 Task: Add Burt's Bees Apricot Lip Shimmer to the cart.
Action: Mouse moved to (327, 172)
Screenshot: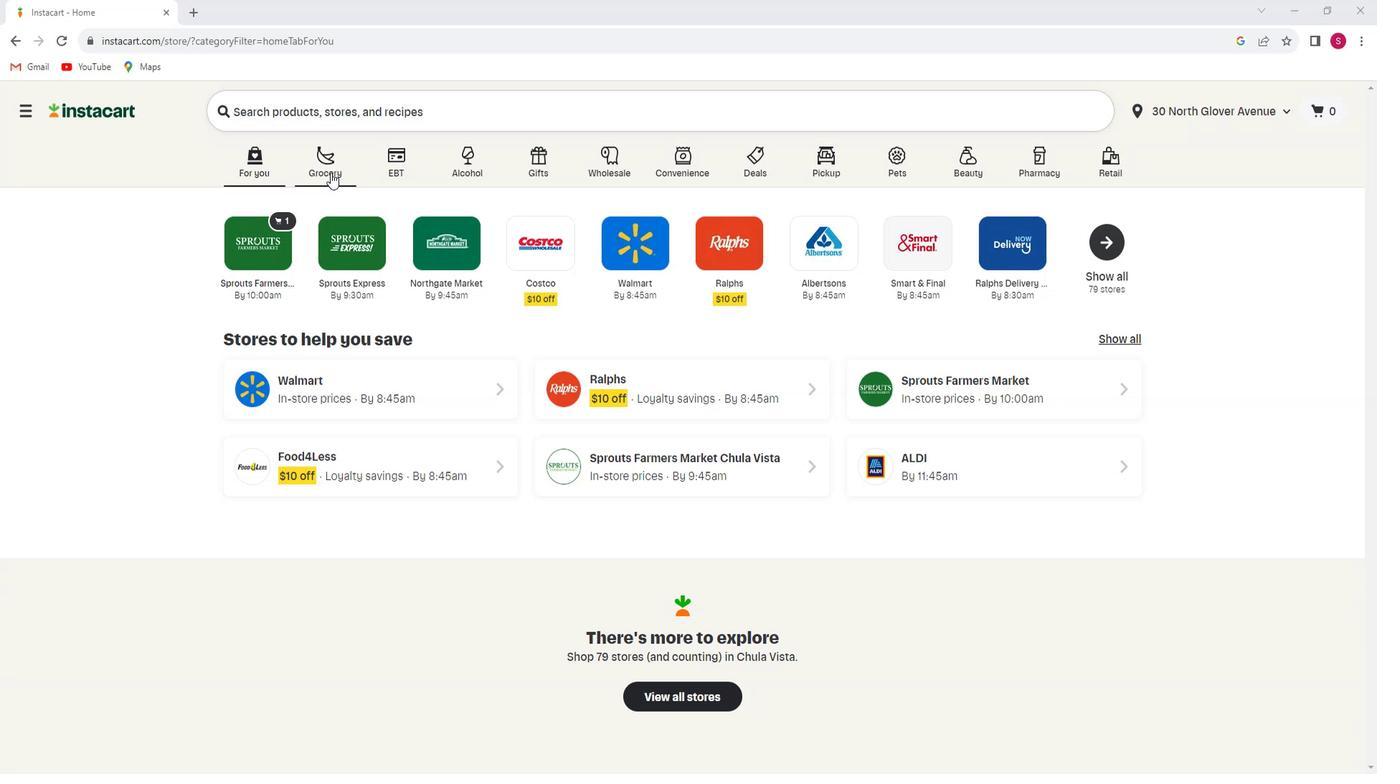 
Action: Mouse pressed left at (327, 172)
Screenshot: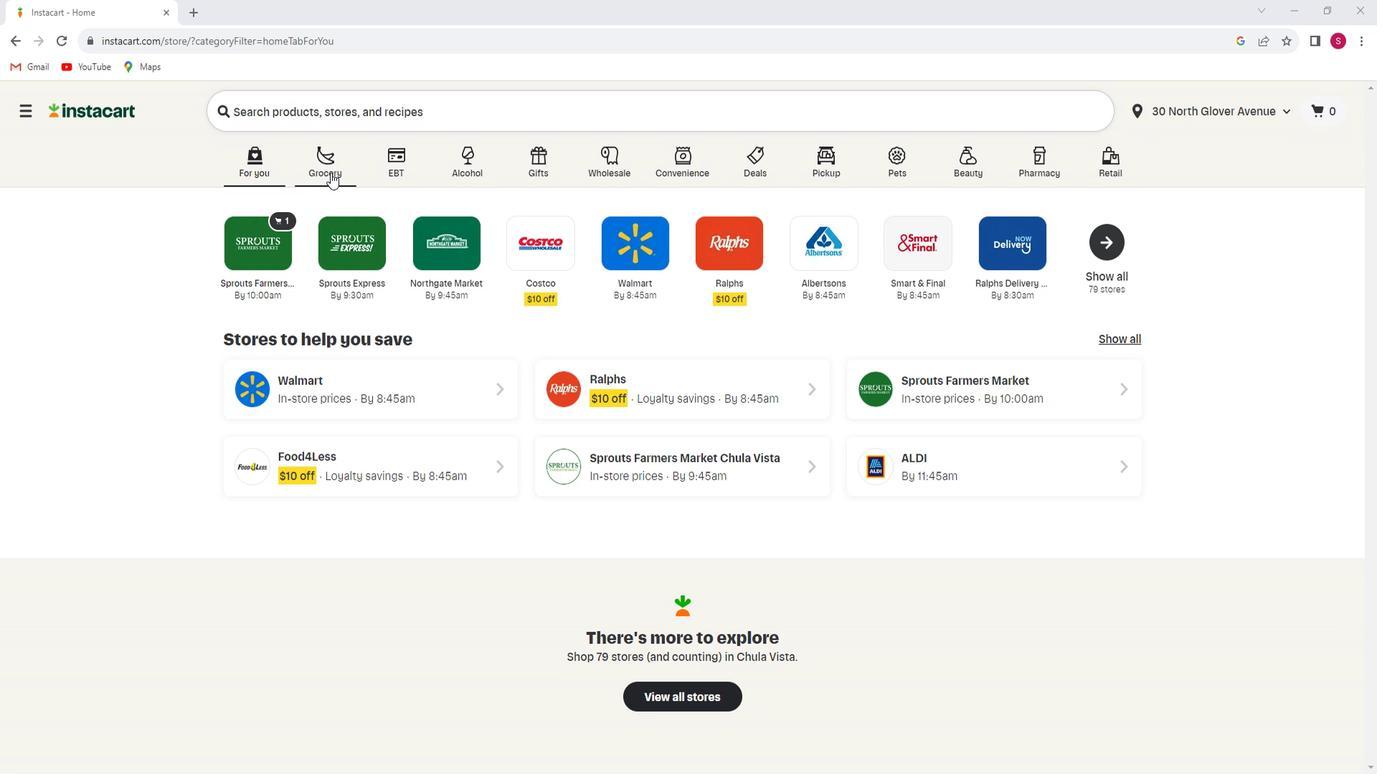 
Action: Mouse moved to (317, 425)
Screenshot: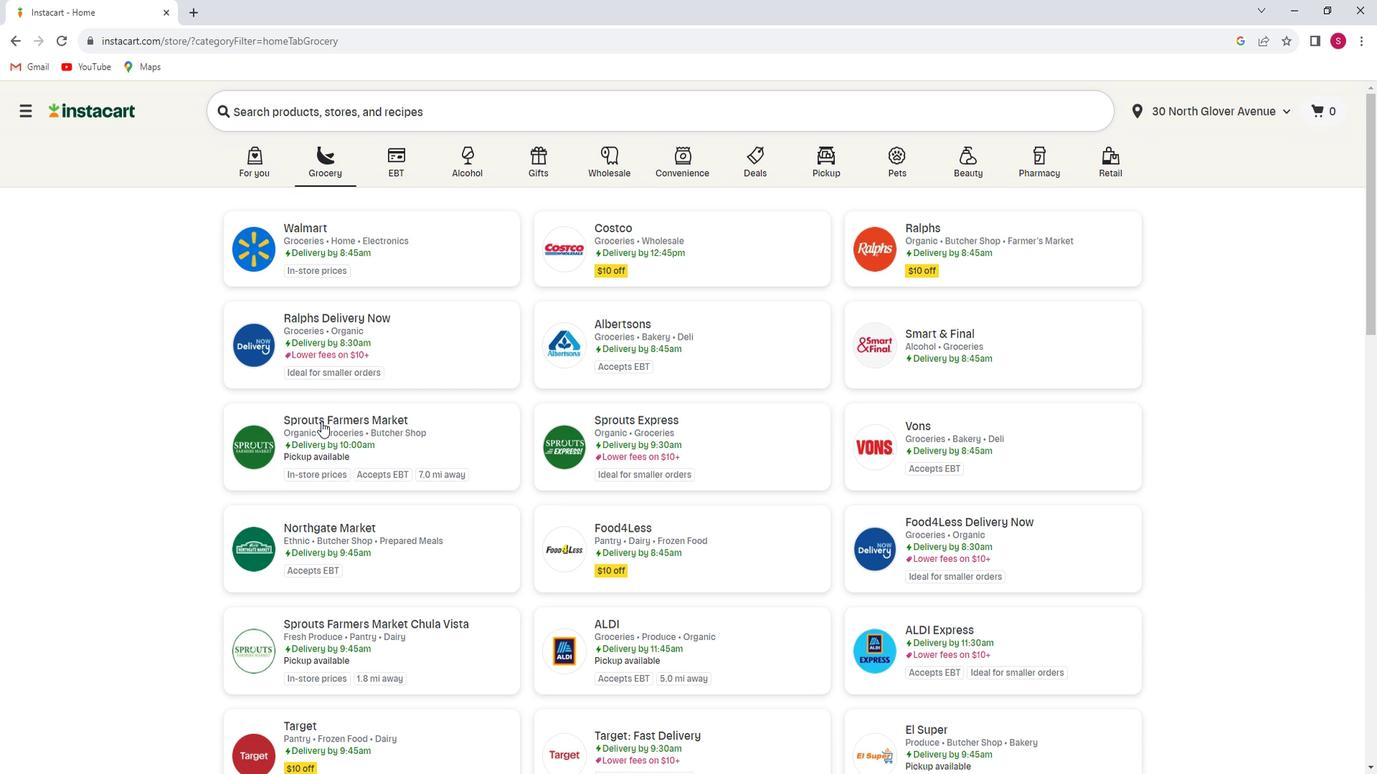 
Action: Mouse pressed left at (317, 425)
Screenshot: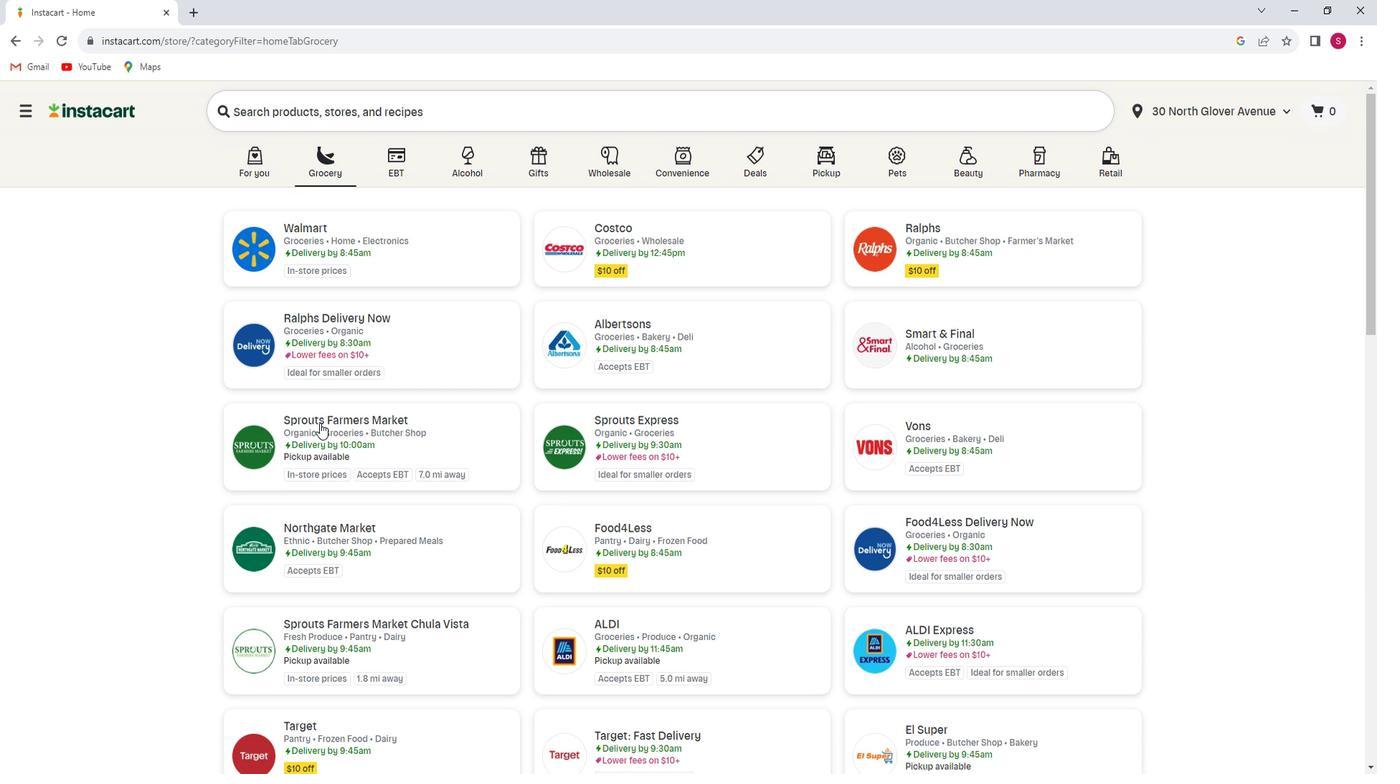 
Action: Mouse moved to (129, 484)
Screenshot: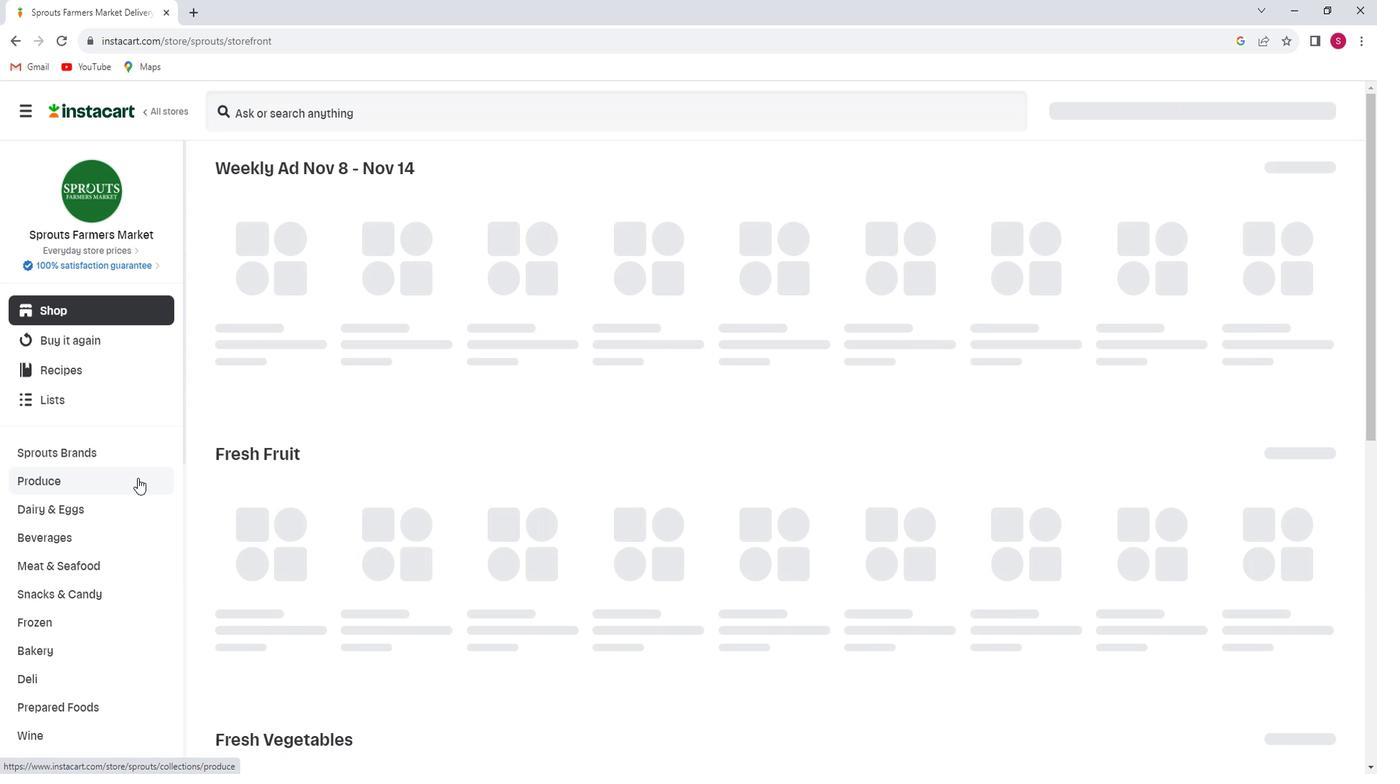 
Action: Mouse scrolled (129, 484) with delta (0, 0)
Screenshot: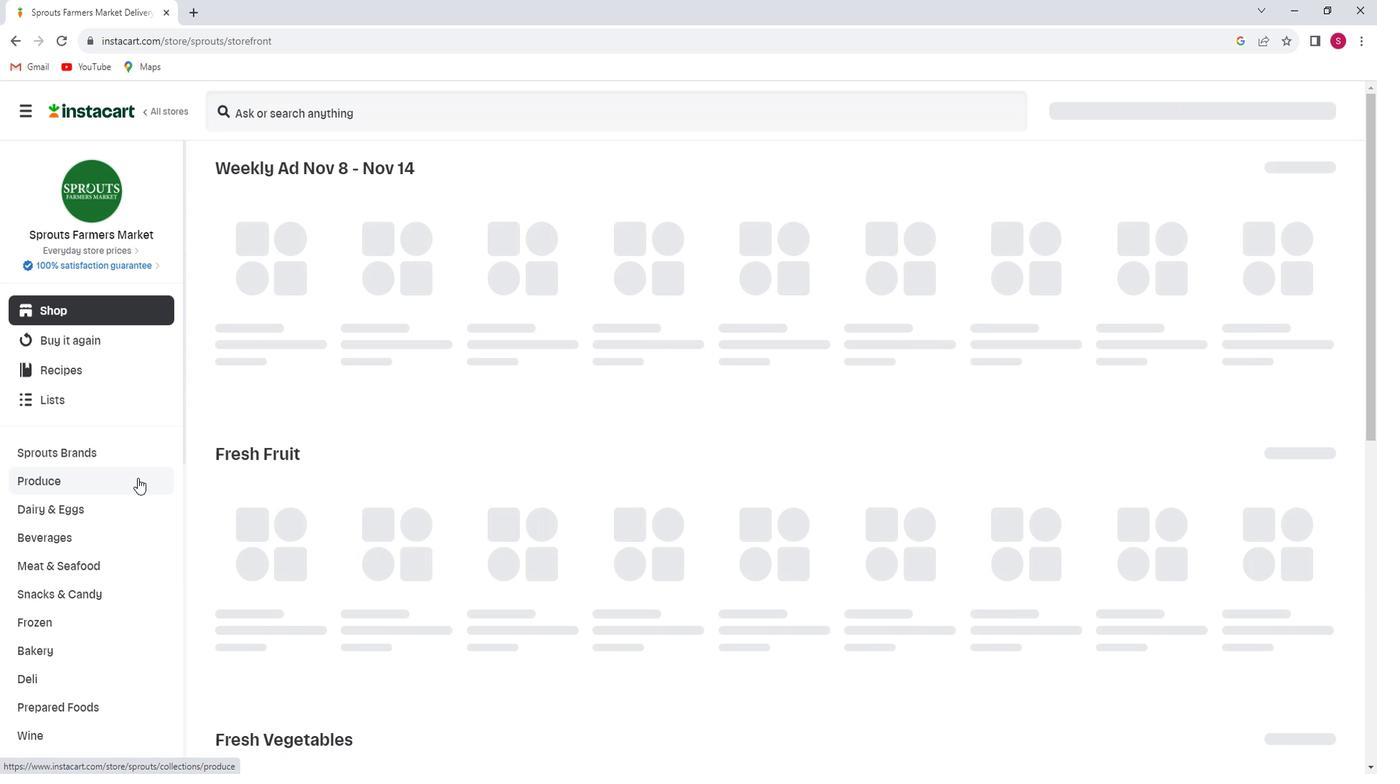 
Action: Mouse moved to (126, 487)
Screenshot: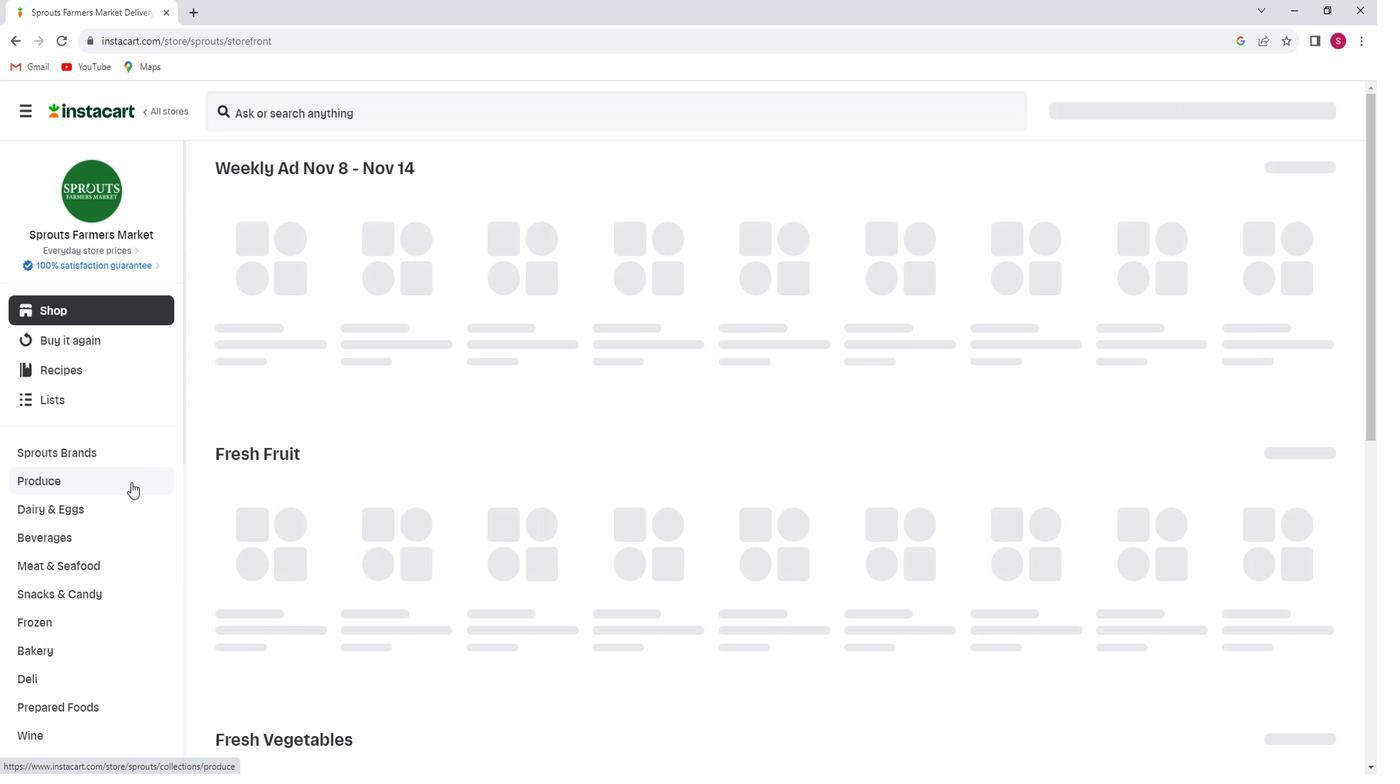 
Action: Mouse scrolled (126, 487) with delta (0, 0)
Screenshot: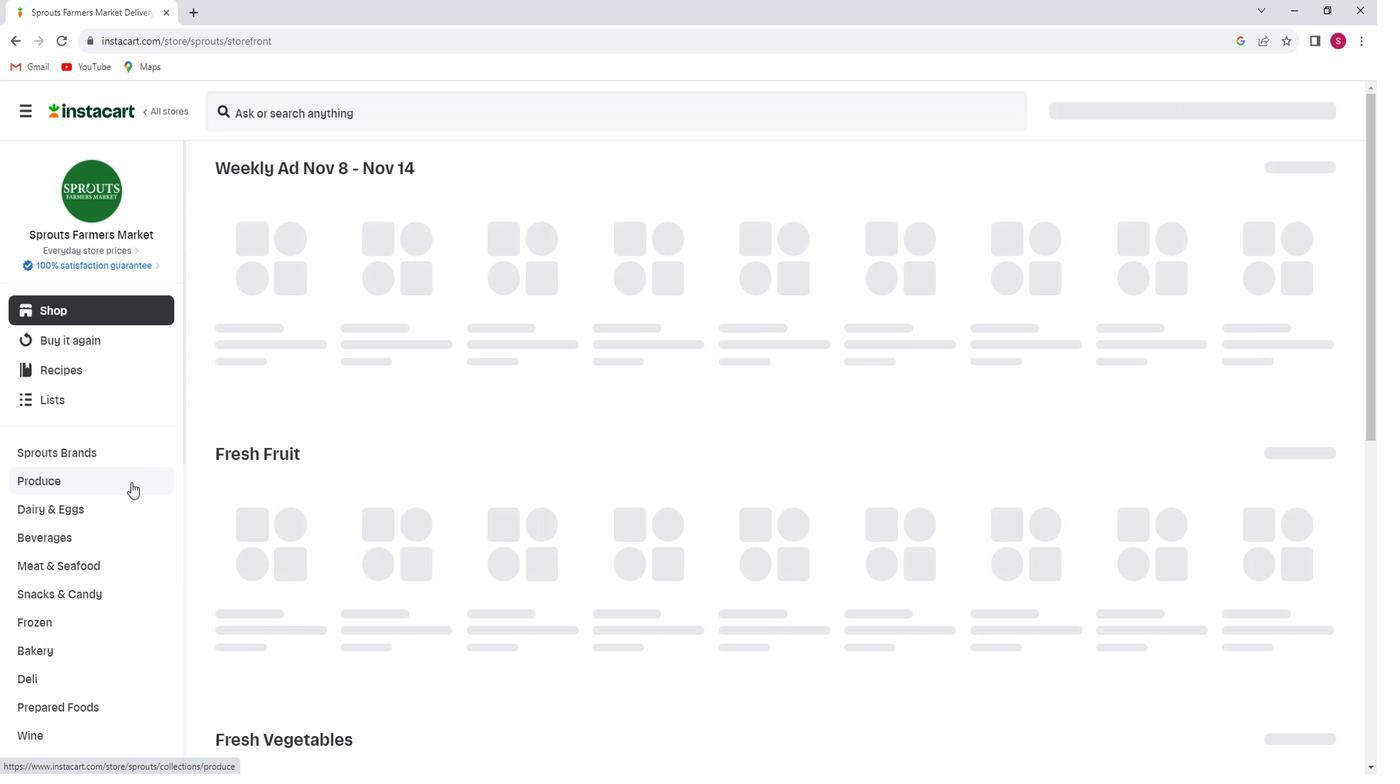 
Action: Mouse moved to (125, 488)
Screenshot: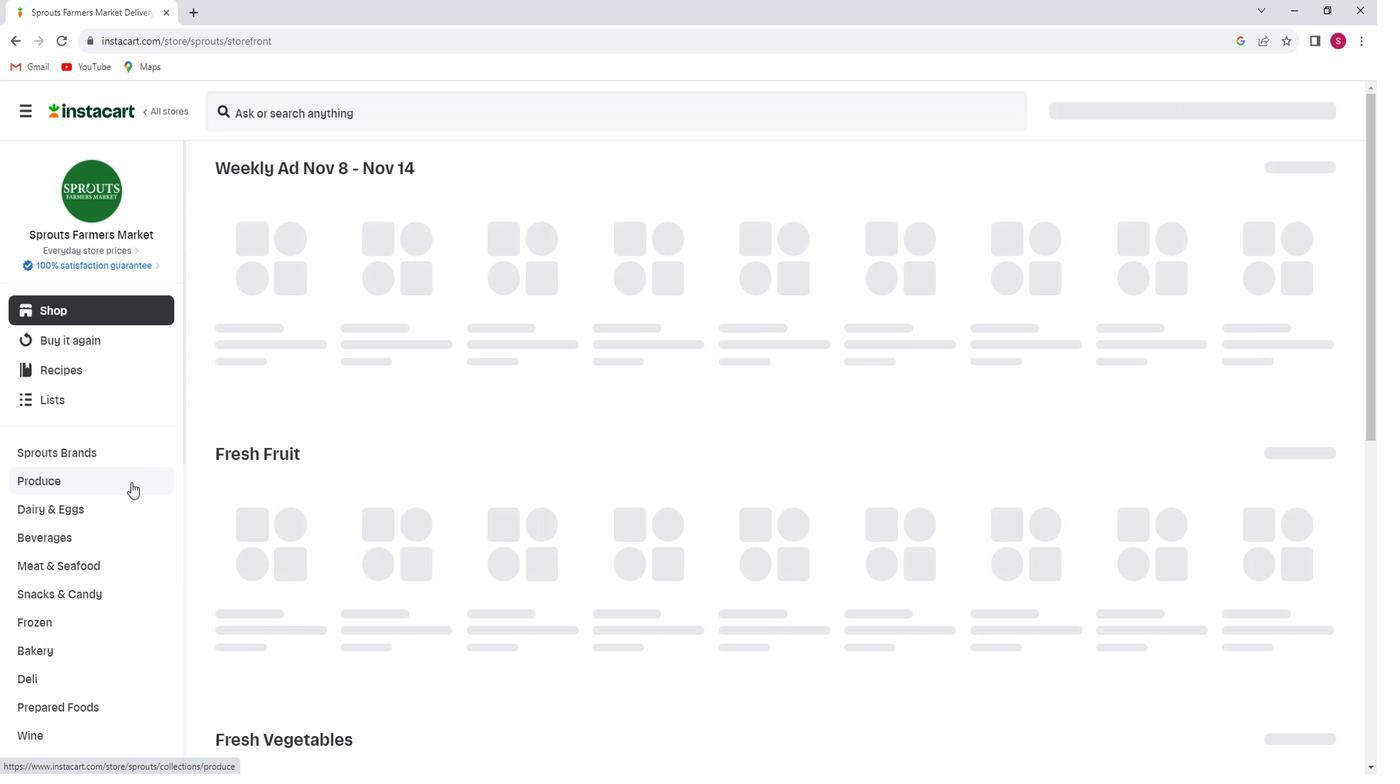 
Action: Mouse scrolled (125, 487) with delta (0, 0)
Screenshot: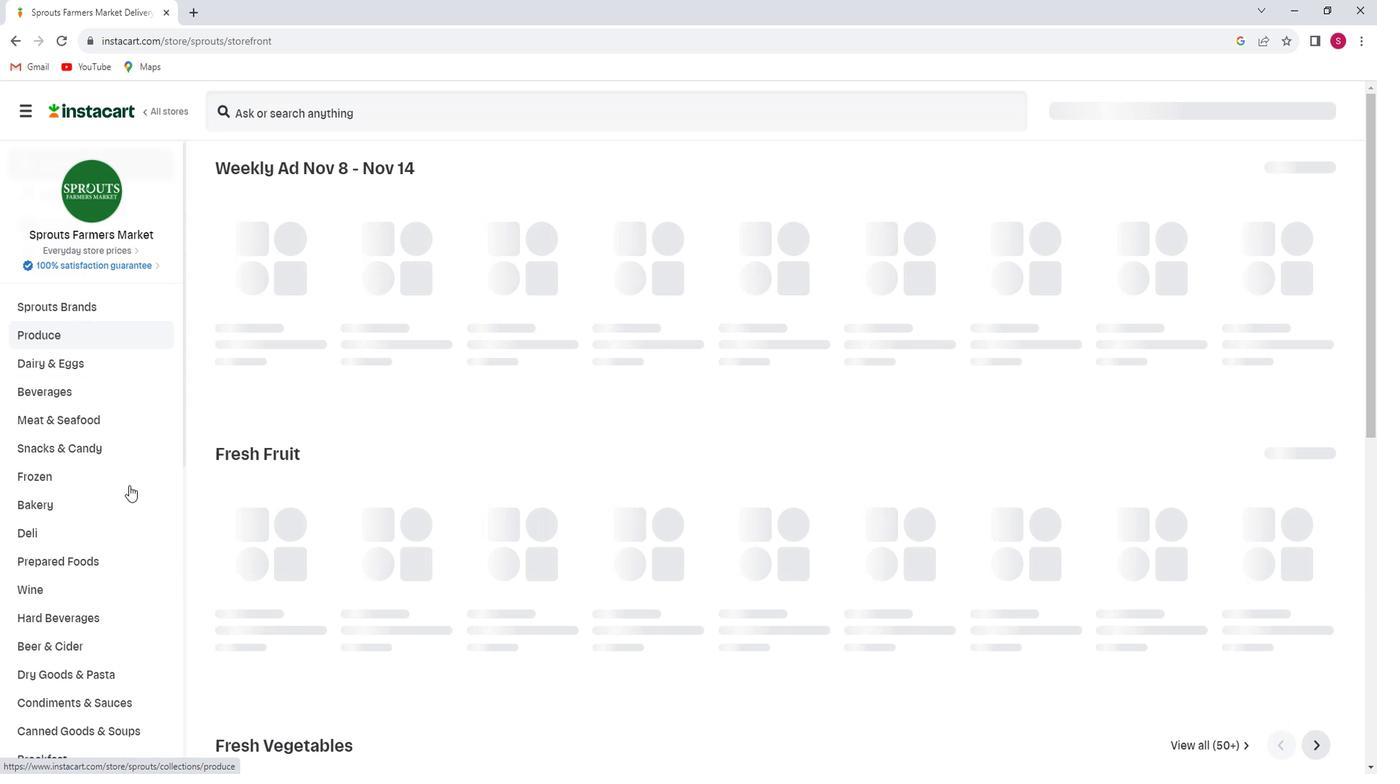 
Action: Mouse scrolled (125, 487) with delta (0, 0)
Screenshot: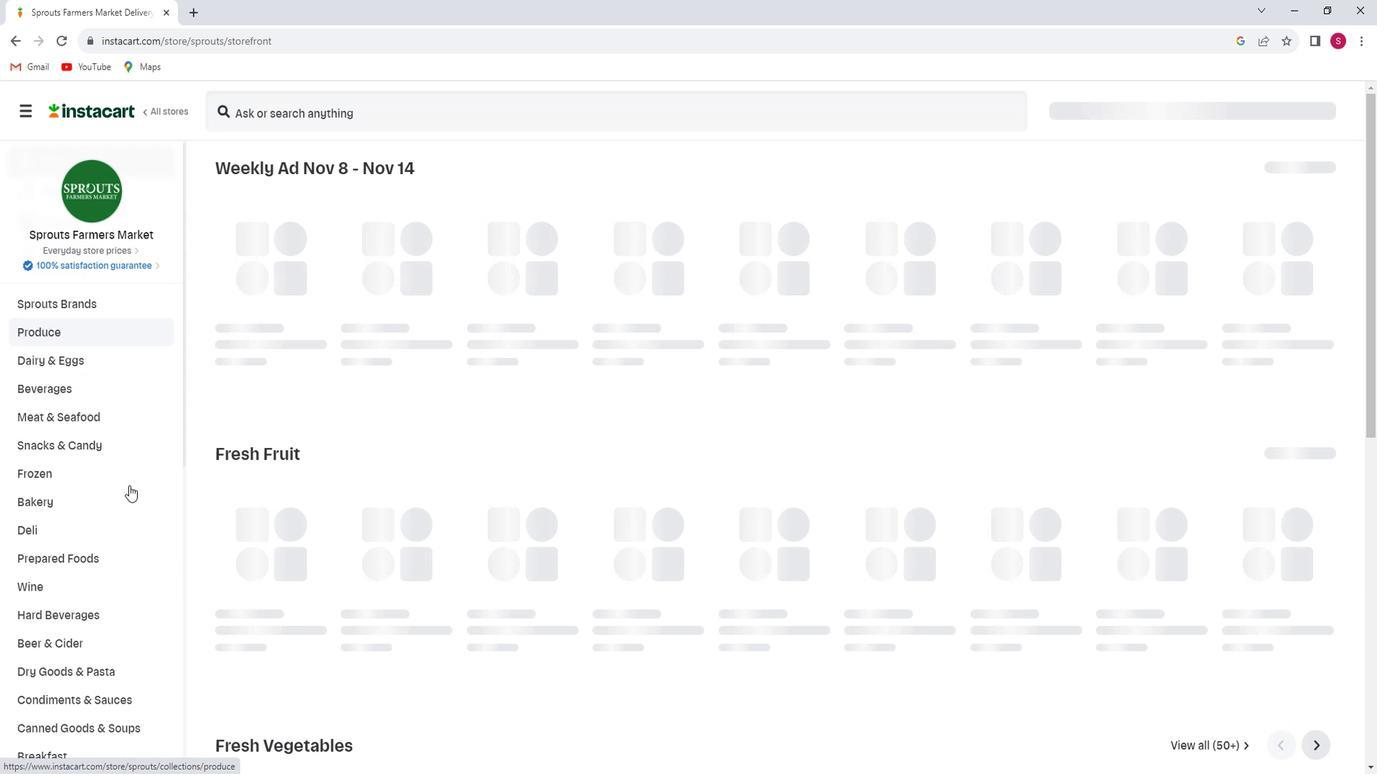 
Action: Mouse scrolled (125, 487) with delta (0, 0)
Screenshot: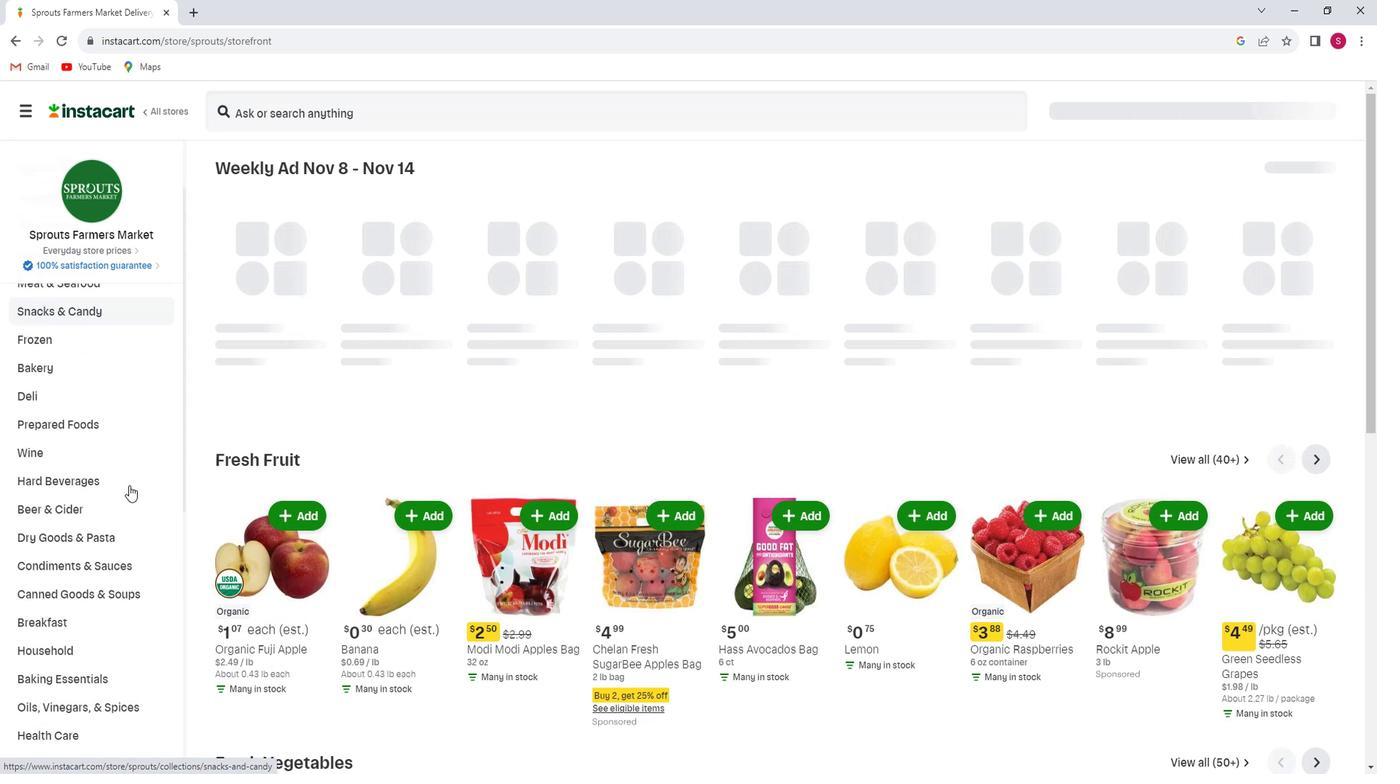 
Action: Mouse scrolled (125, 487) with delta (0, 0)
Screenshot: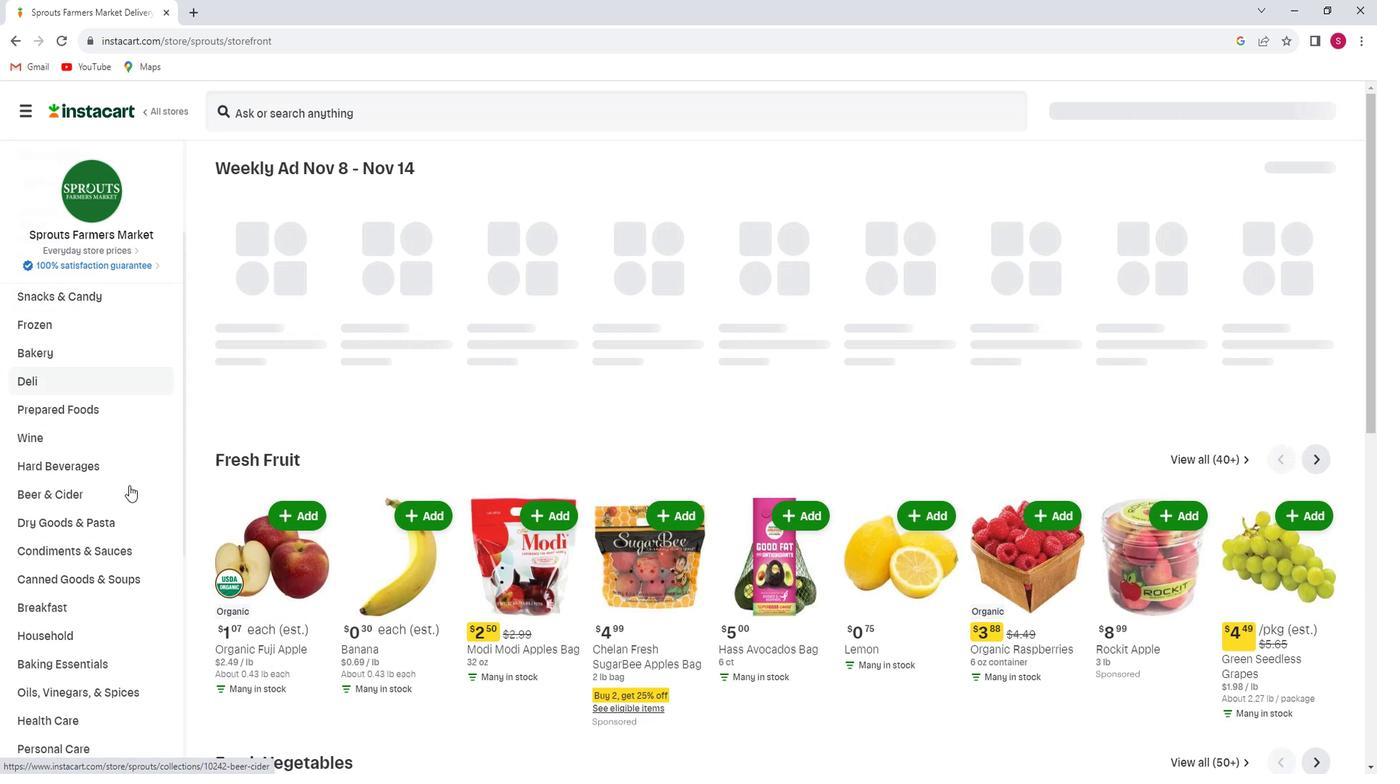 
Action: Mouse scrolled (125, 487) with delta (0, 0)
Screenshot: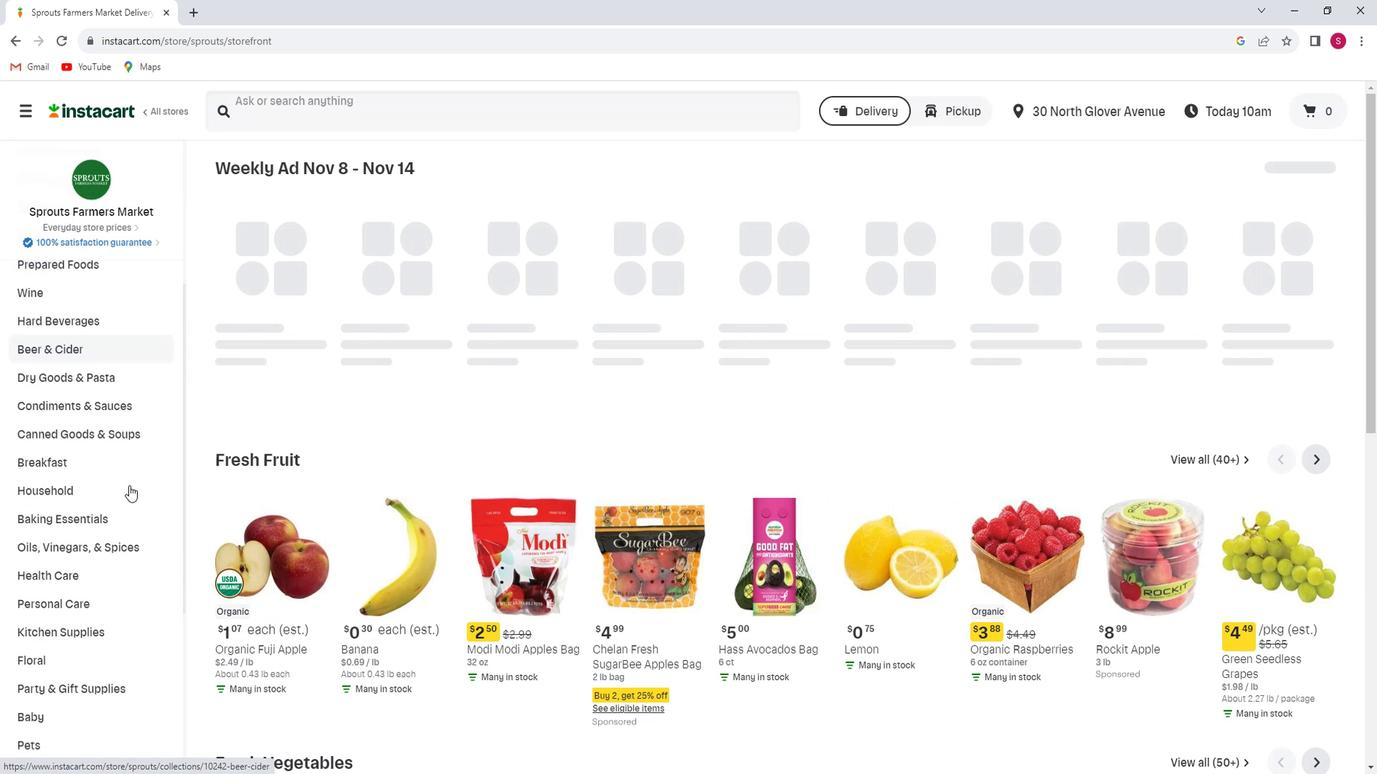 
Action: Mouse moved to (80, 533)
Screenshot: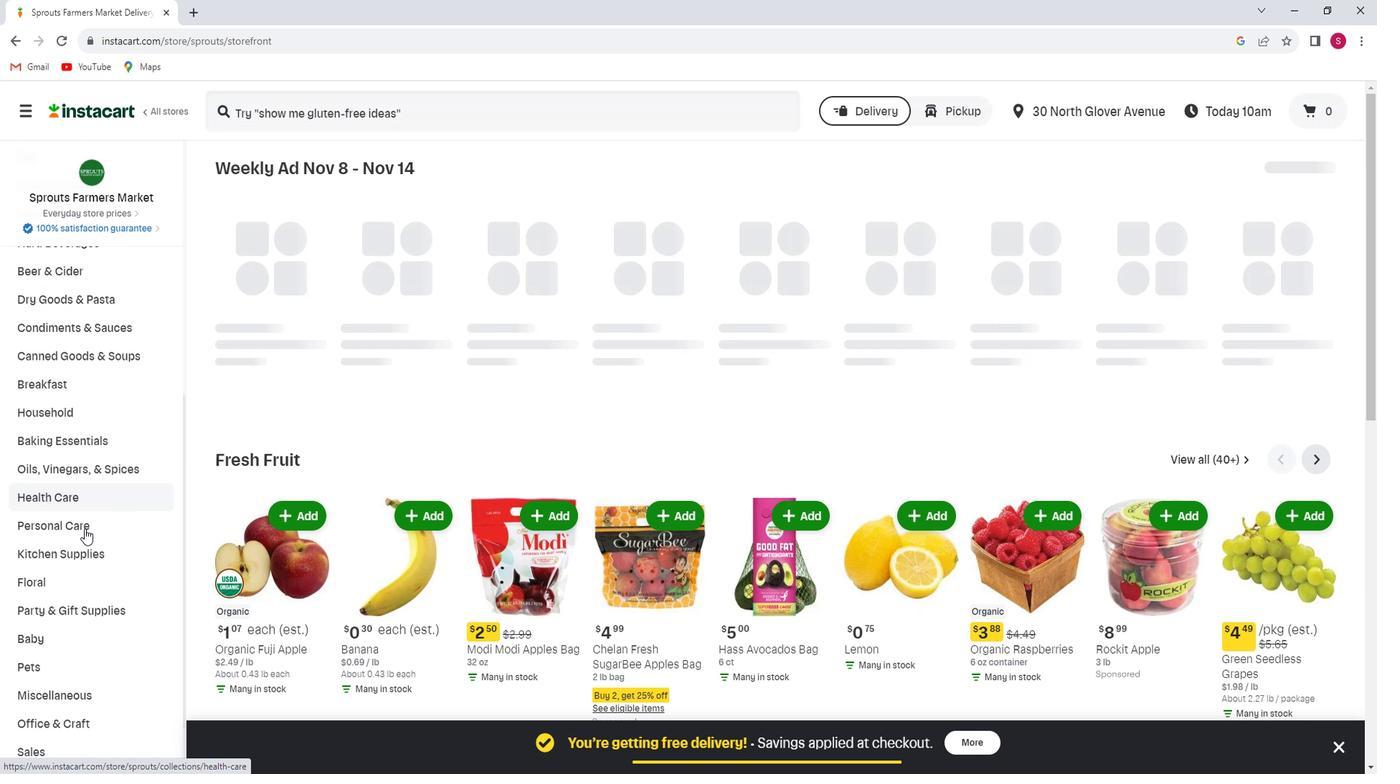 
Action: Mouse pressed left at (80, 533)
Screenshot: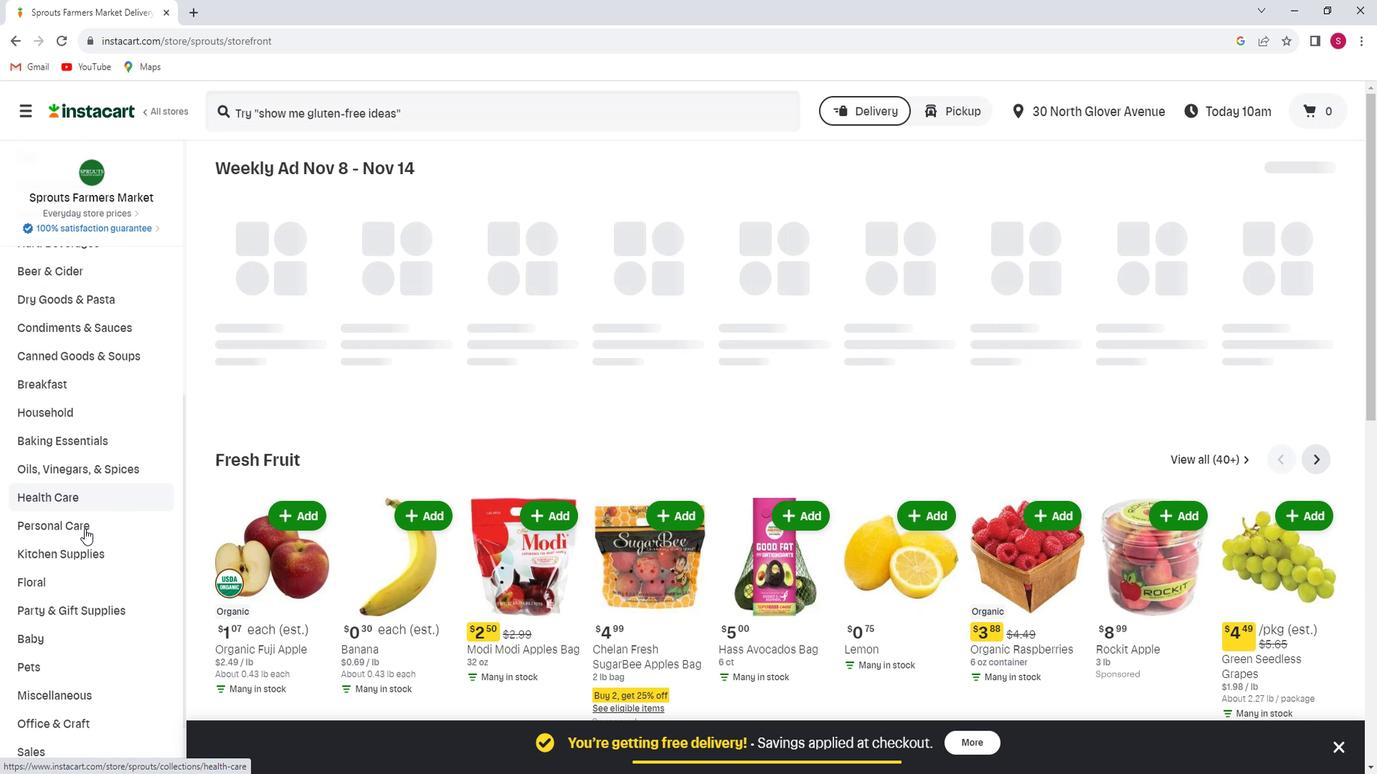 
Action: Mouse moved to (1260, 203)
Screenshot: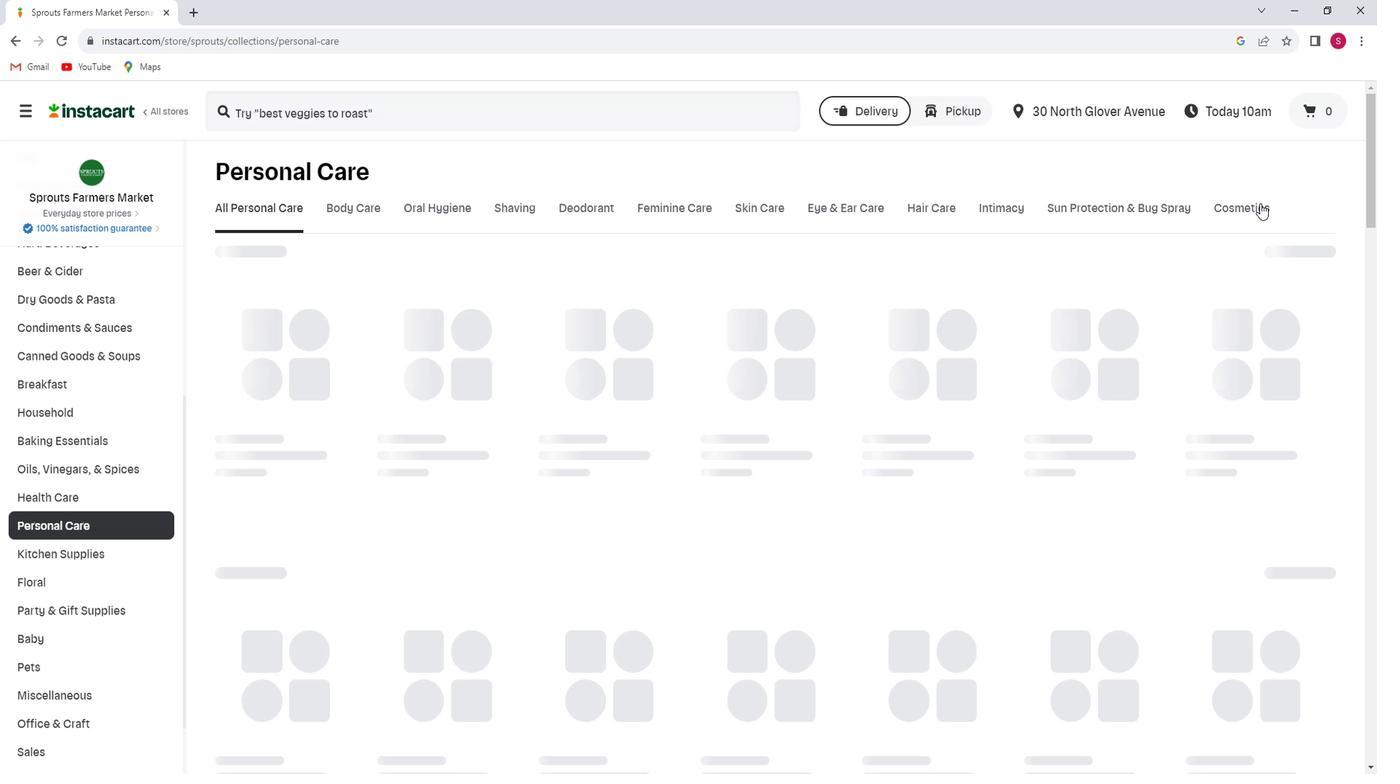
Action: Mouse pressed left at (1260, 203)
Screenshot: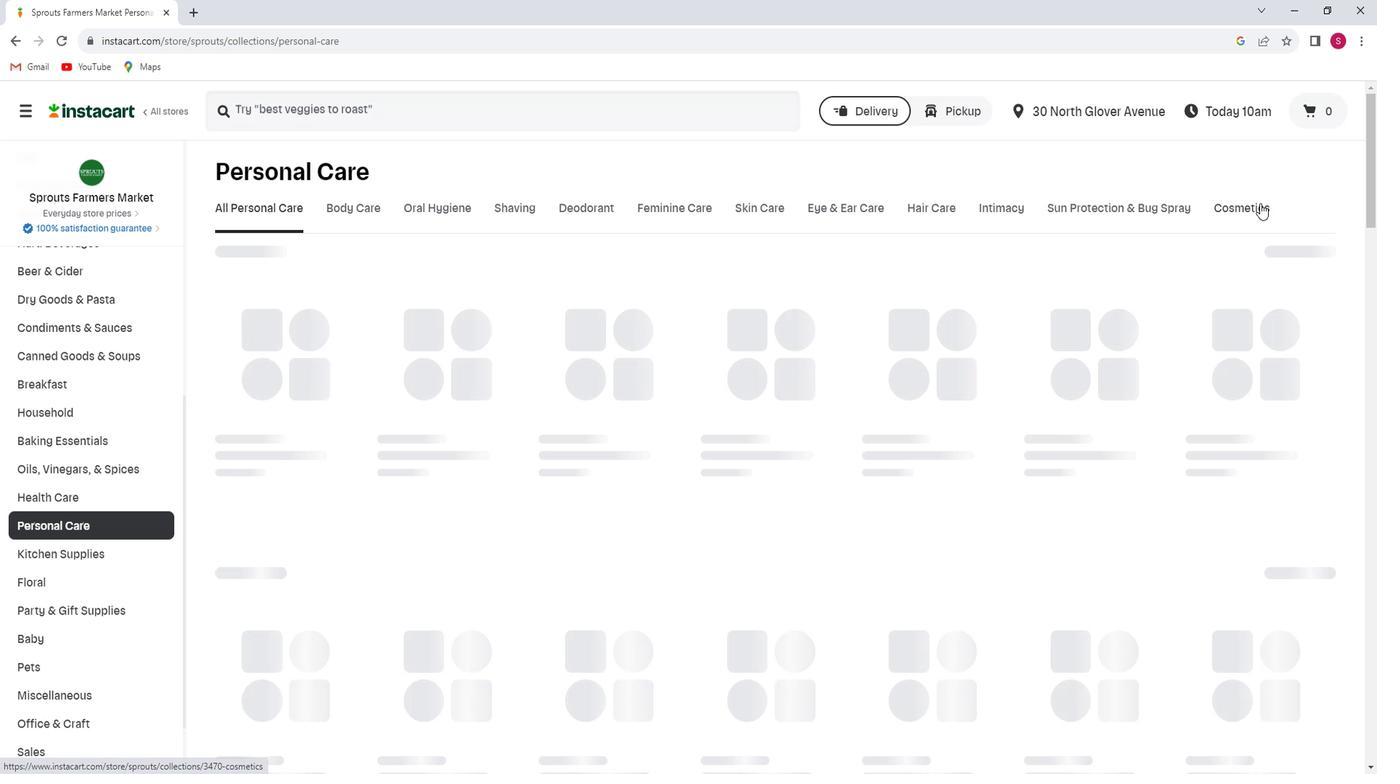 
Action: Mouse moved to (325, 276)
Screenshot: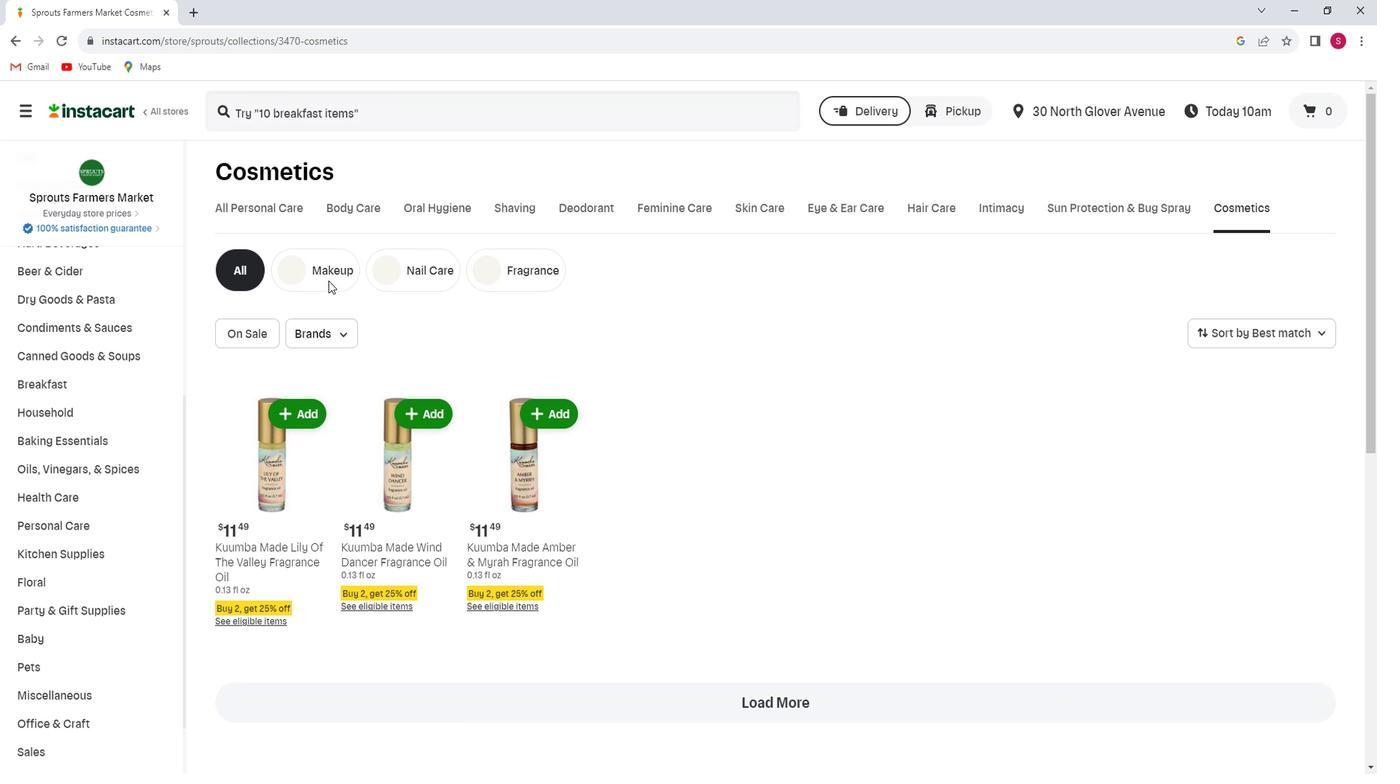 
Action: Mouse pressed left at (325, 276)
Screenshot: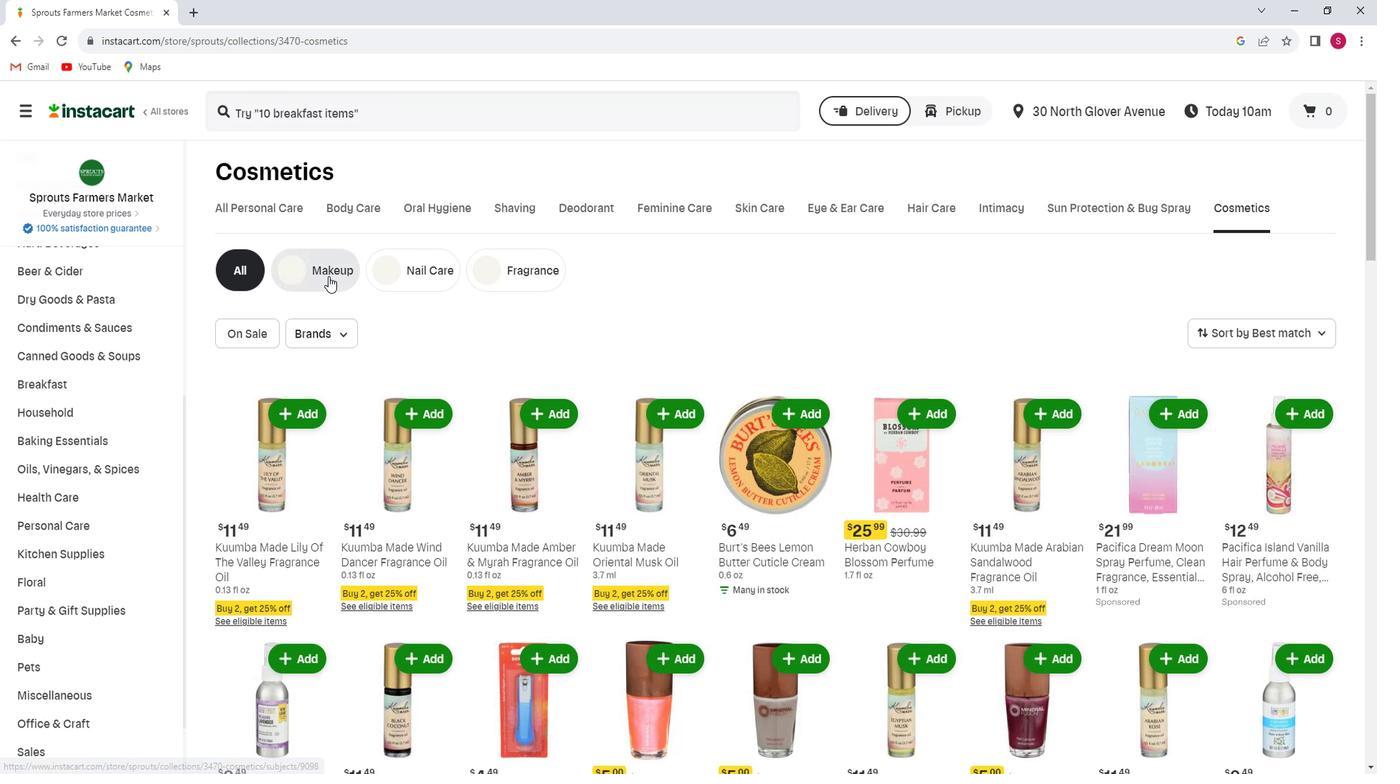 
Action: Mouse moved to (475, 107)
Screenshot: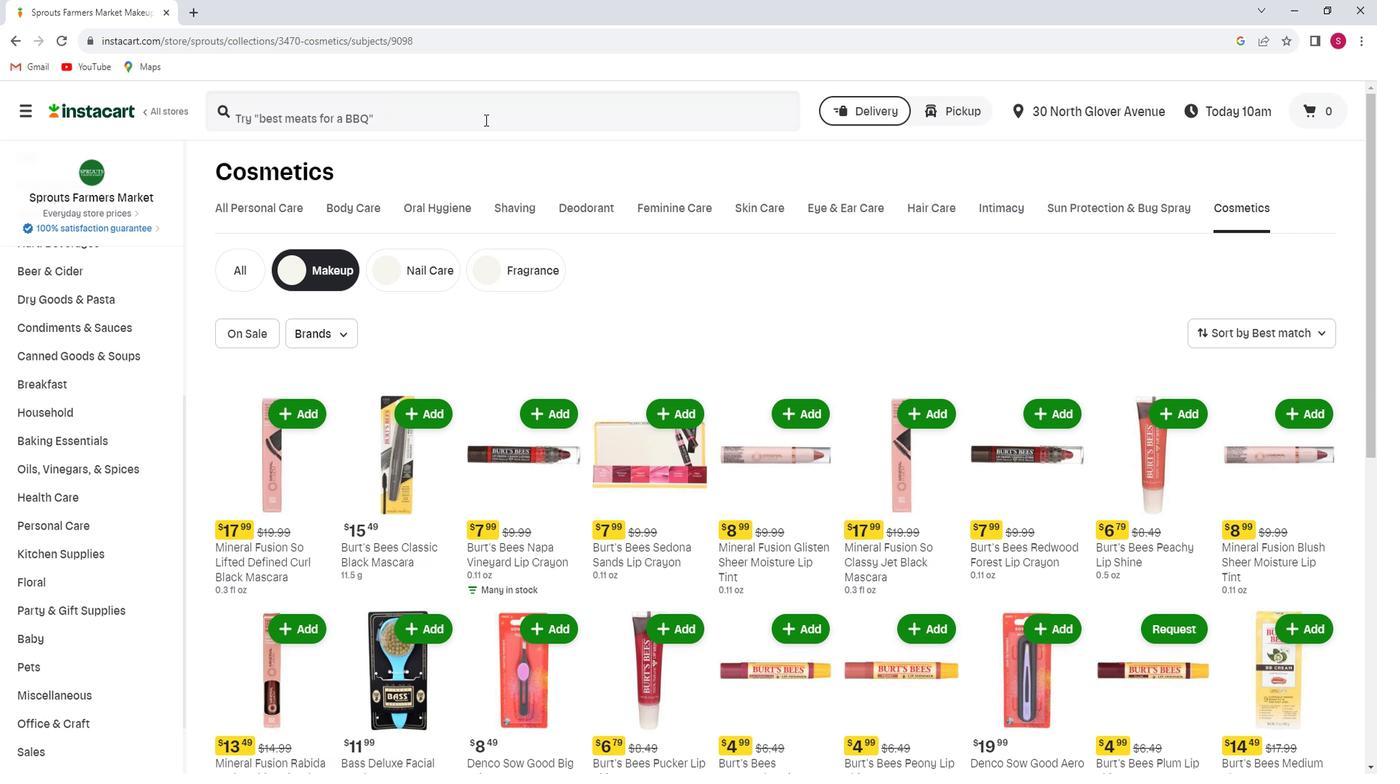 
Action: Mouse pressed left at (475, 107)
Screenshot: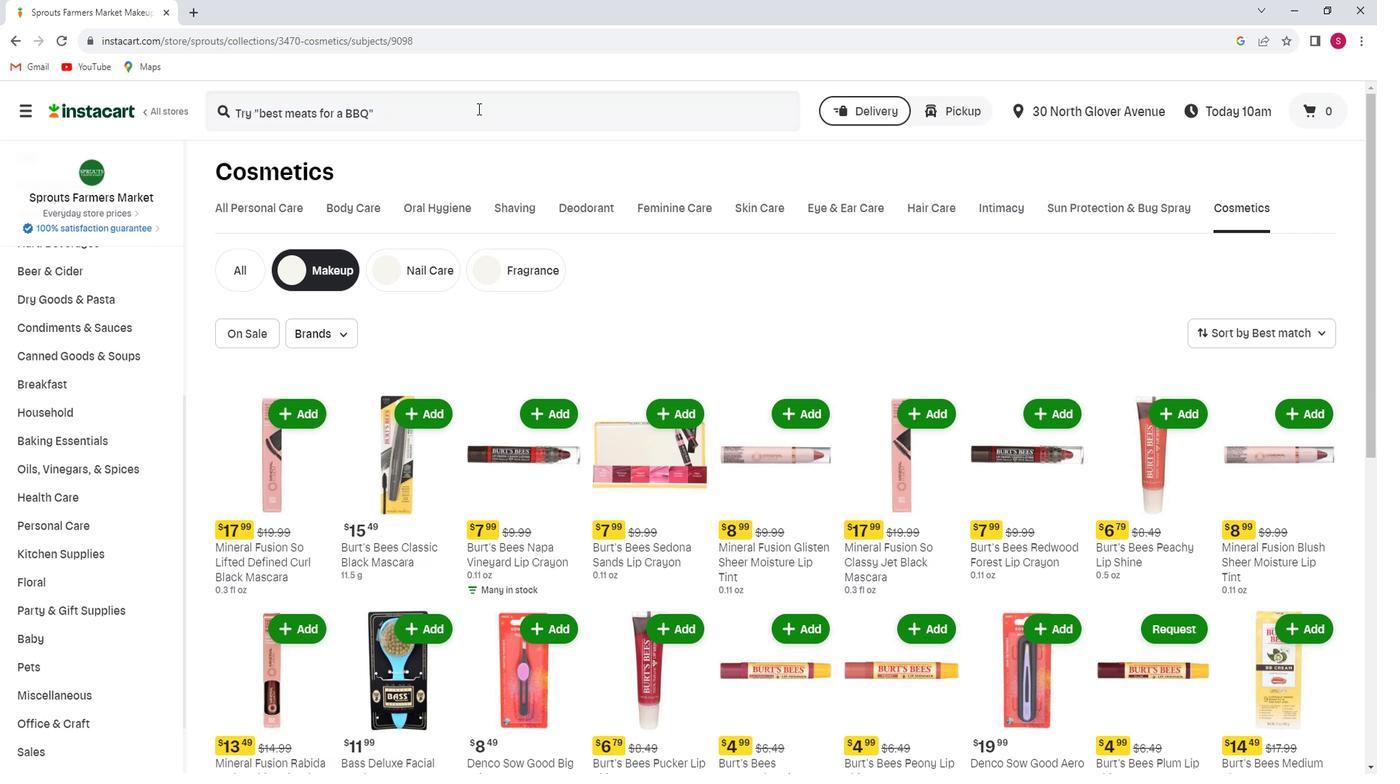 
Action: Key pressed <Key.shift>Burt's<Key.space><Key.shift>Bees
Screenshot: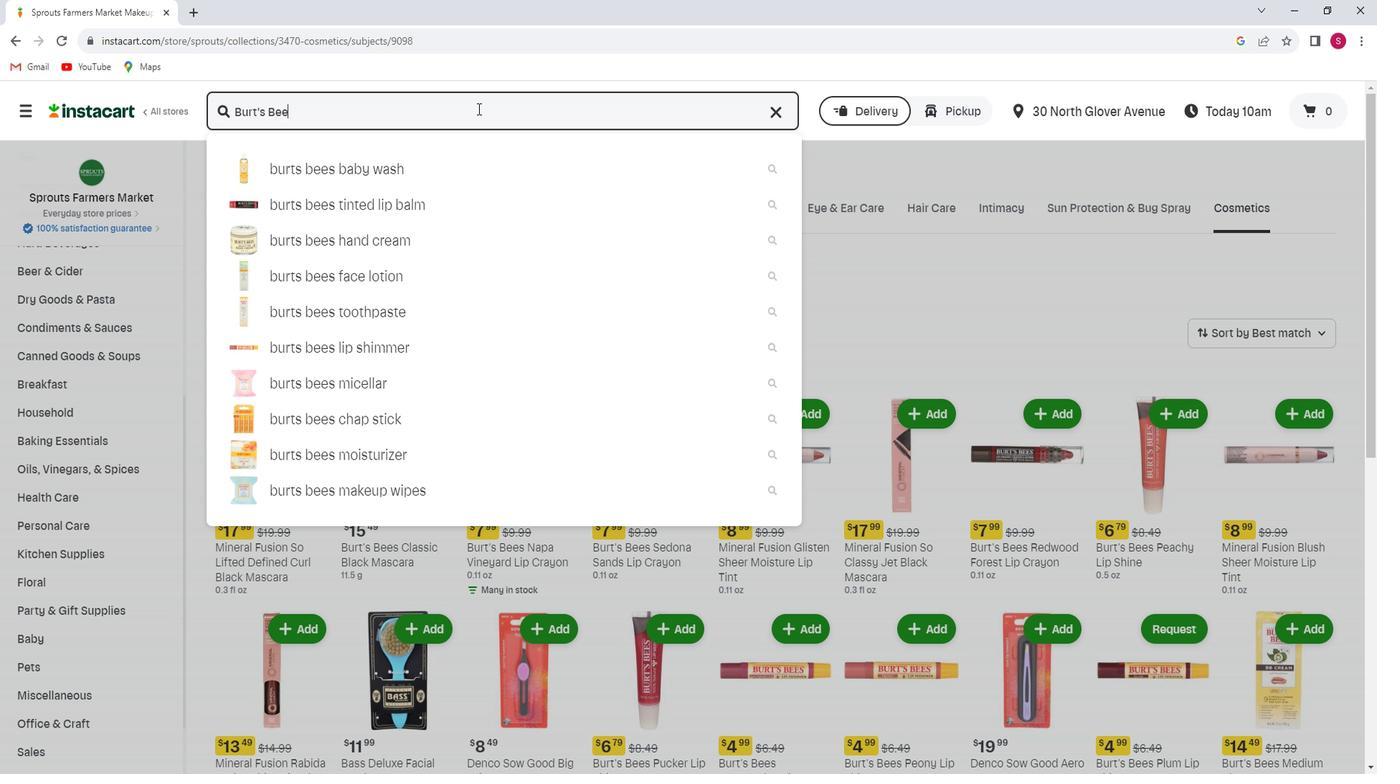 
Action: Mouse moved to (474, 107)
Screenshot: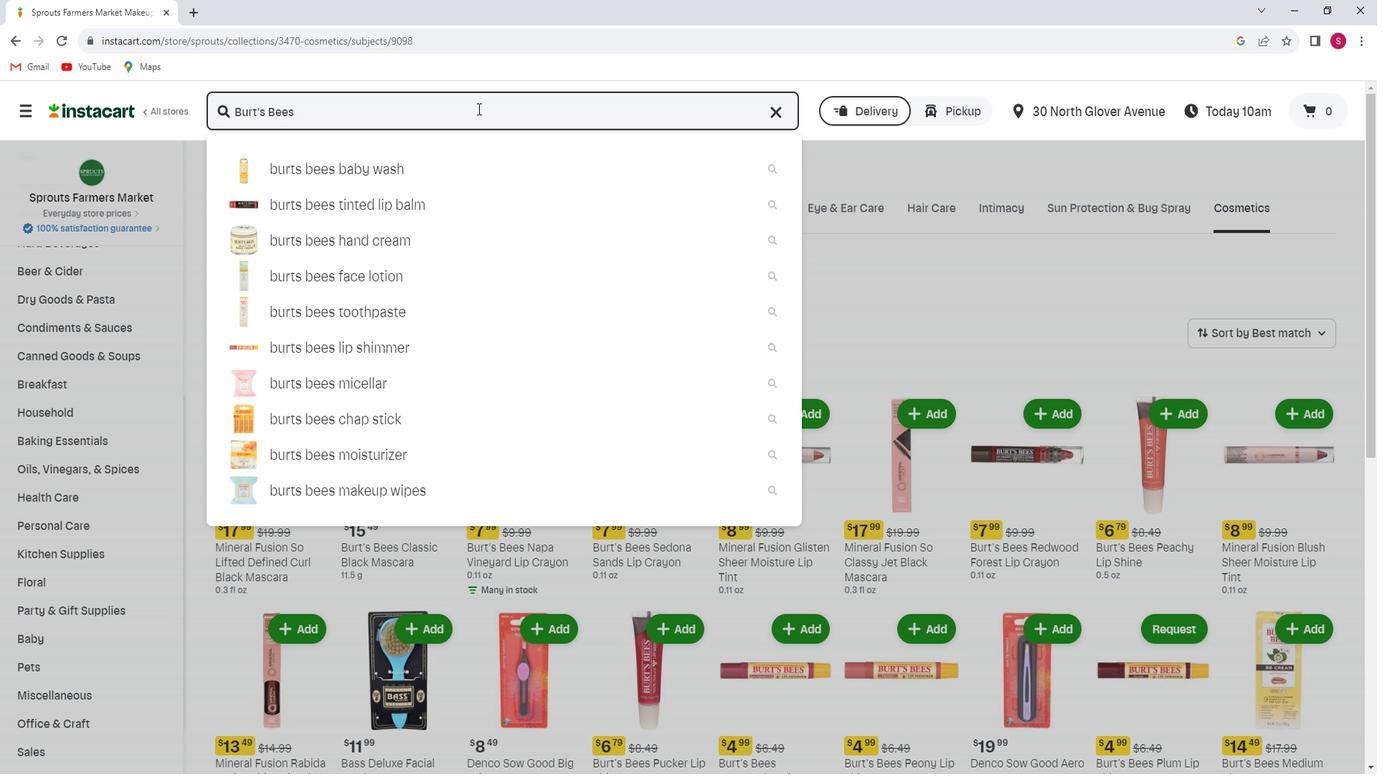 
Action: Key pressed <Key.space><Key.shift>Apricot<Key.space><Key.shift>lip<Key.space><Key.shift>Shimmer<Key.enter>
Screenshot: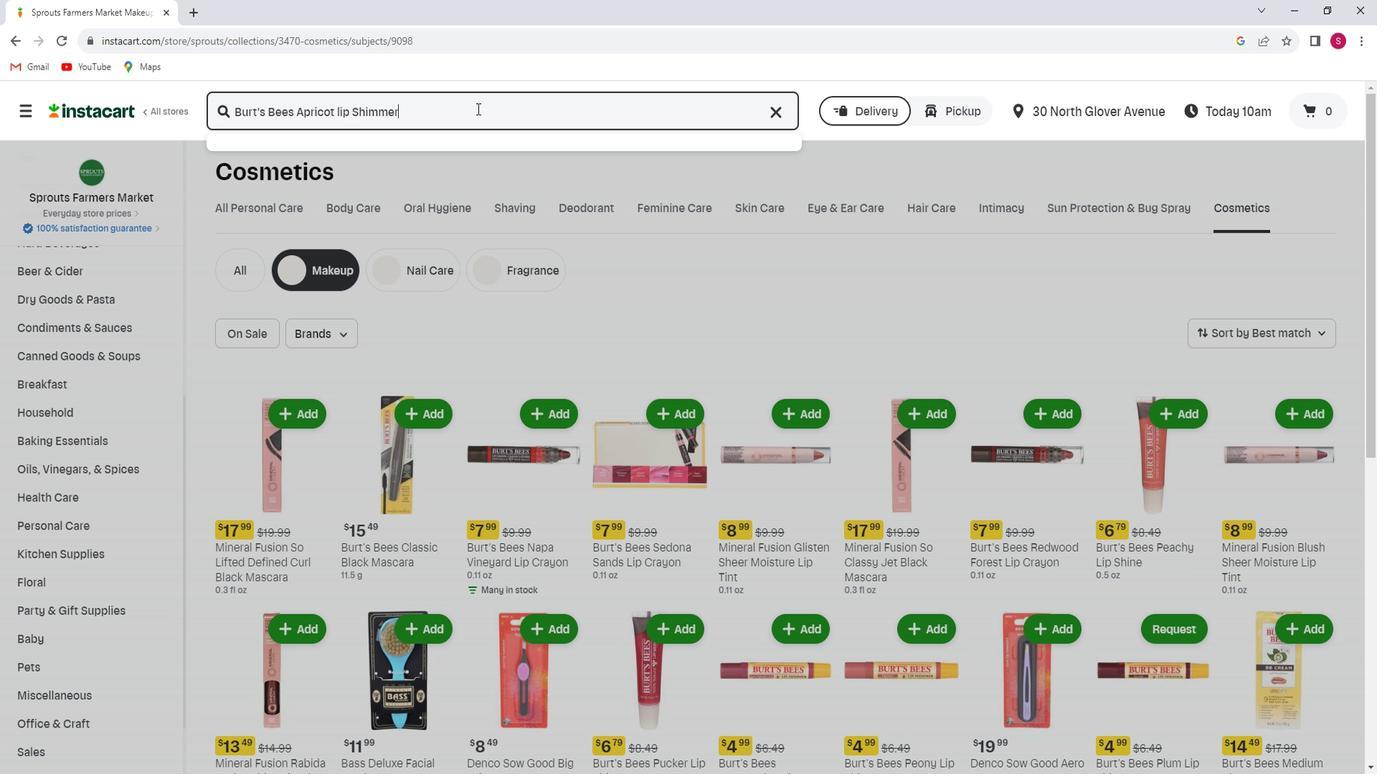 
Action: Mouse moved to (520, 250)
Screenshot: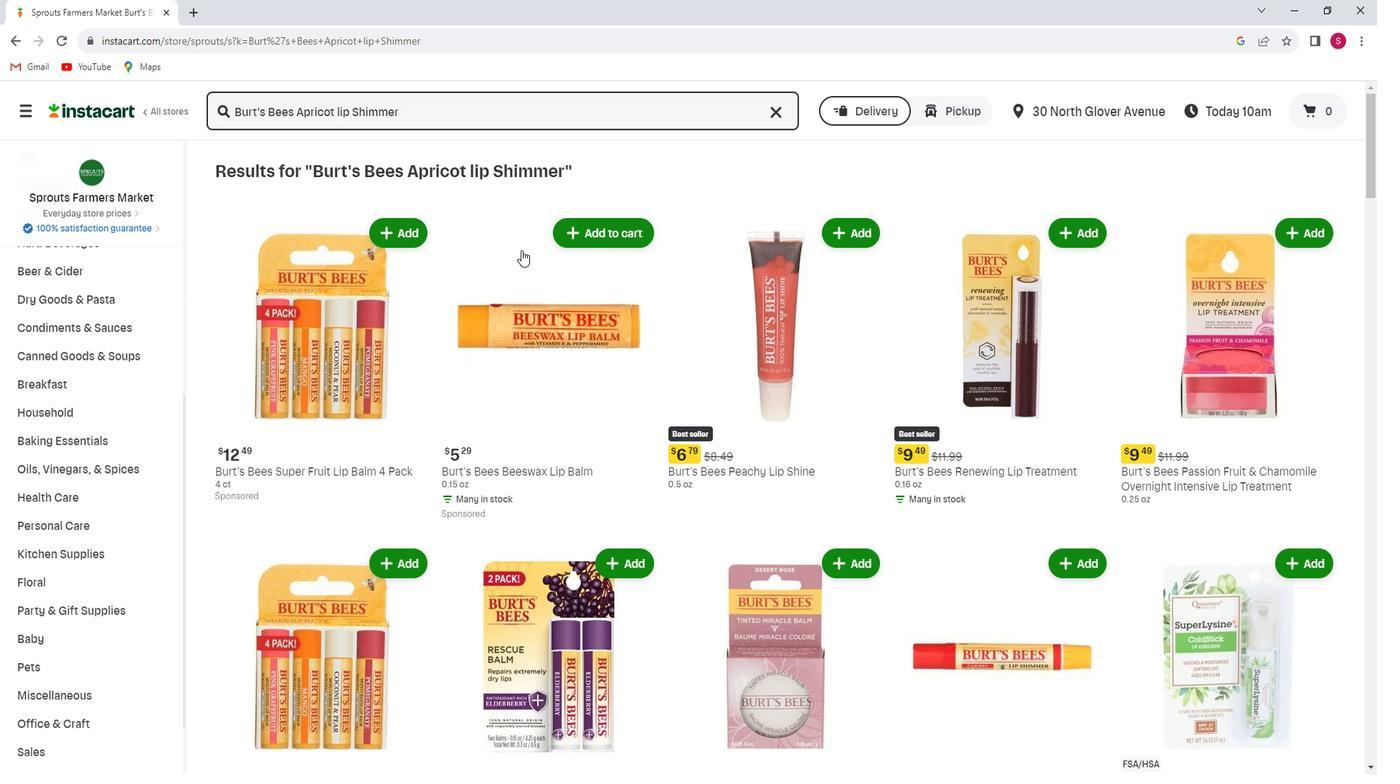 
Action: Mouse scrolled (520, 249) with delta (0, 0)
Screenshot: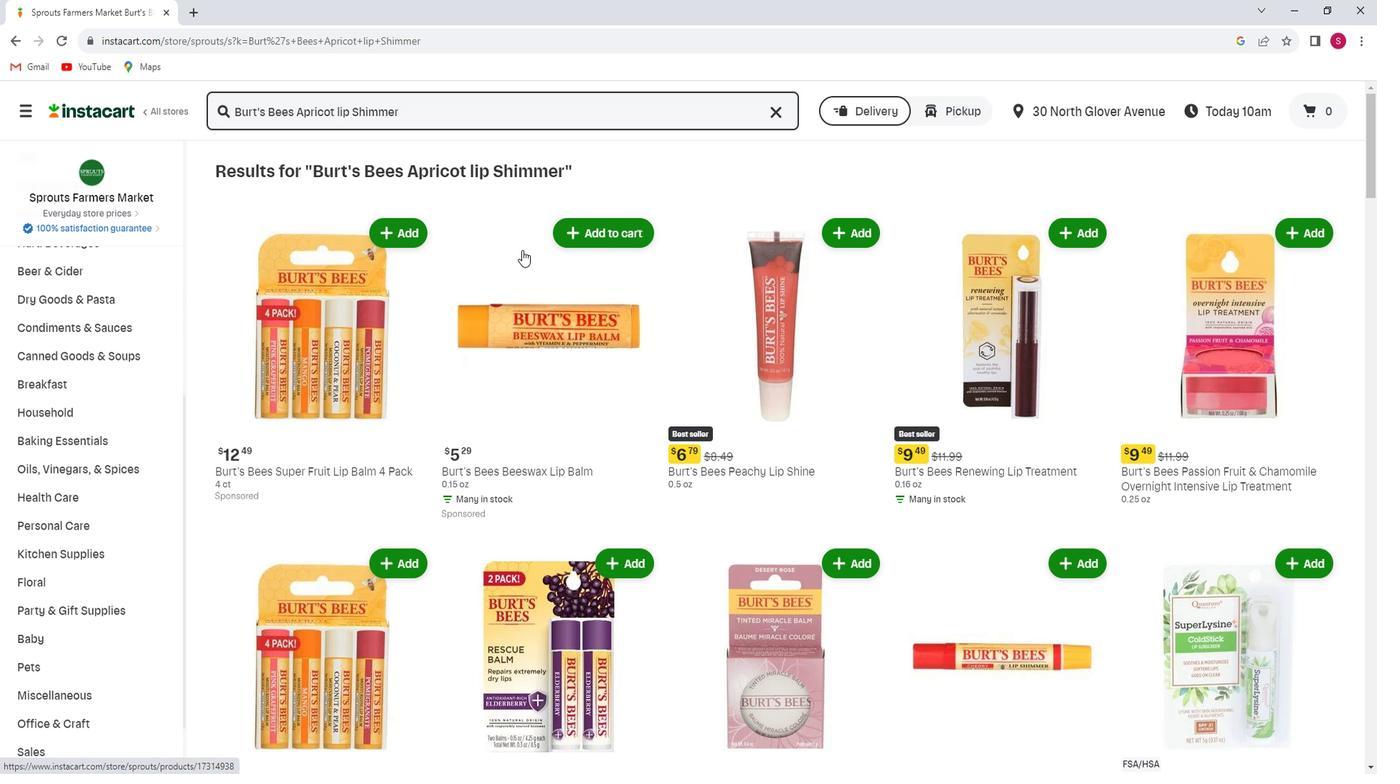 
Action: Mouse scrolled (520, 249) with delta (0, 0)
Screenshot: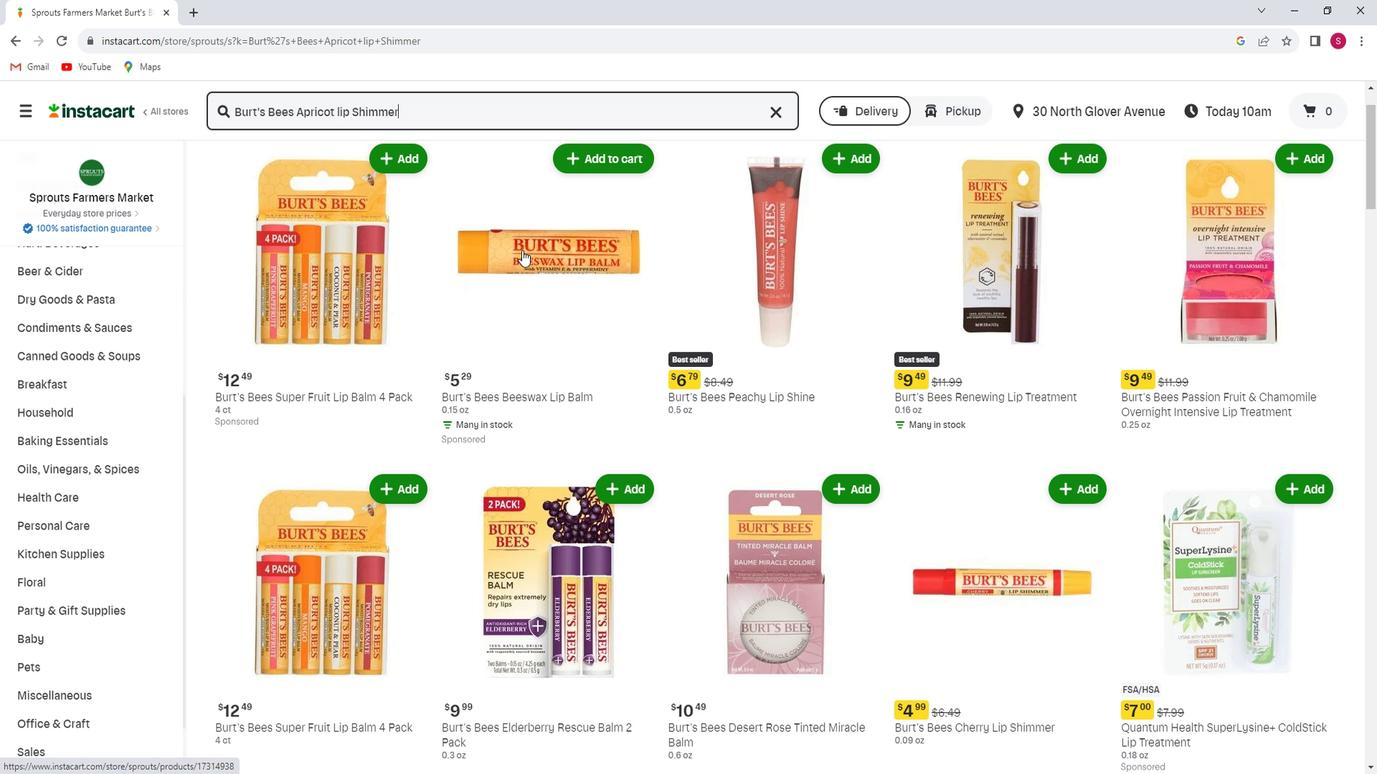 
Action: Mouse scrolled (520, 249) with delta (0, 0)
Screenshot: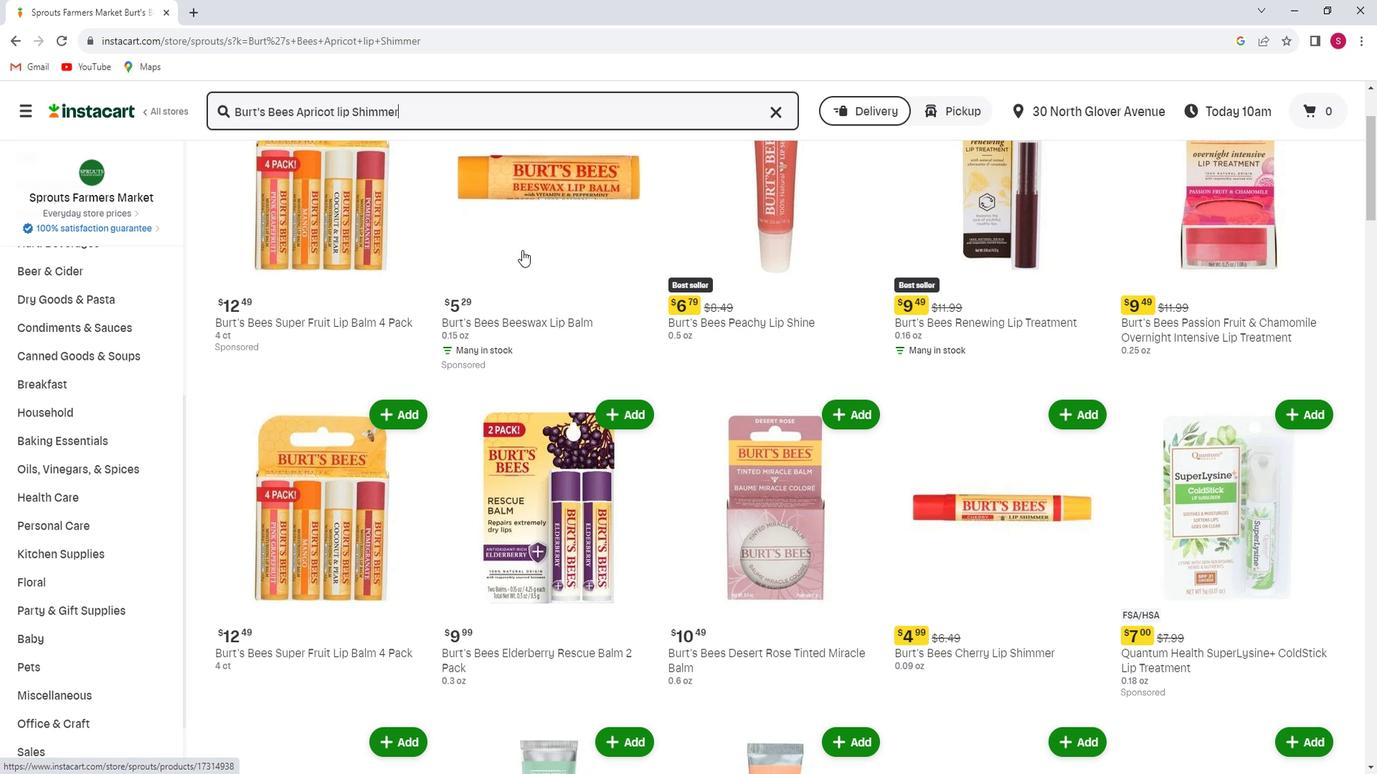 
Action: Mouse scrolled (520, 249) with delta (0, 0)
Screenshot: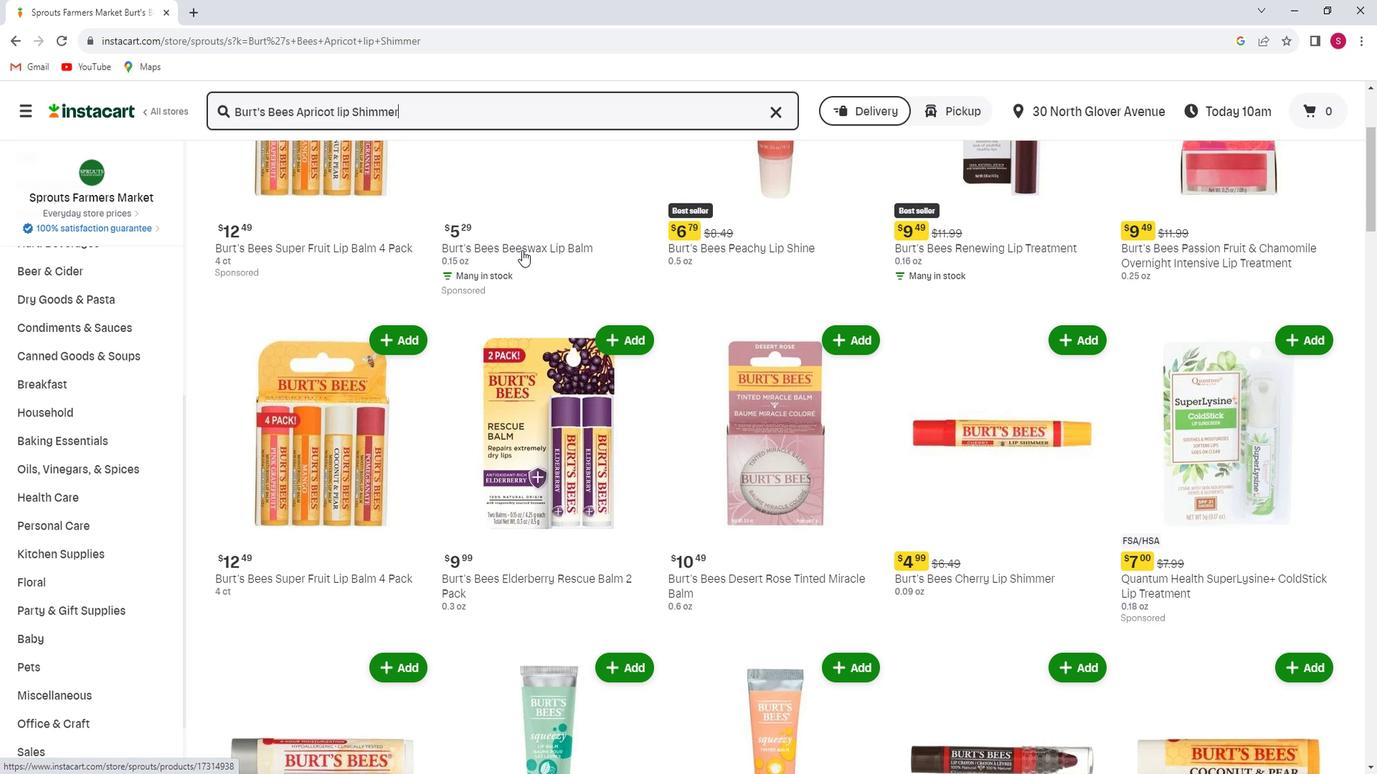 
Action: Mouse scrolled (520, 249) with delta (0, 0)
Screenshot: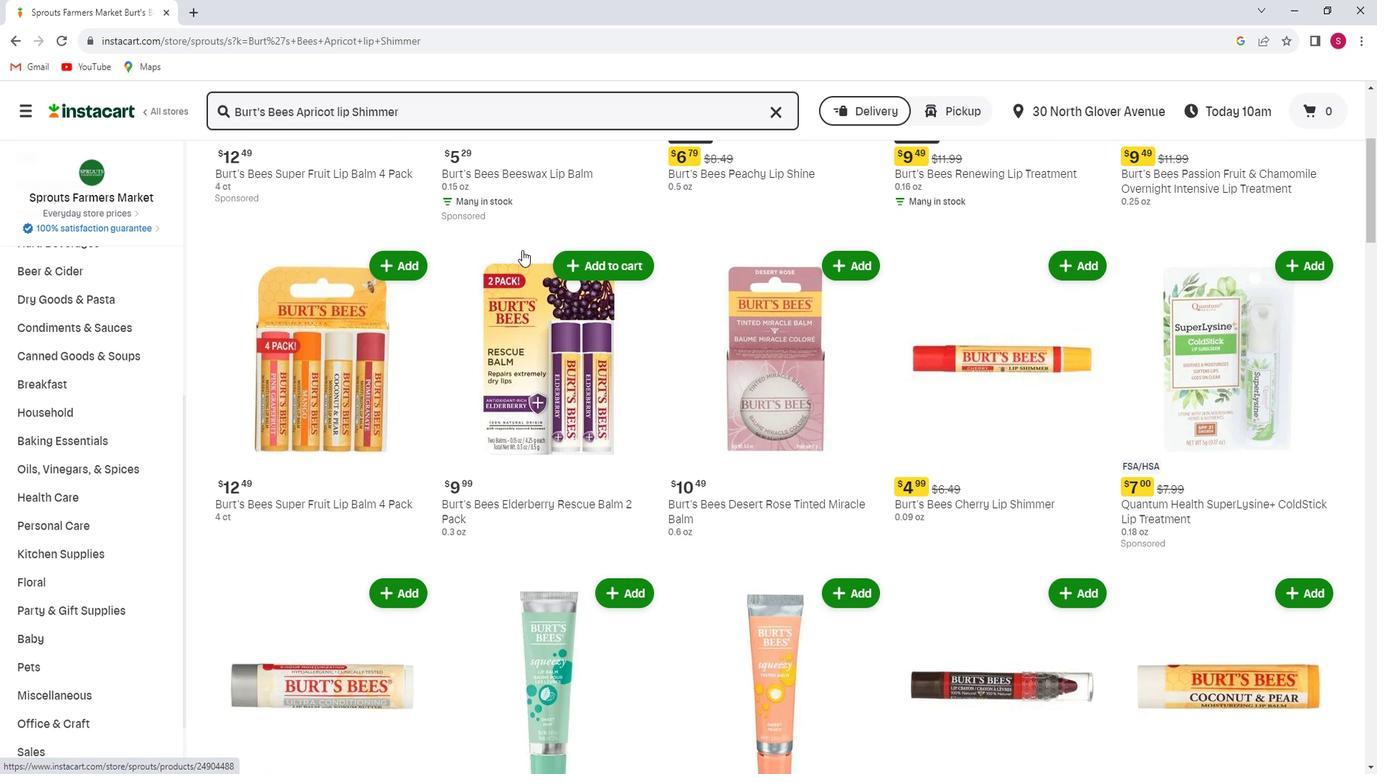 
Action: Mouse scrolled (520, 249) with delta (0, 0)
Screenshot: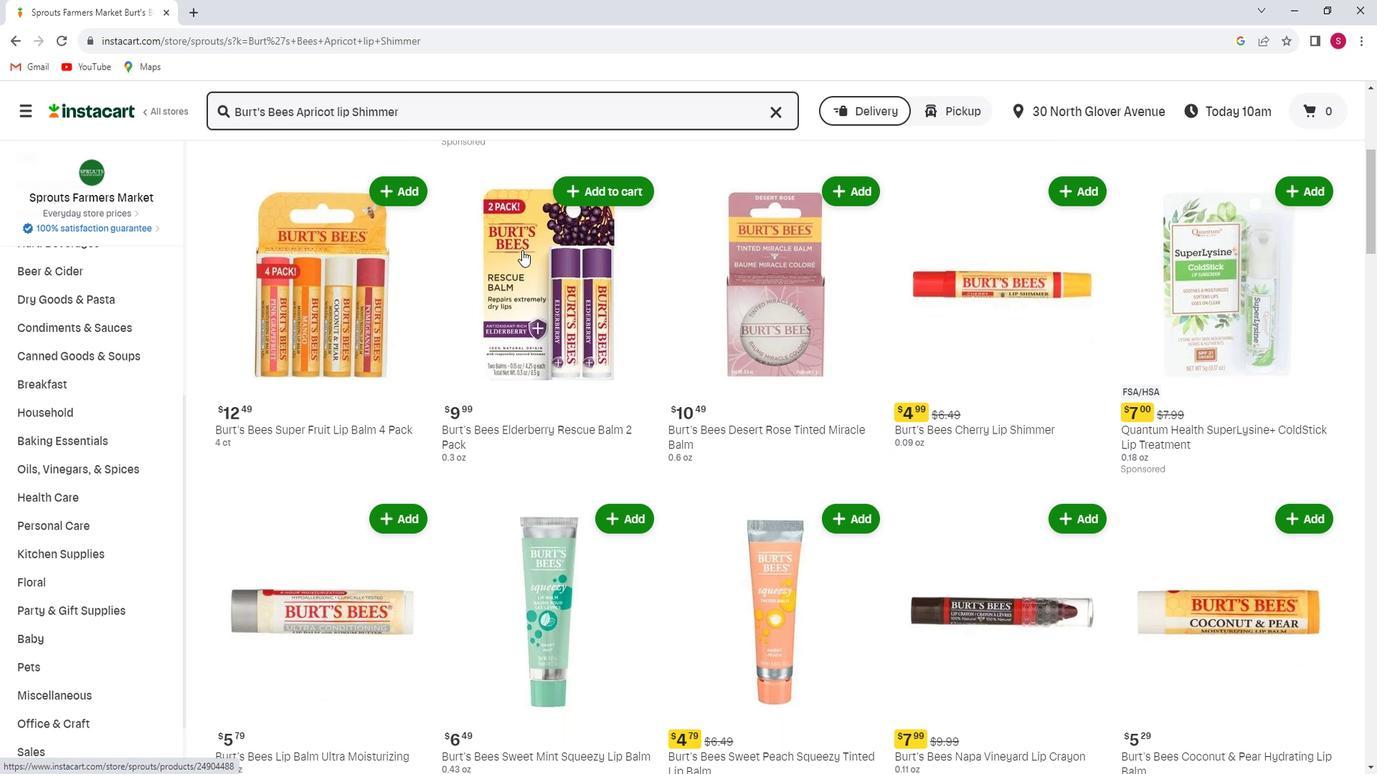 
Action: Mouse scrolled (520, 249) with delta (0, 0)
Screenshot: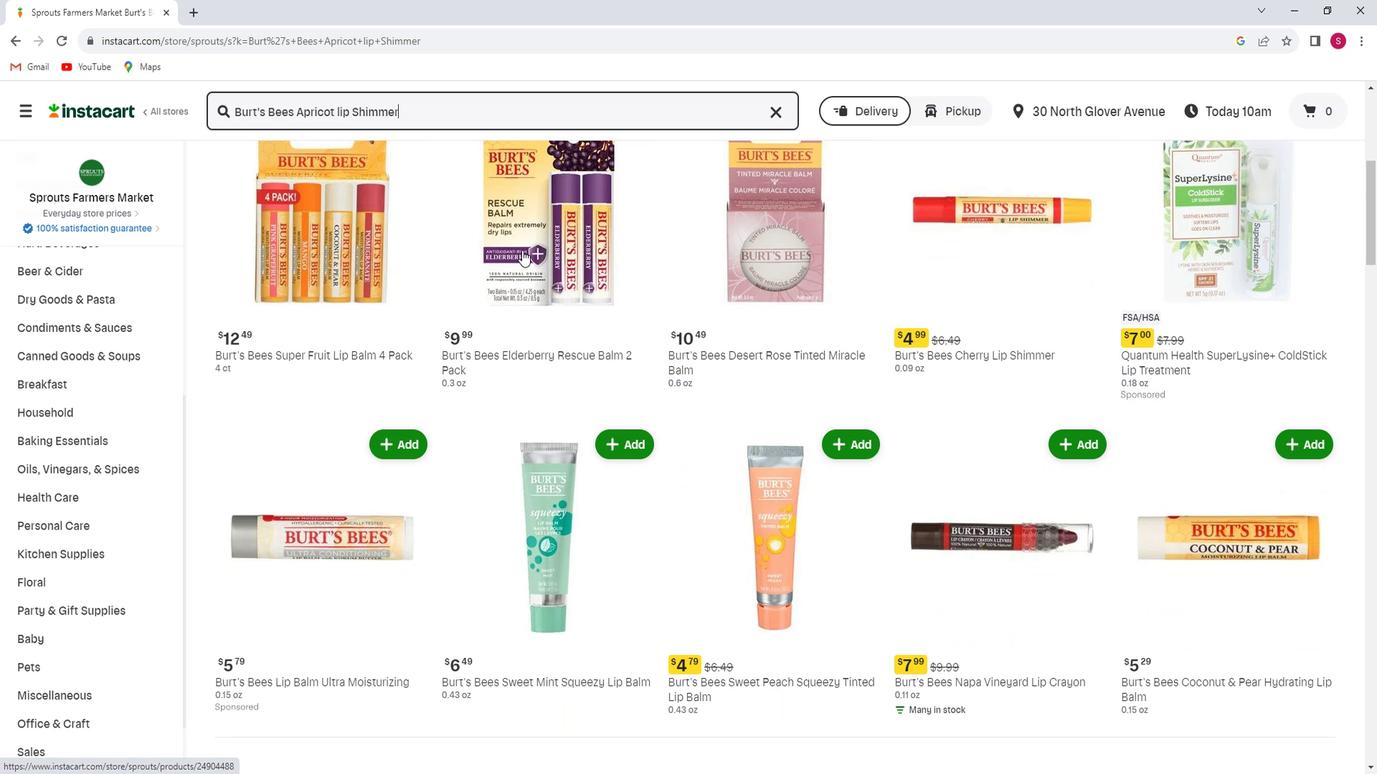 
Action: Mouse scrolled (520, 249) with delta (0, 0)
Screenshot: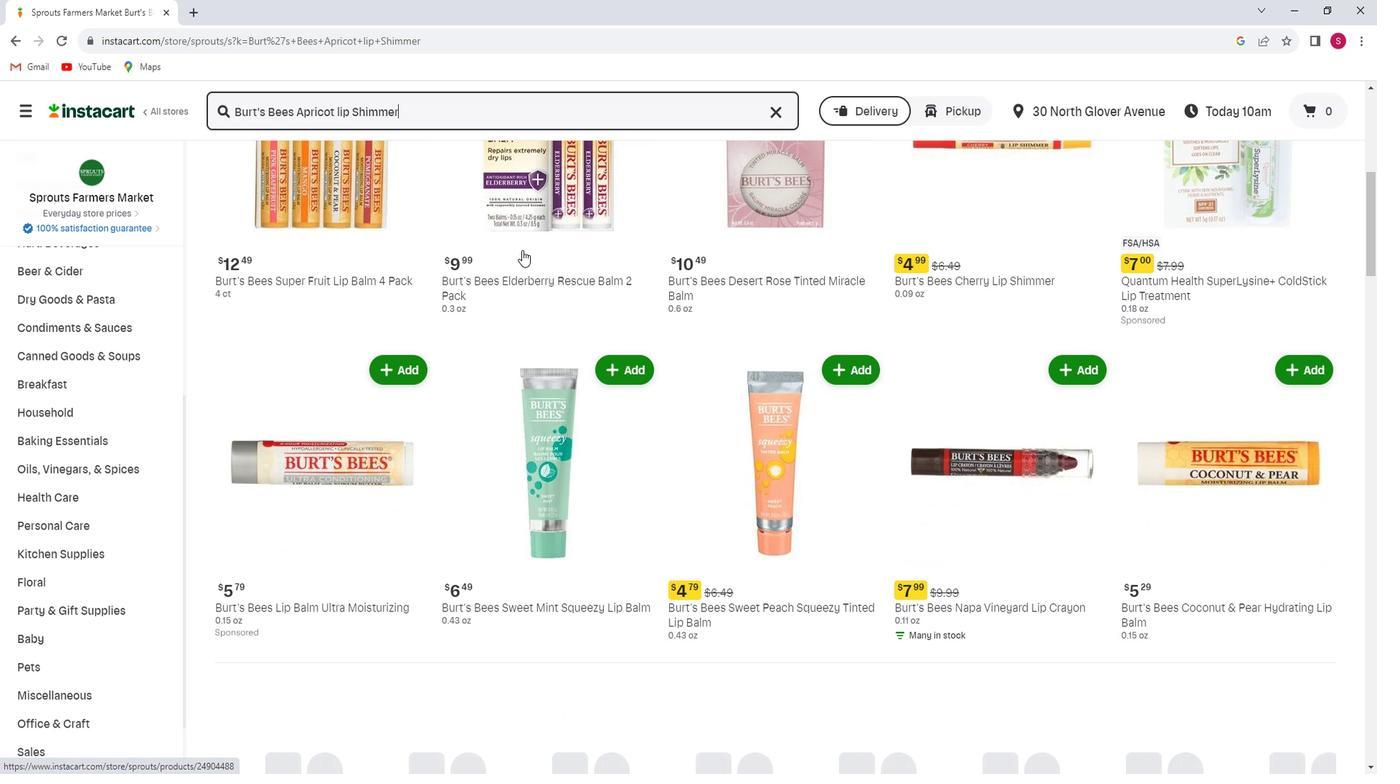 
Action: Mouse scrolled (520, 249) with delta (0, 0)
Screenshot: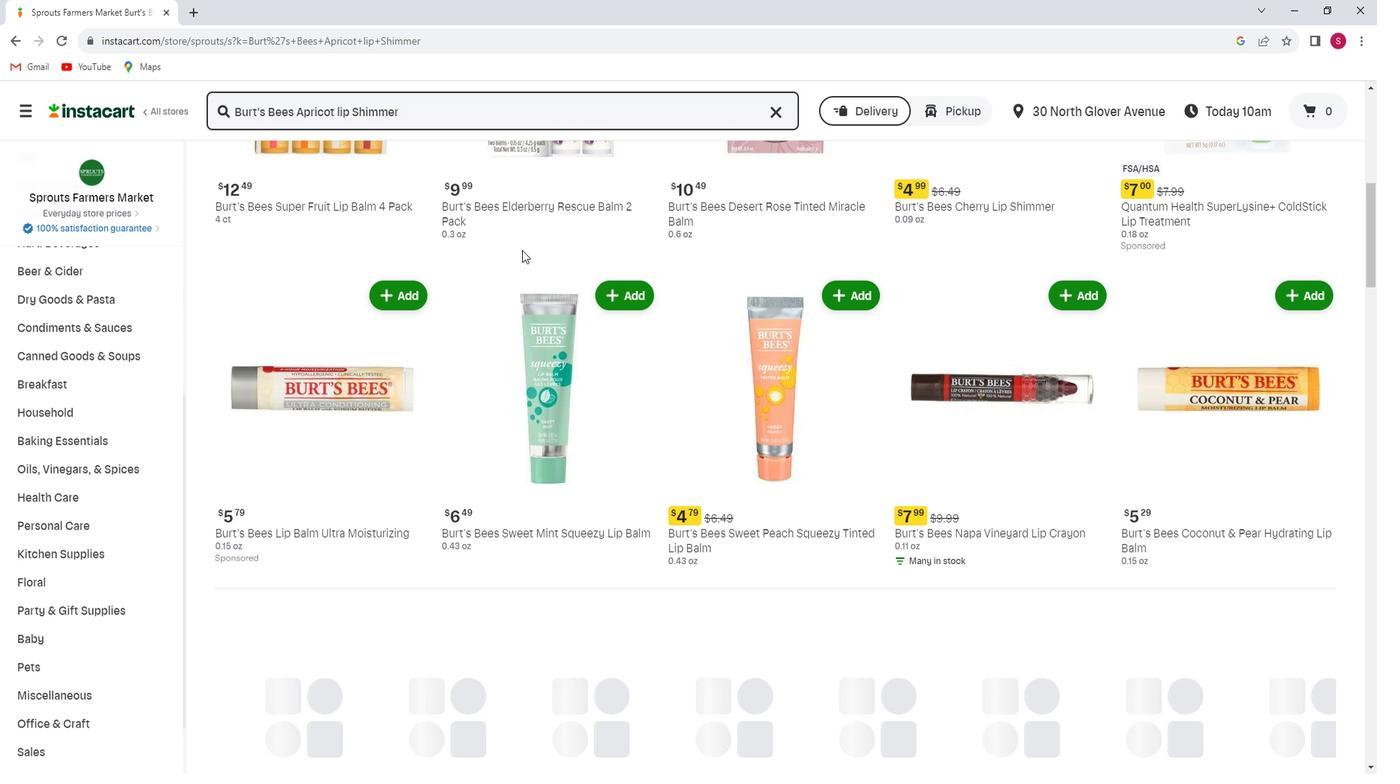 
Action: Mouse scrolled (520, 249) with delta (0, 0)
Screenshot: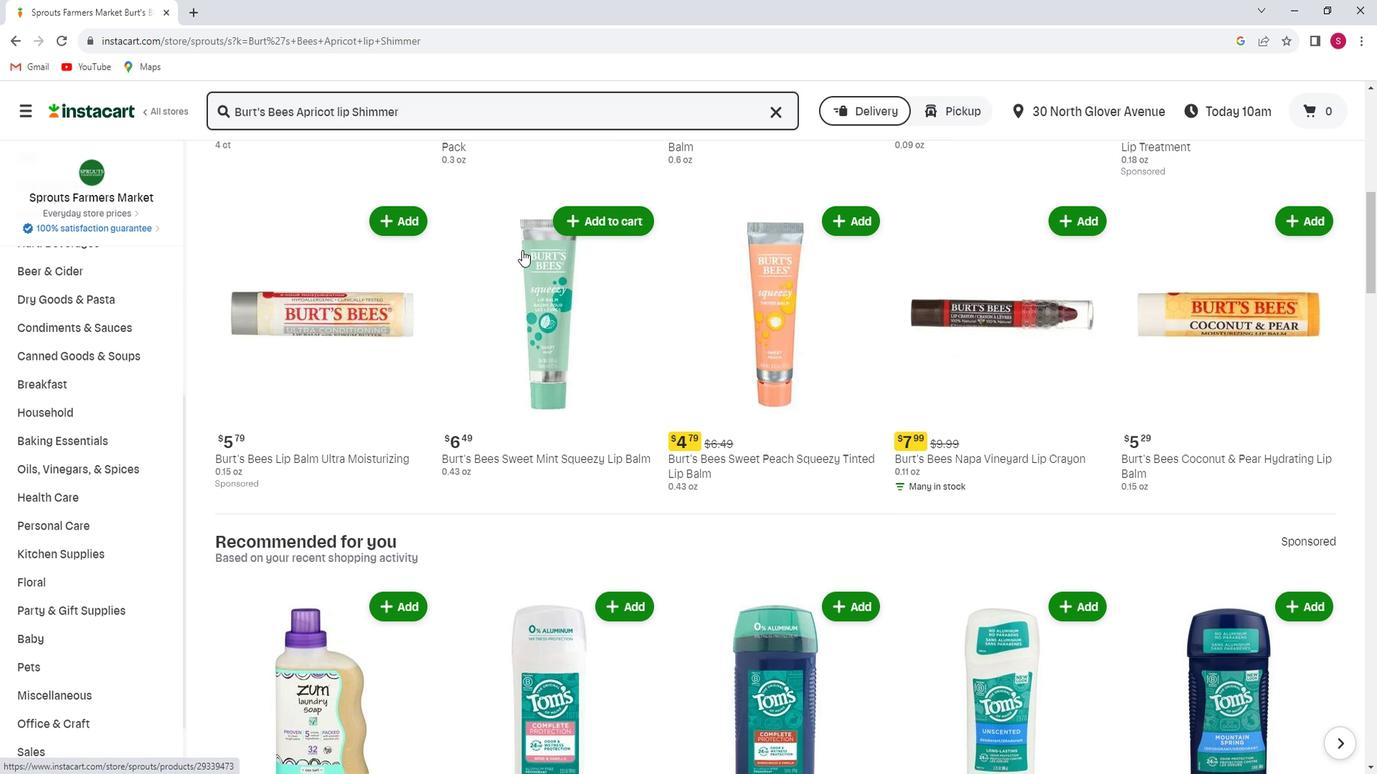 
Action: Mouse scrolled (520, 249) with delta (0, 0)
Screenshot: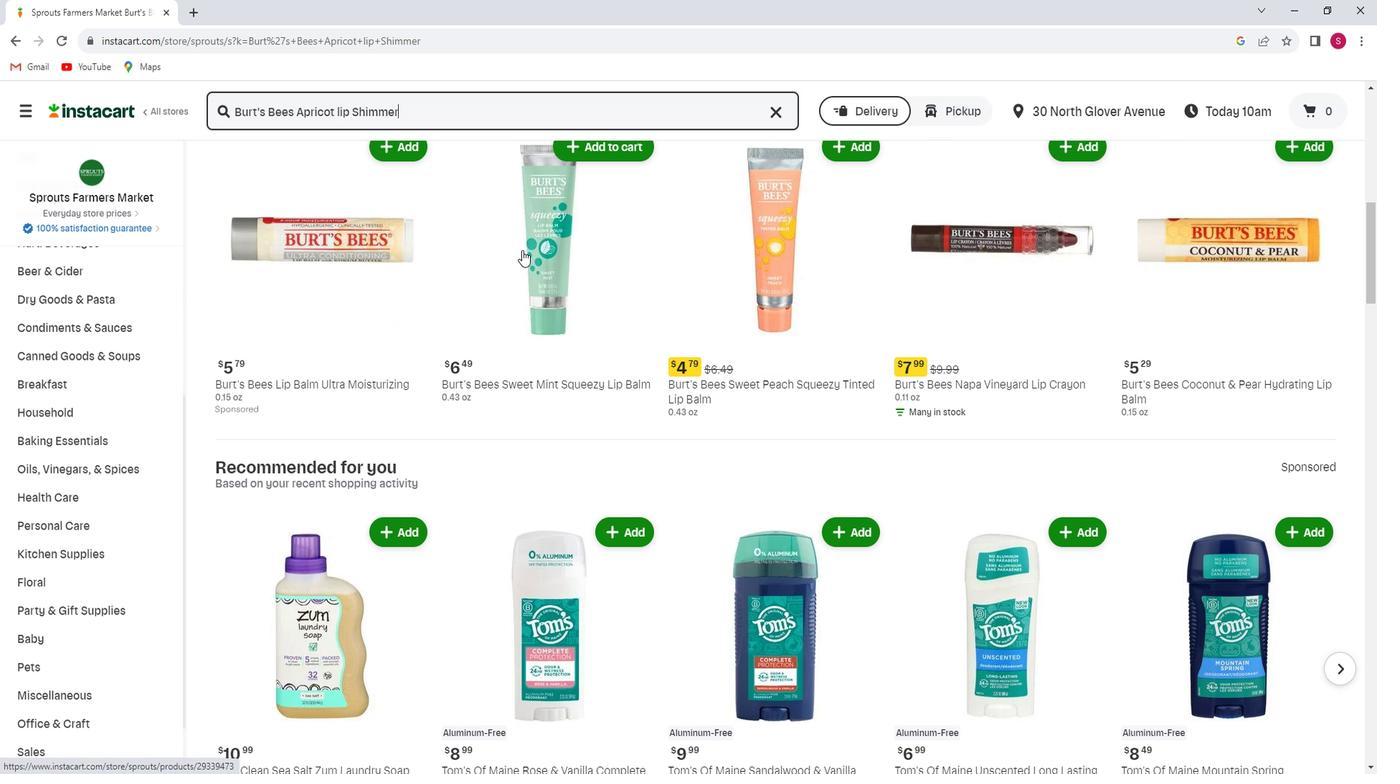 
Action: Mouse scrolled (520, 249) with delta (0, 0)
Screenshot: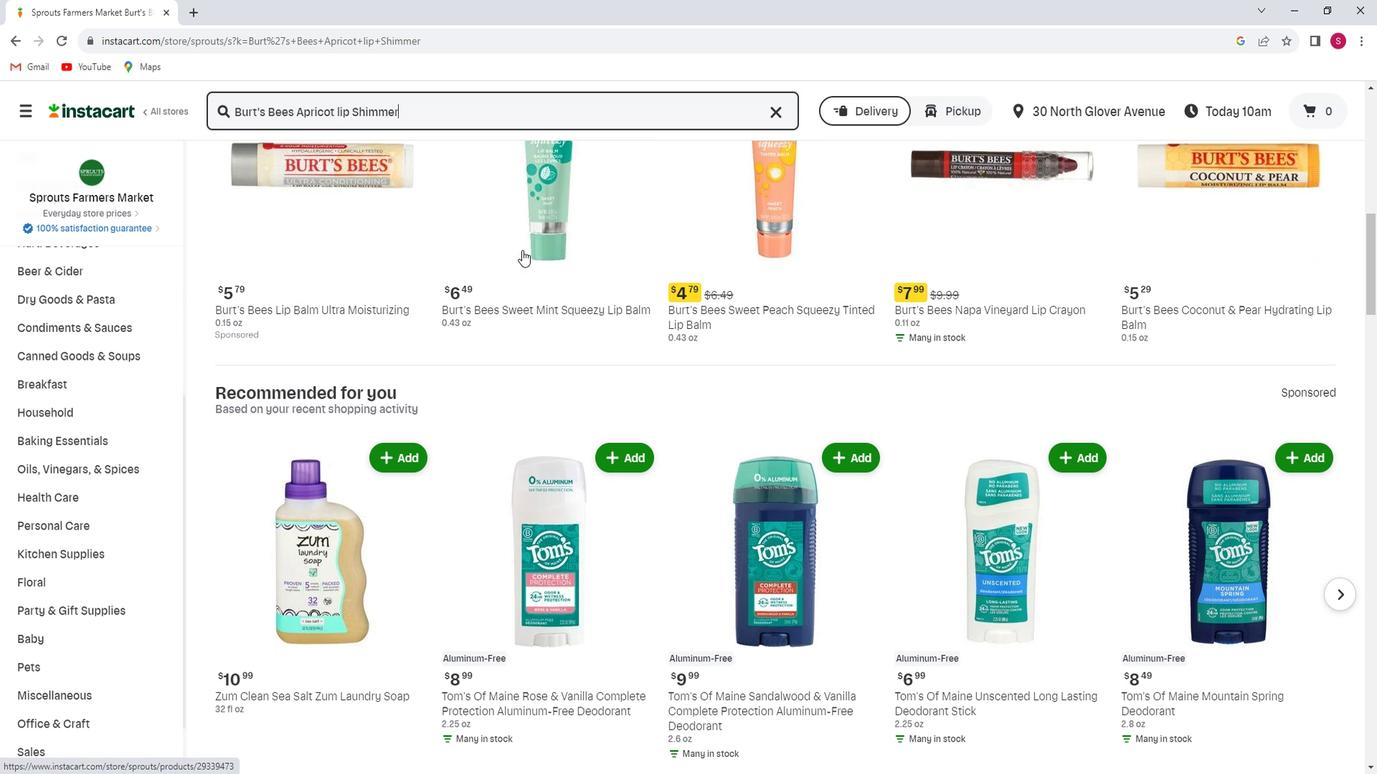
Action: Mouse scrolled (520, 249) with delta (0, 0)
Screenshot: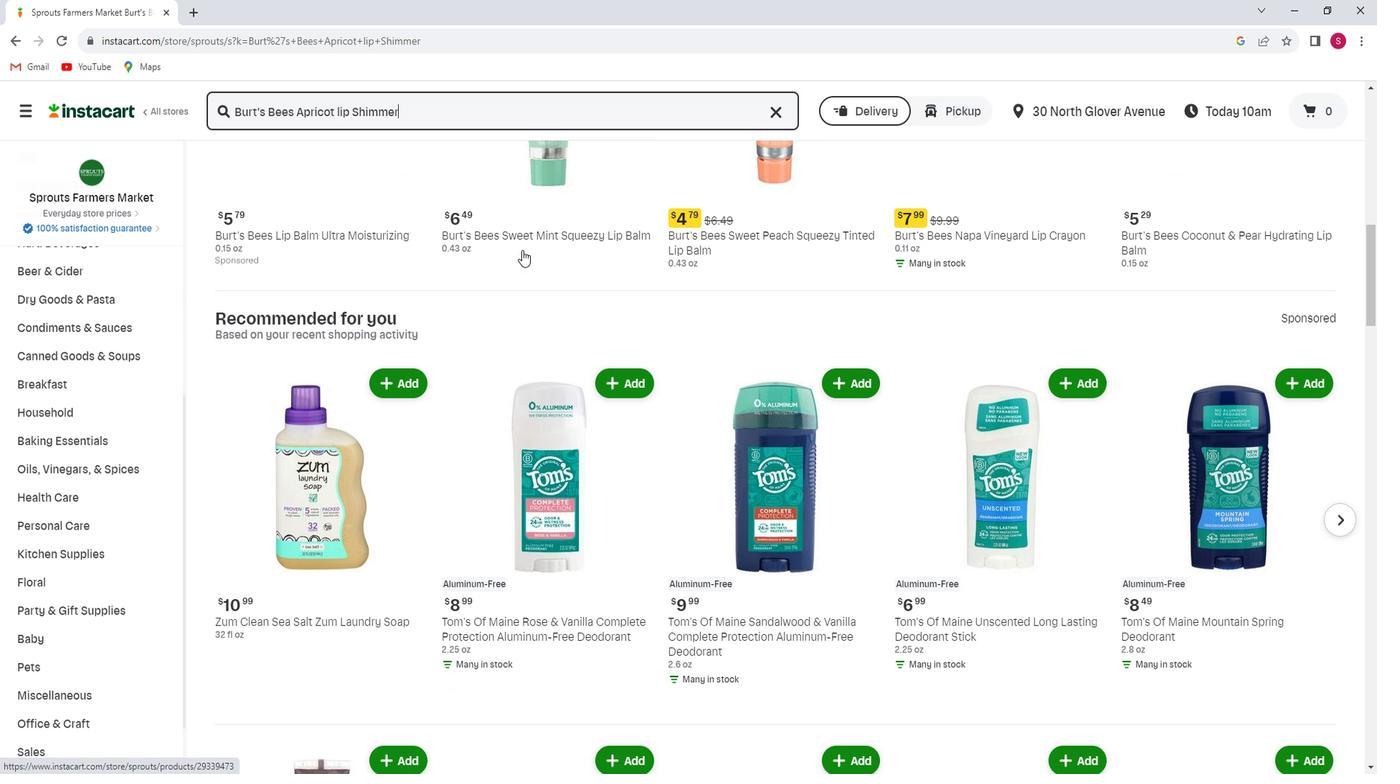 
Action: Mouse scrolled (520, 249) with delta (0, 0)
Screenshot: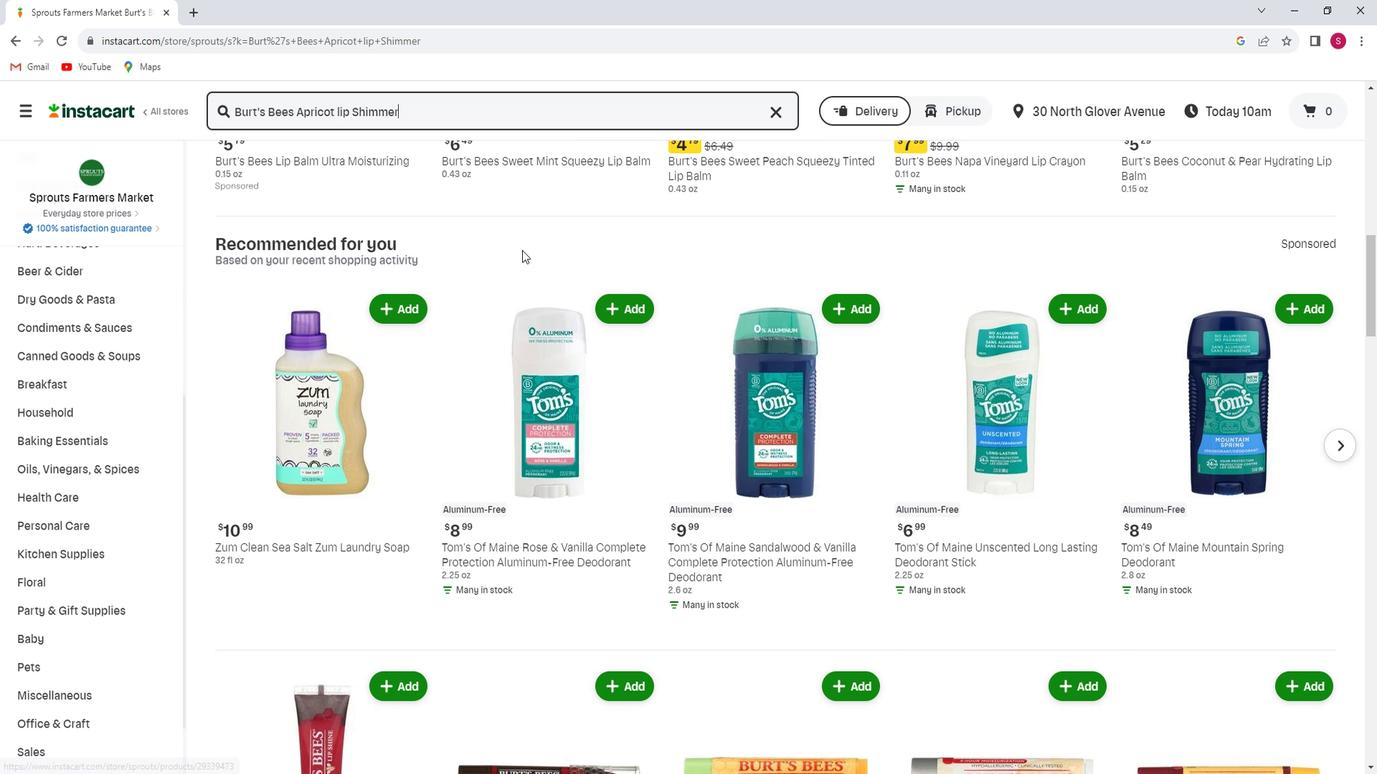
Action: Mouse scrolled (520, 249) with delta (0, 0)
Screenshot: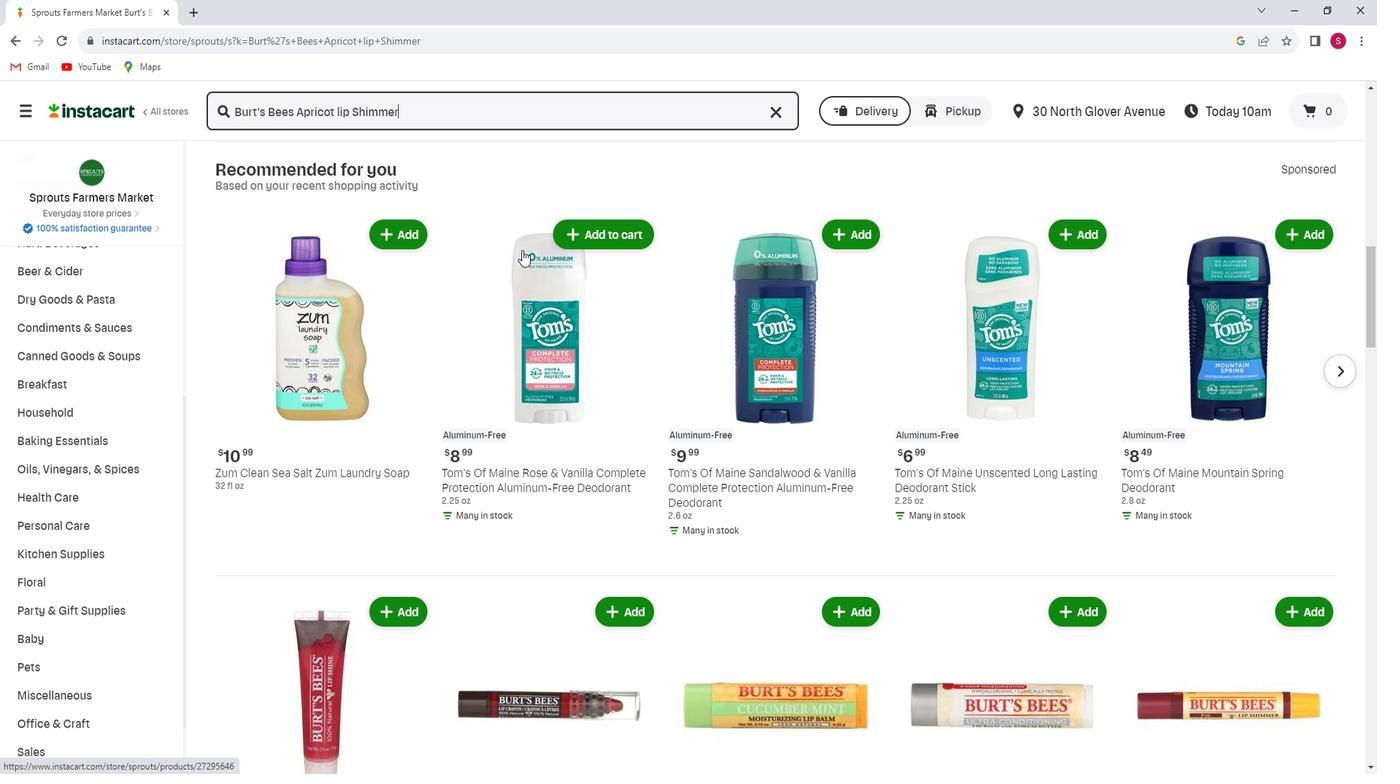 
Action: Mouse scrolled (520, 249) with delta (0, 0)
Screenshot: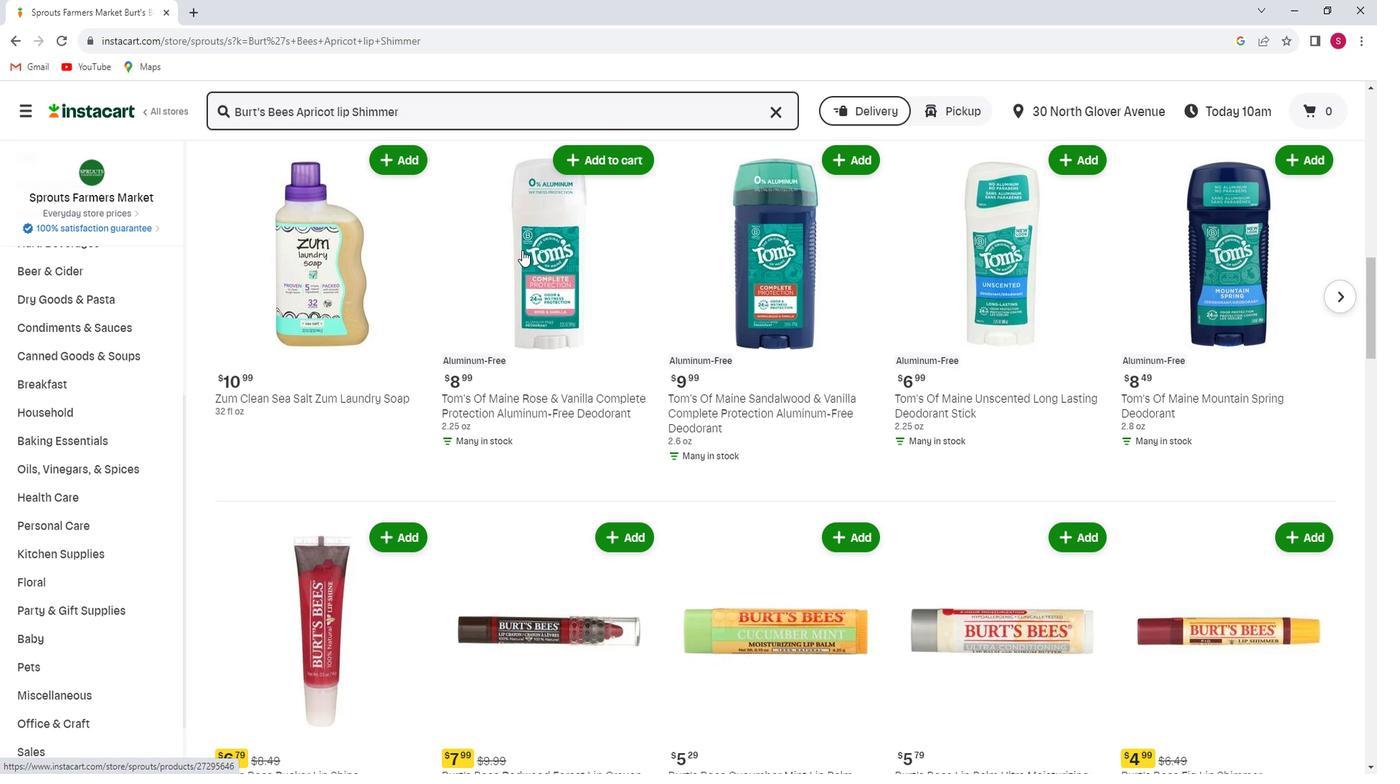 
Action: Mouse scrolled (520, 249) with delta (0, 0)
Screenshot: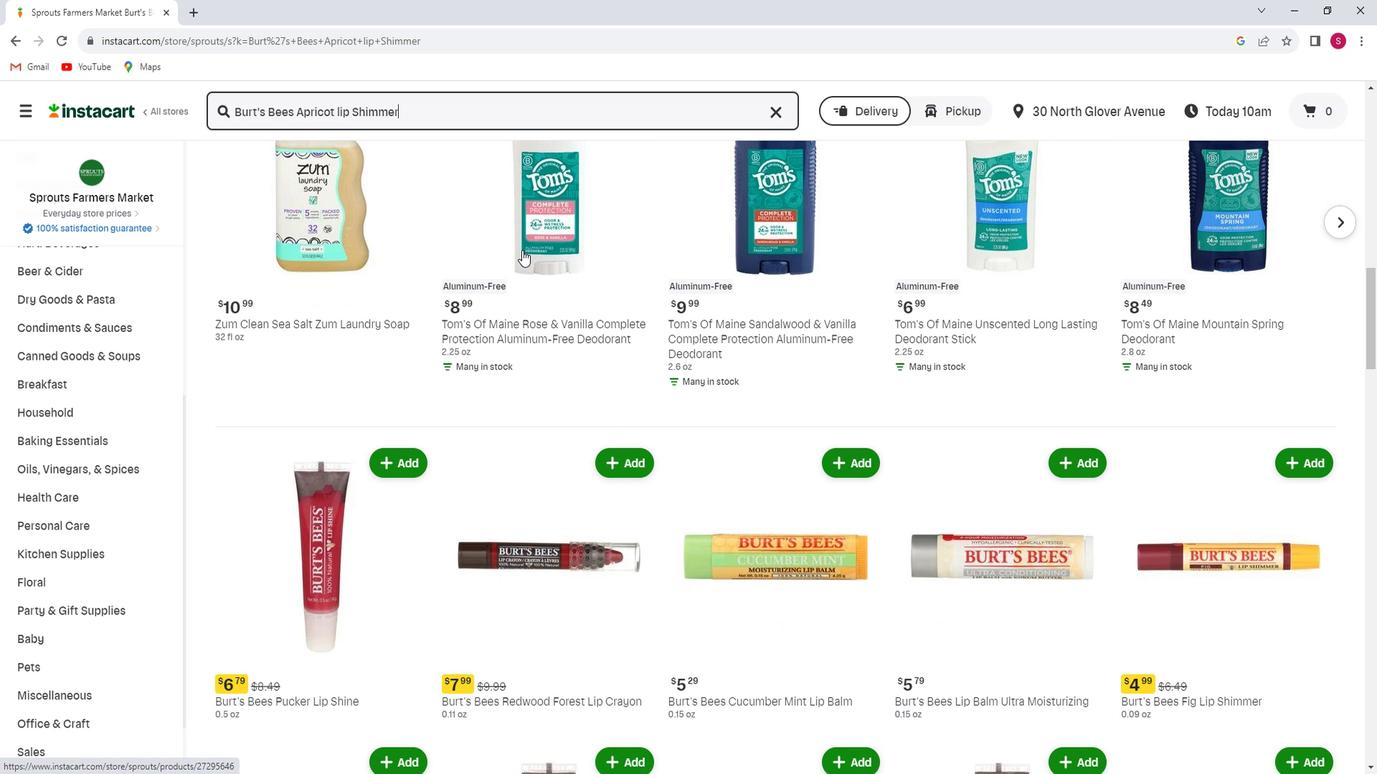 
Action: Mouse scrolled (520, 249) with delta (0, 0)
Screenshot: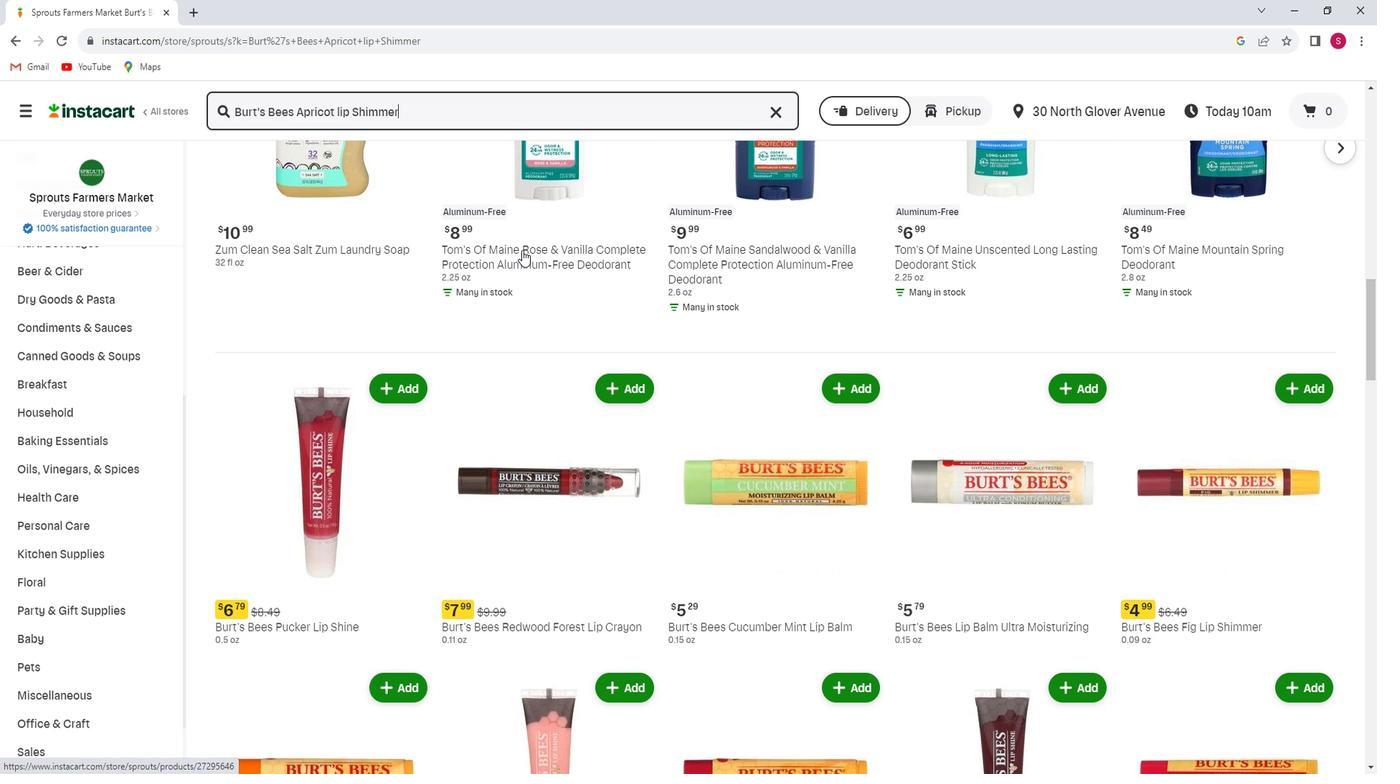 
Action: Mouse scrolled (520, 249) with delta (0, 0)
Screenshot: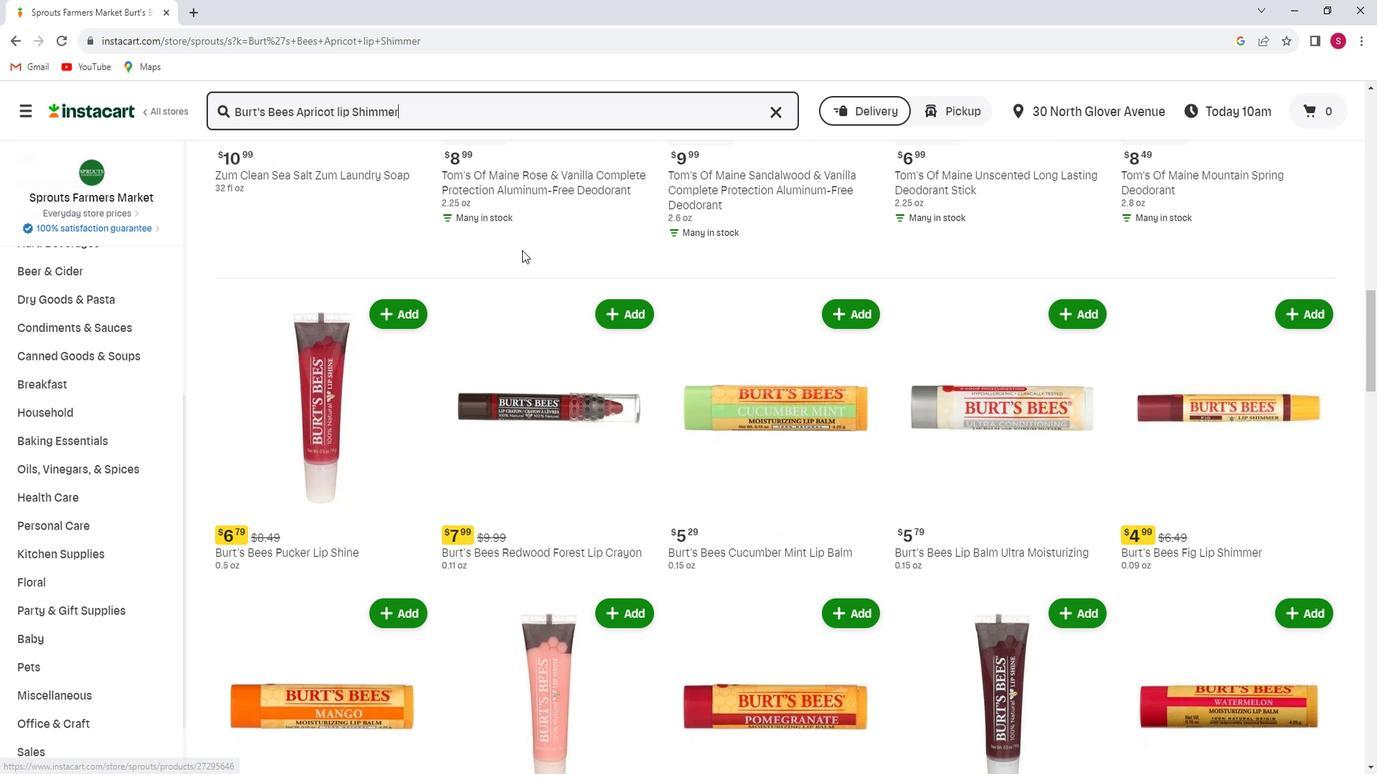 
Action: Mouse scrolled (520, 249) with delta (0, 0)
Screenshot: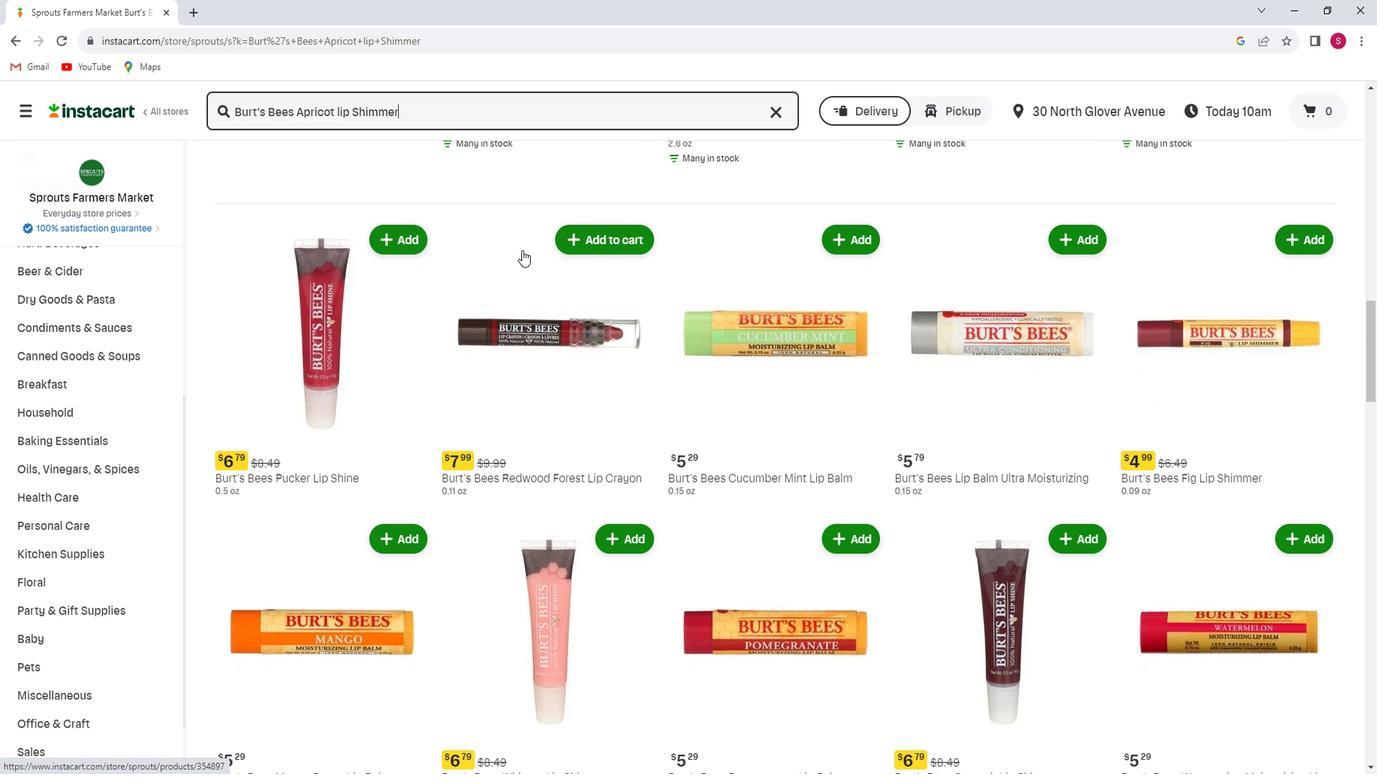 
Action: Mouse scrolled (520, 249) with delta (0, 0)
Screenshot: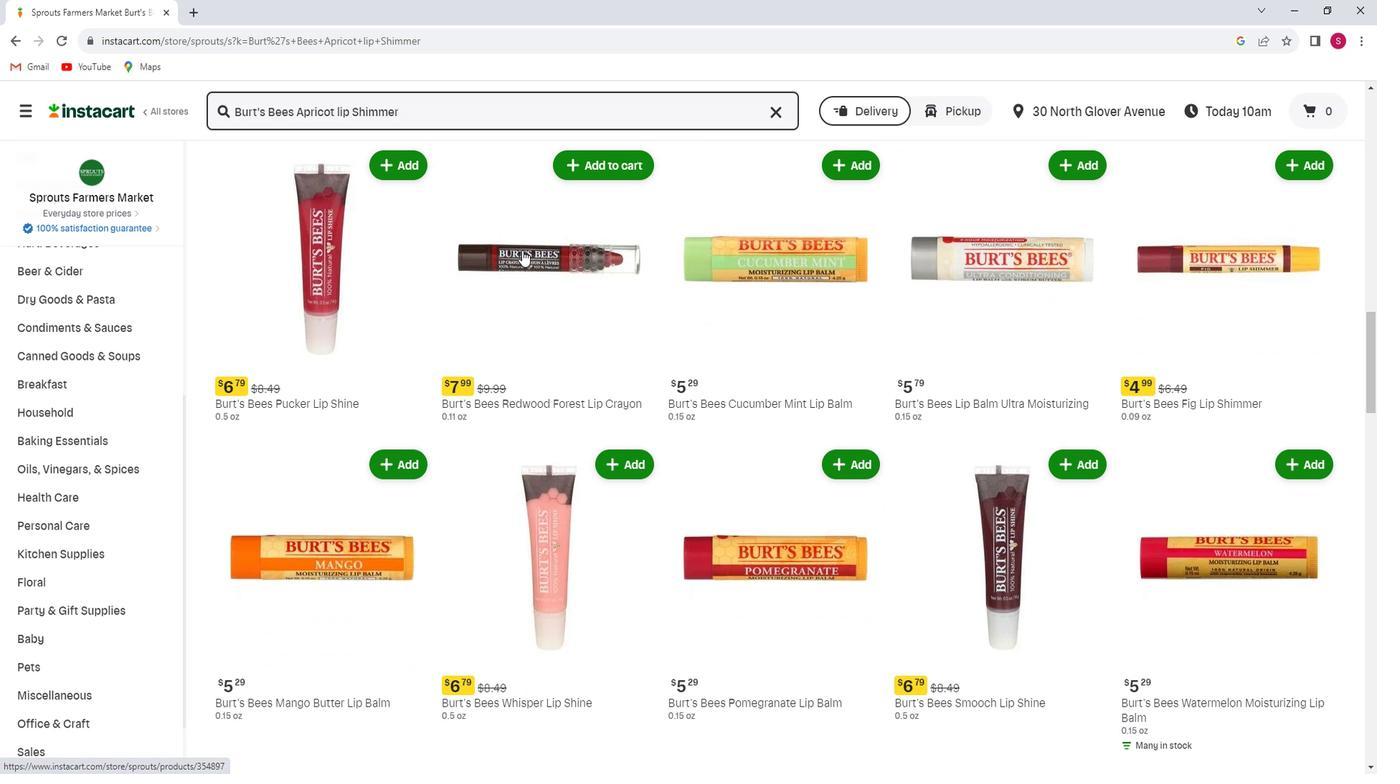 
Action: Mouse scrolled (520, 249) with delta (0, 0)
Screenshot: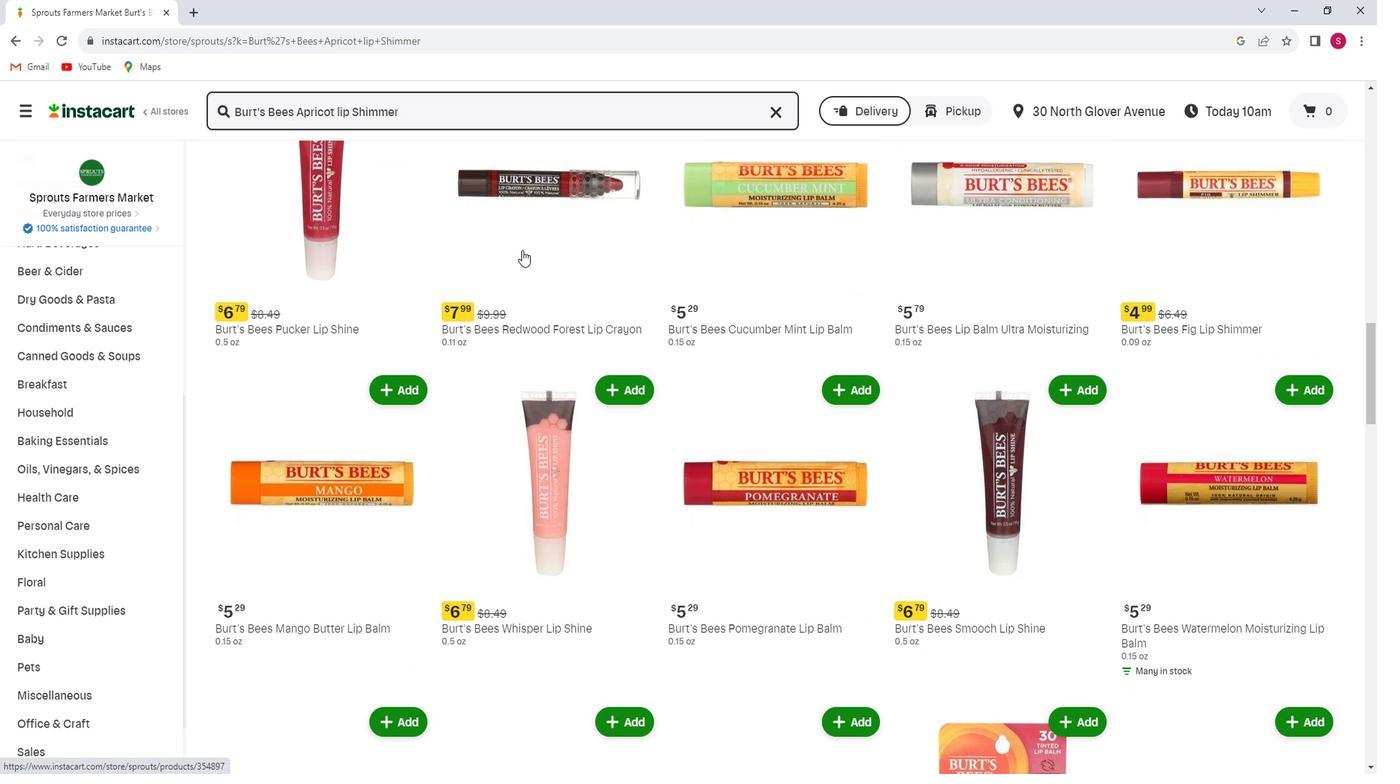 
Action: Mouse scrolled (520, 249) with delta (0, 0)
Screenshot: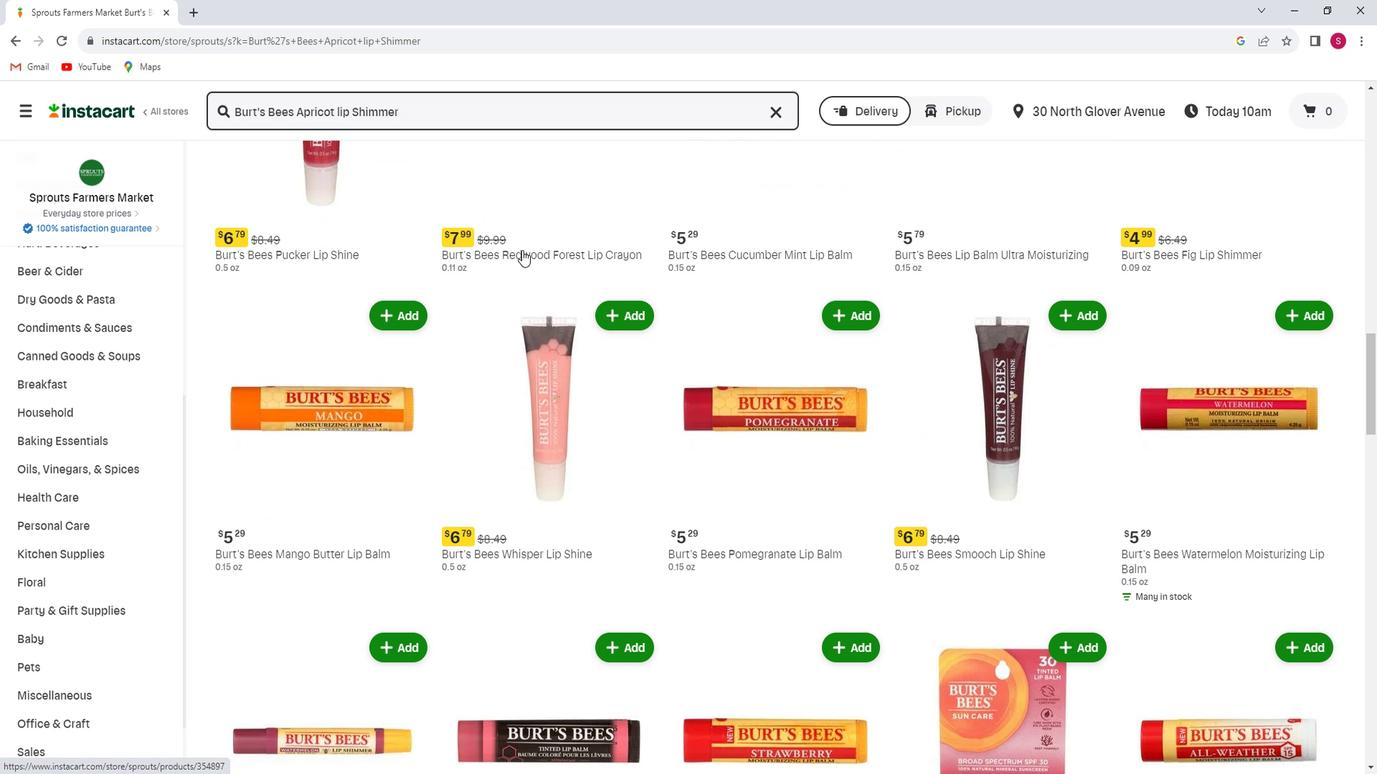 
Action: Mouse scrolled (520, 249) with delta (0, 0)
Screenshot: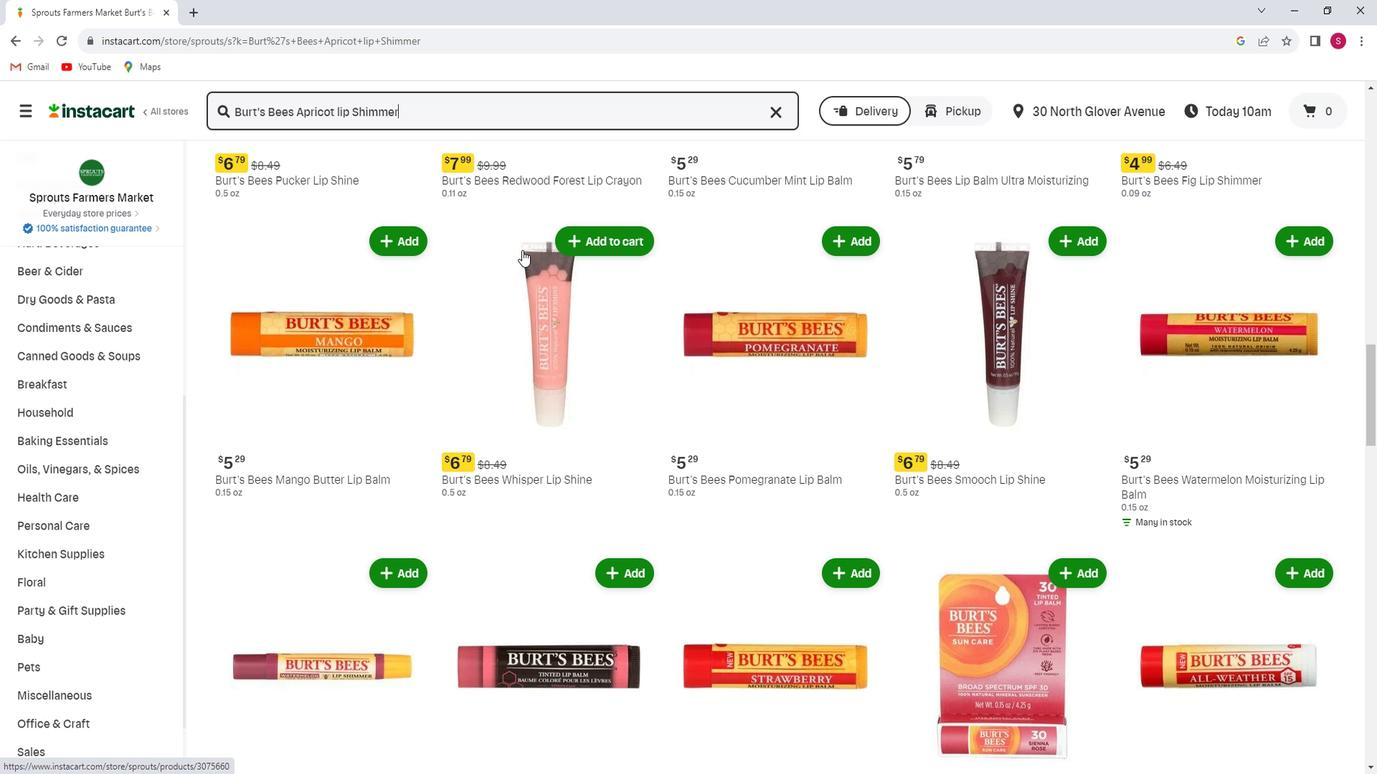 
Action: Mouse scrolled (520, 249) with delta (0, 0)
Screenshot: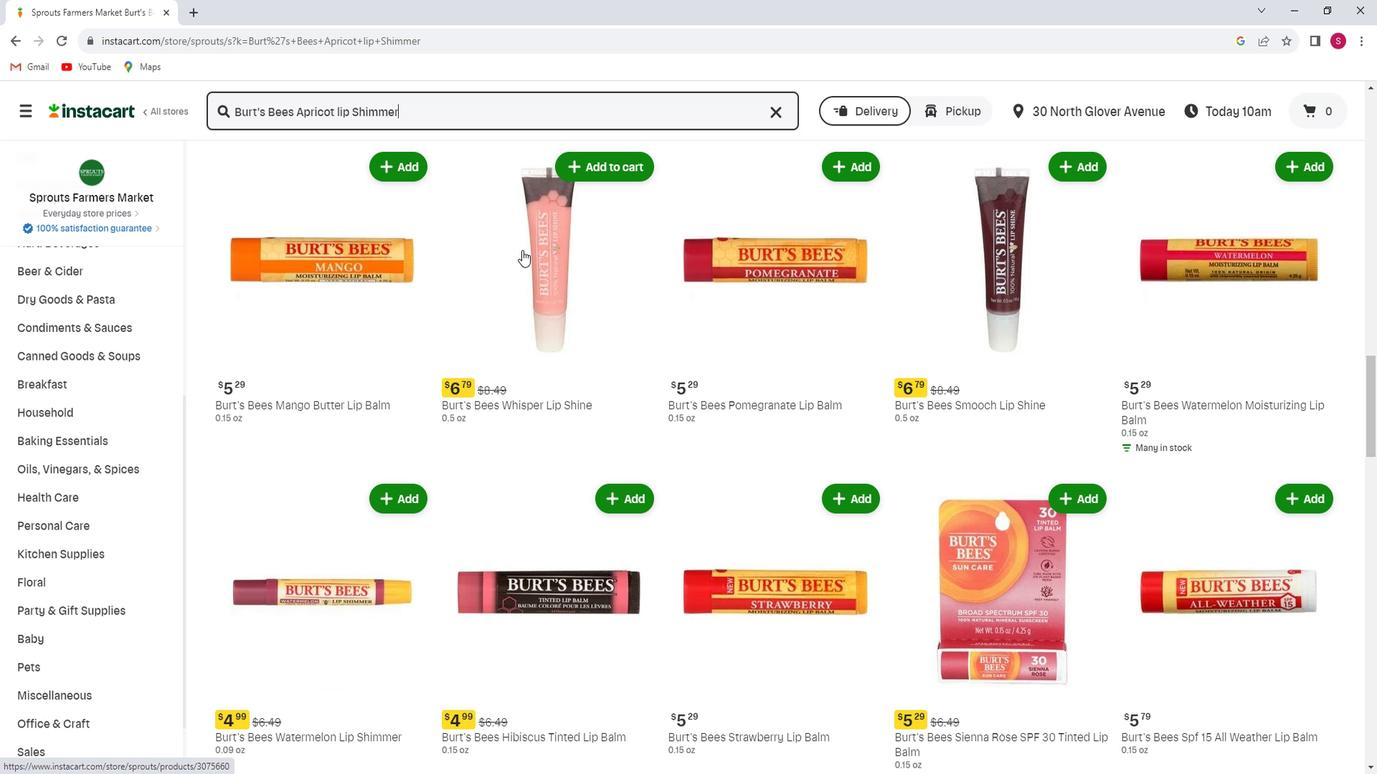 
Action: Mouse scrolled (520, 249) with delta (0, 0)
Screenshot: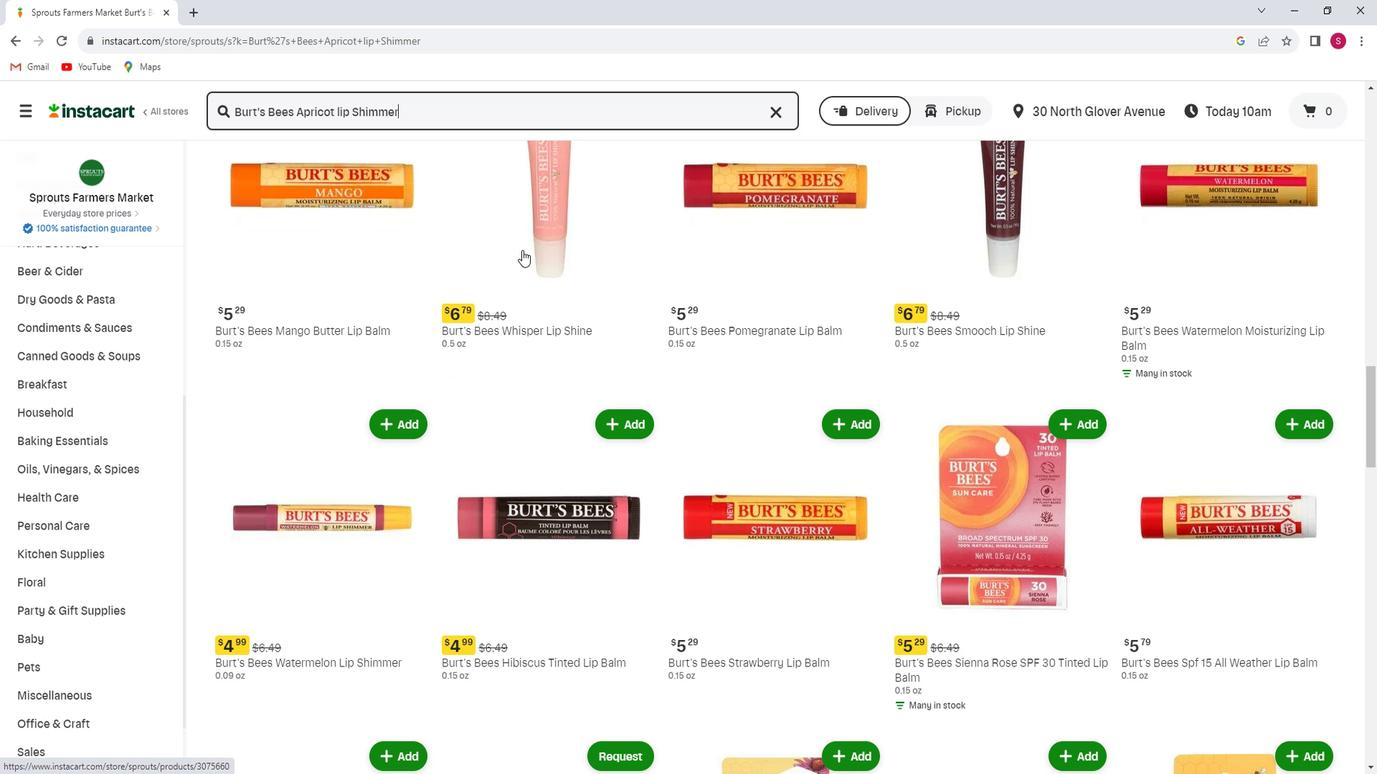 
Action: Mouse scrolled (520, 249) with delta (0, 0)
Screenshot: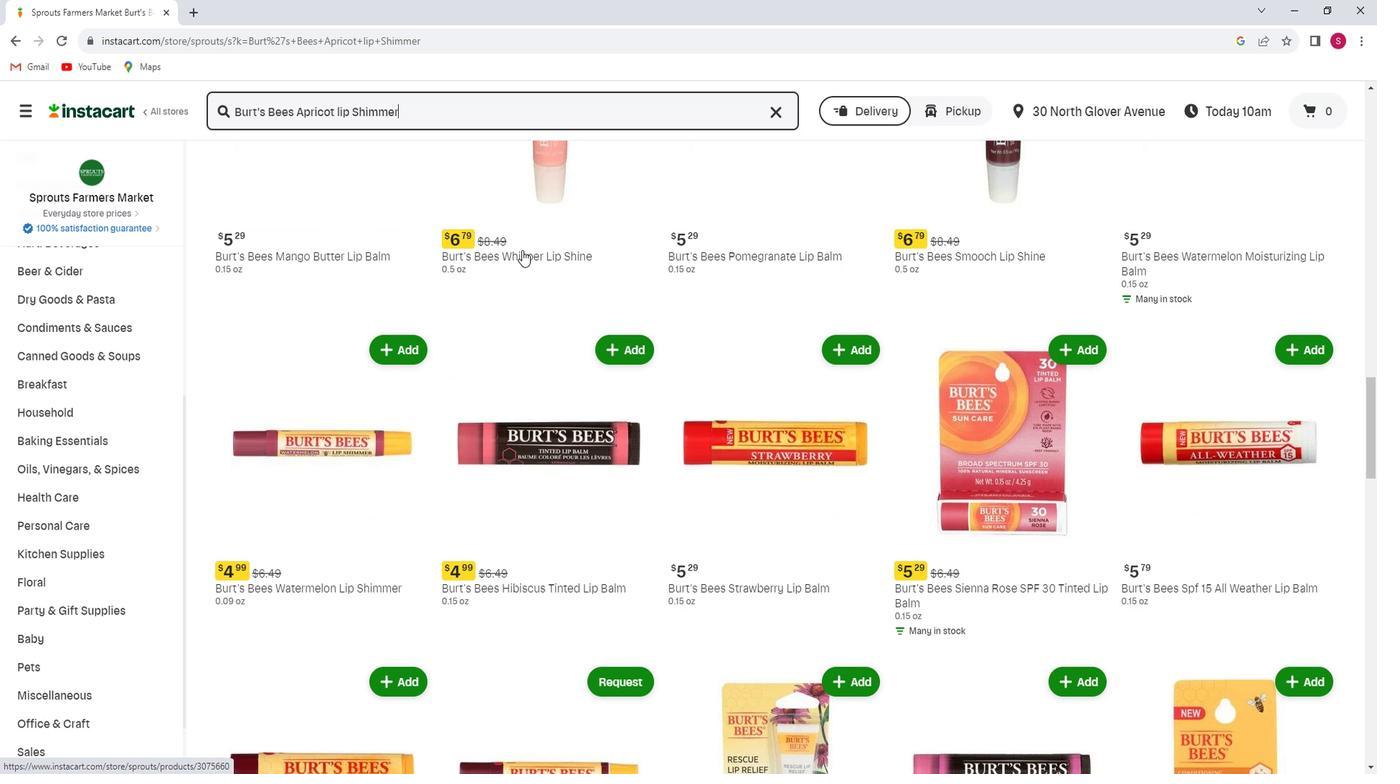 
Action: Mouse scrolled (520, 249) with delta (0, 0)
Screenshot: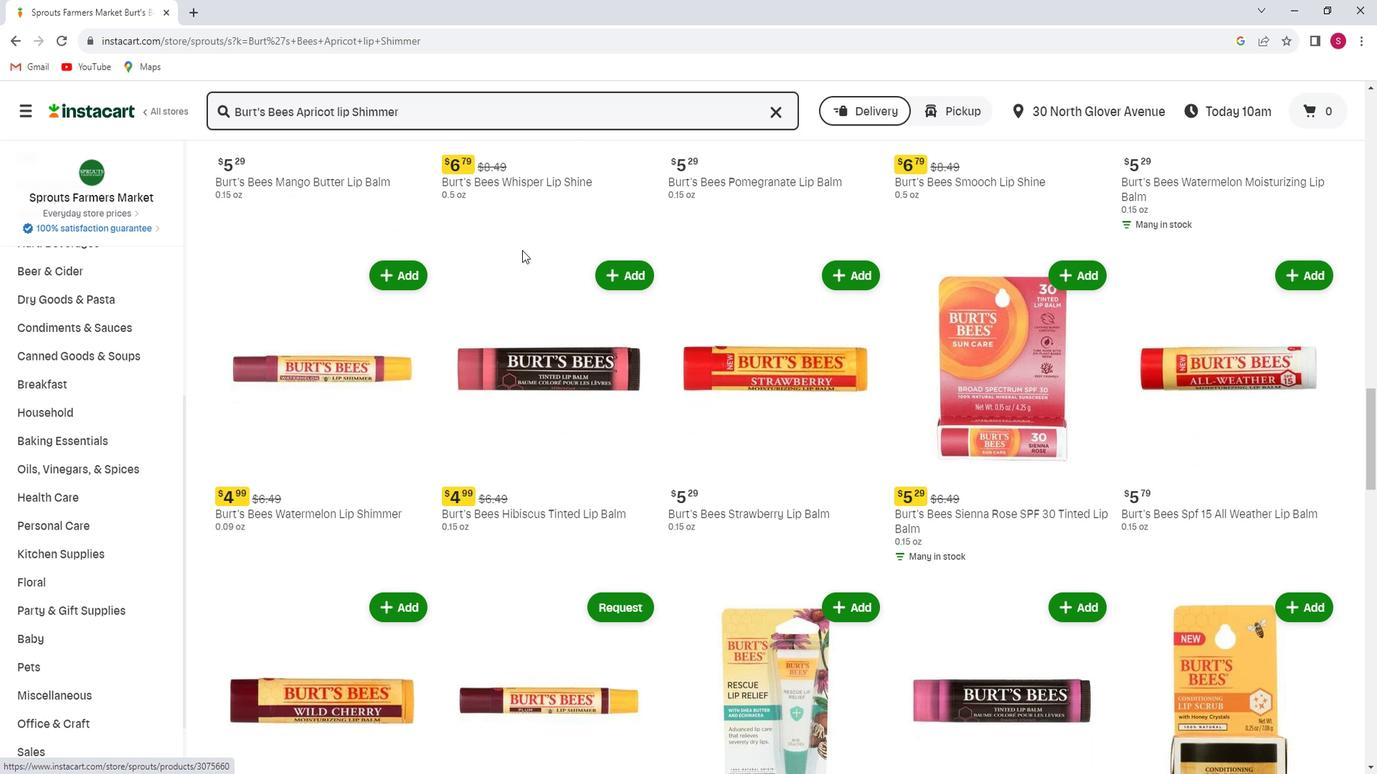 
Action: Mouse scrolled (520, 249) with delta (0, 0)
Screenshot: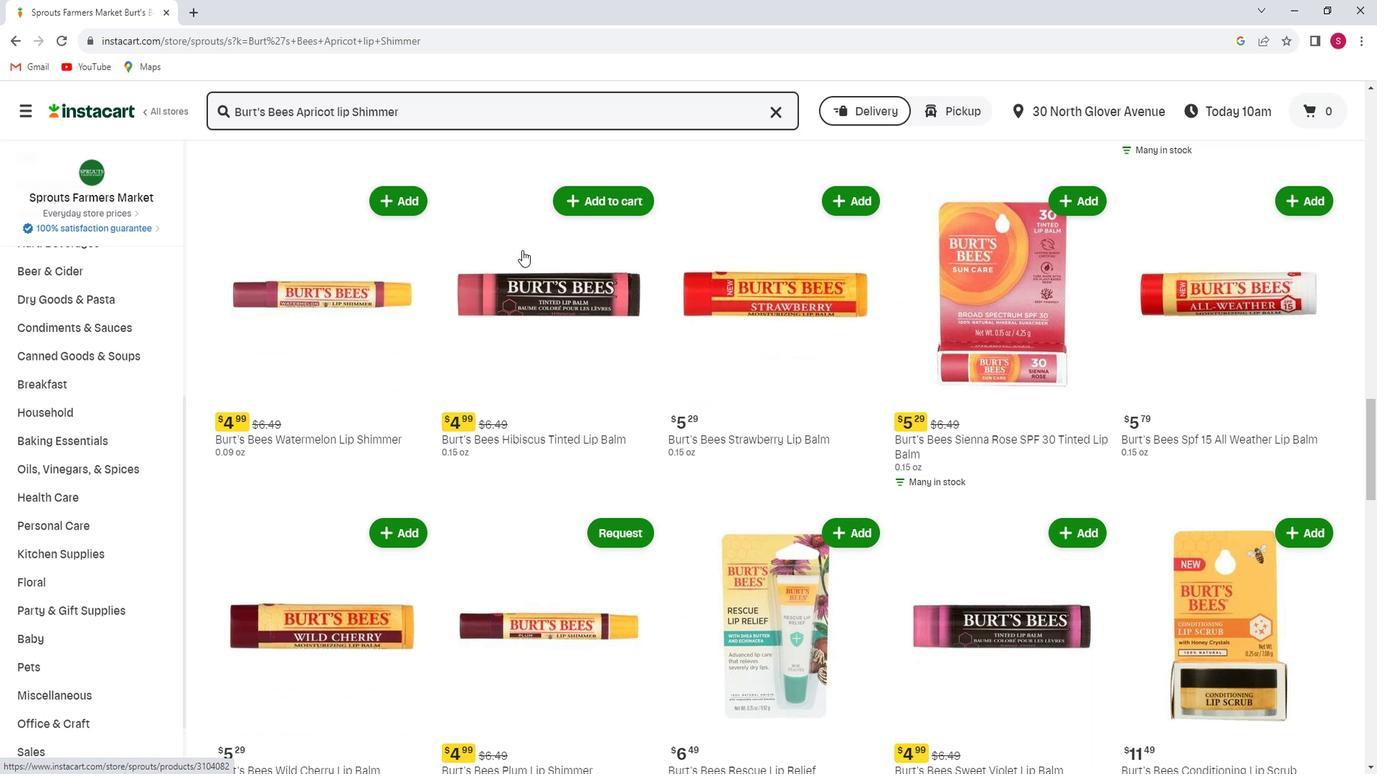 
Action: Mouse scrolled (520, 249) with delta (0, 0)
Screenshot: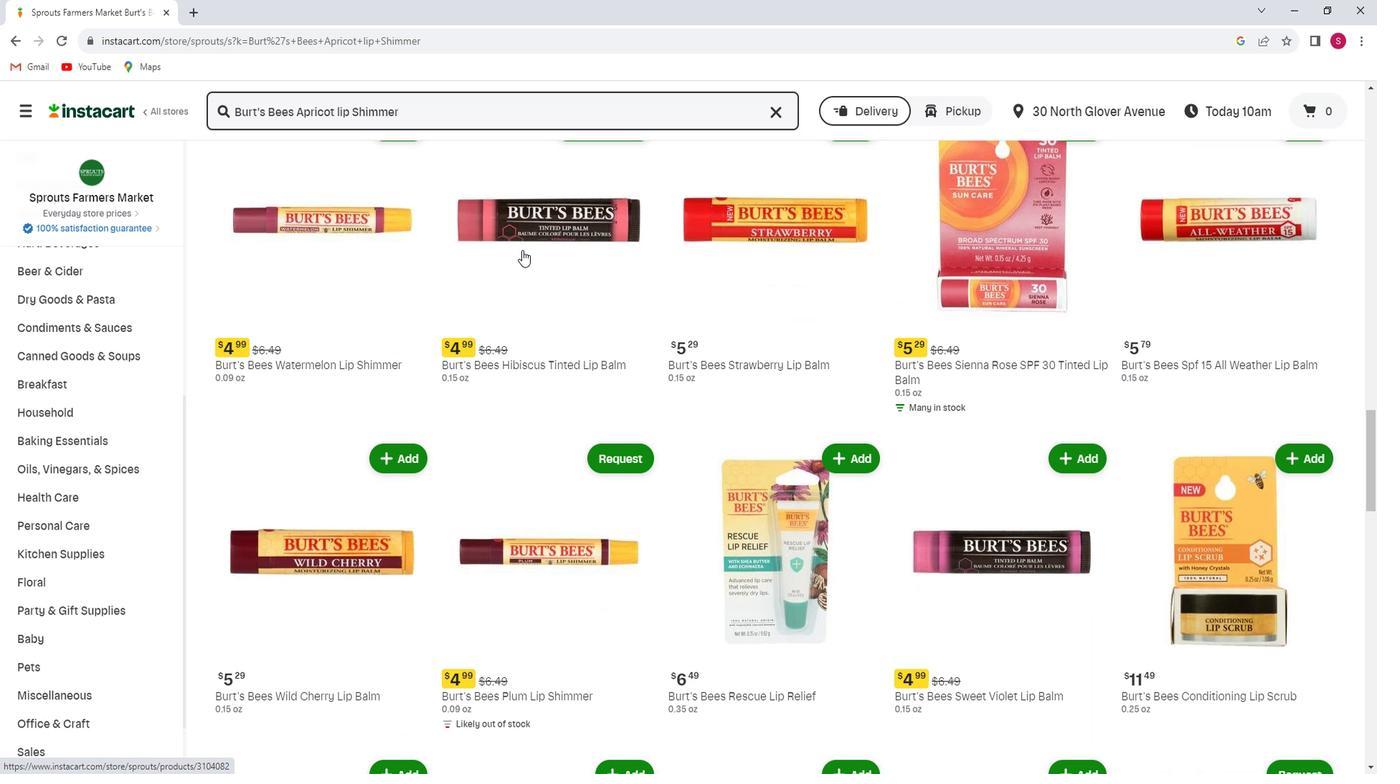
Action: Mouse scrolled (520, 249) with delta (0, 0)
Screenshot: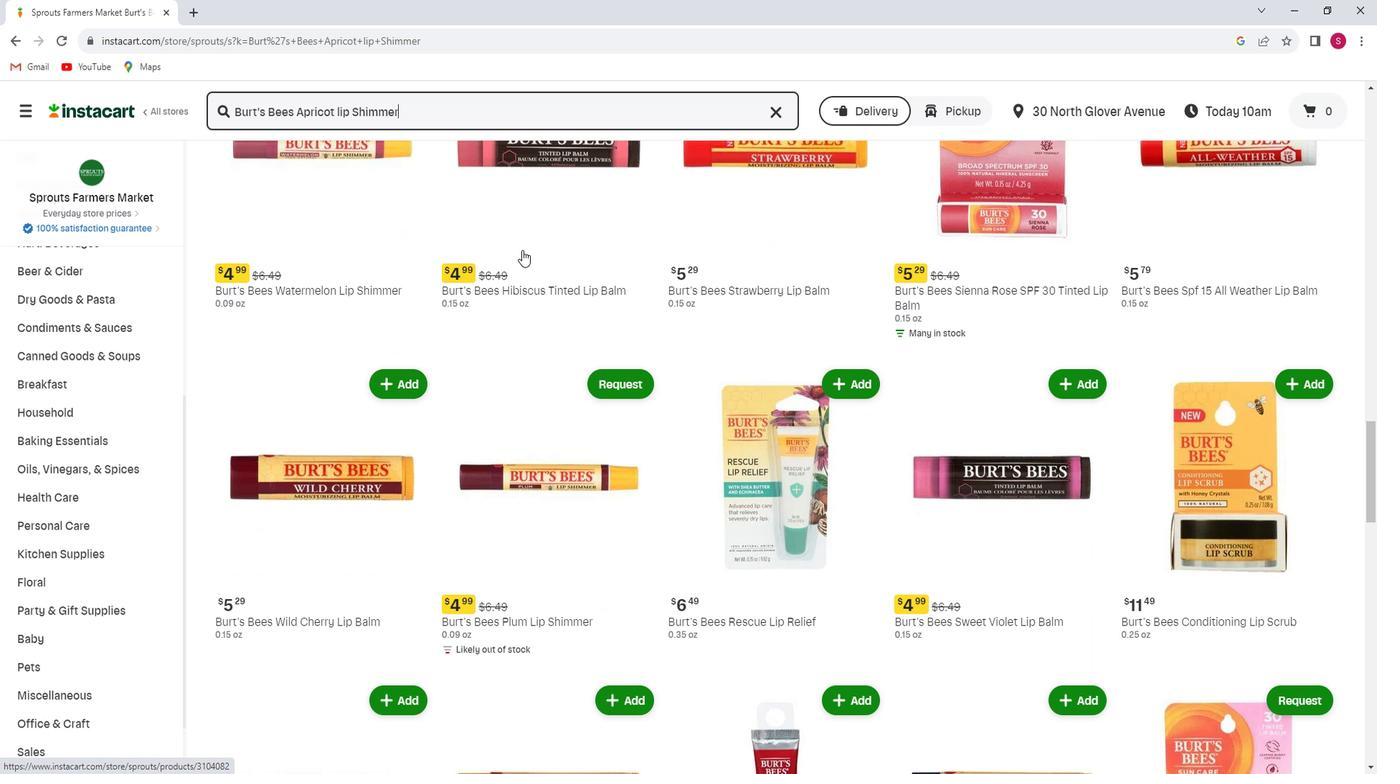
Action: Mouse scrolled (520, 249) with delta (0, 0)
Screenshot: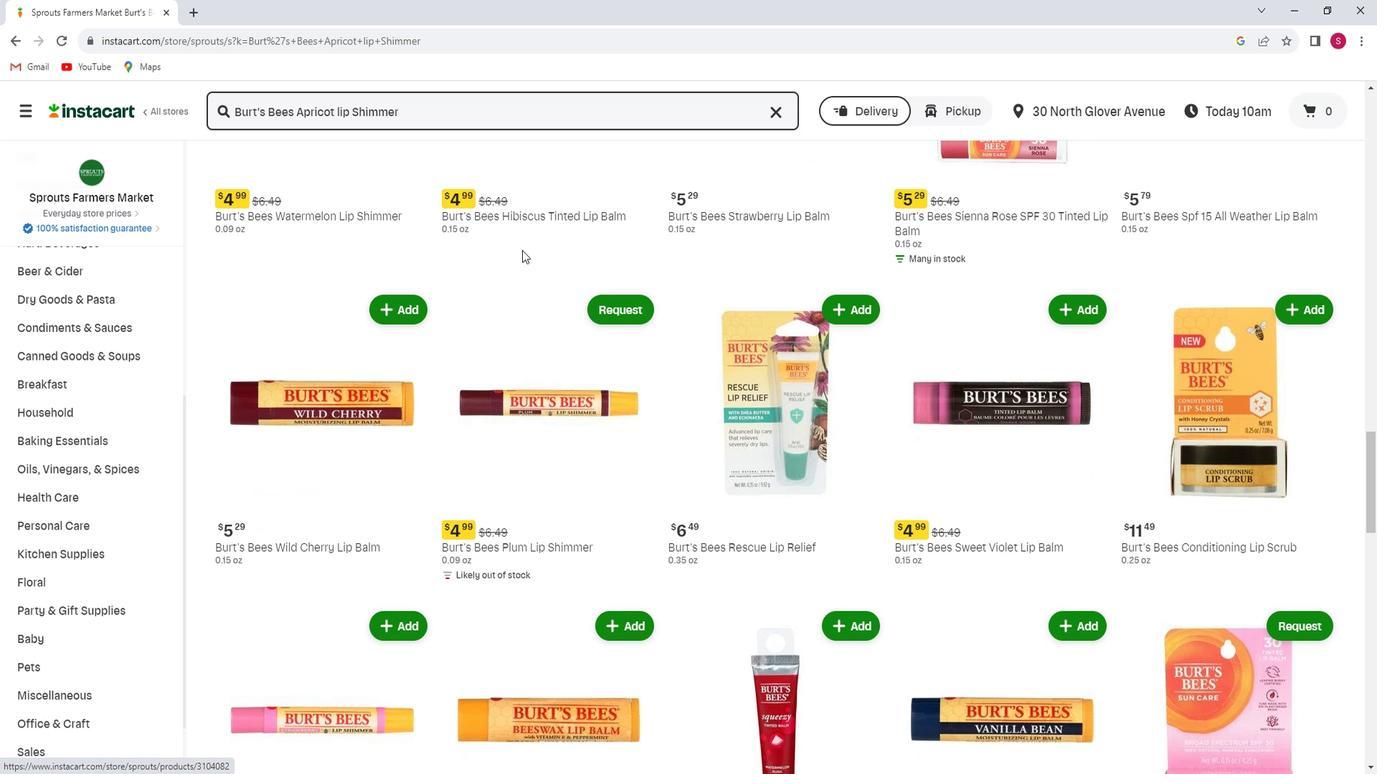 
Action: Mouse scrolled (520, 249) with delta (0, 0)
Screenshot: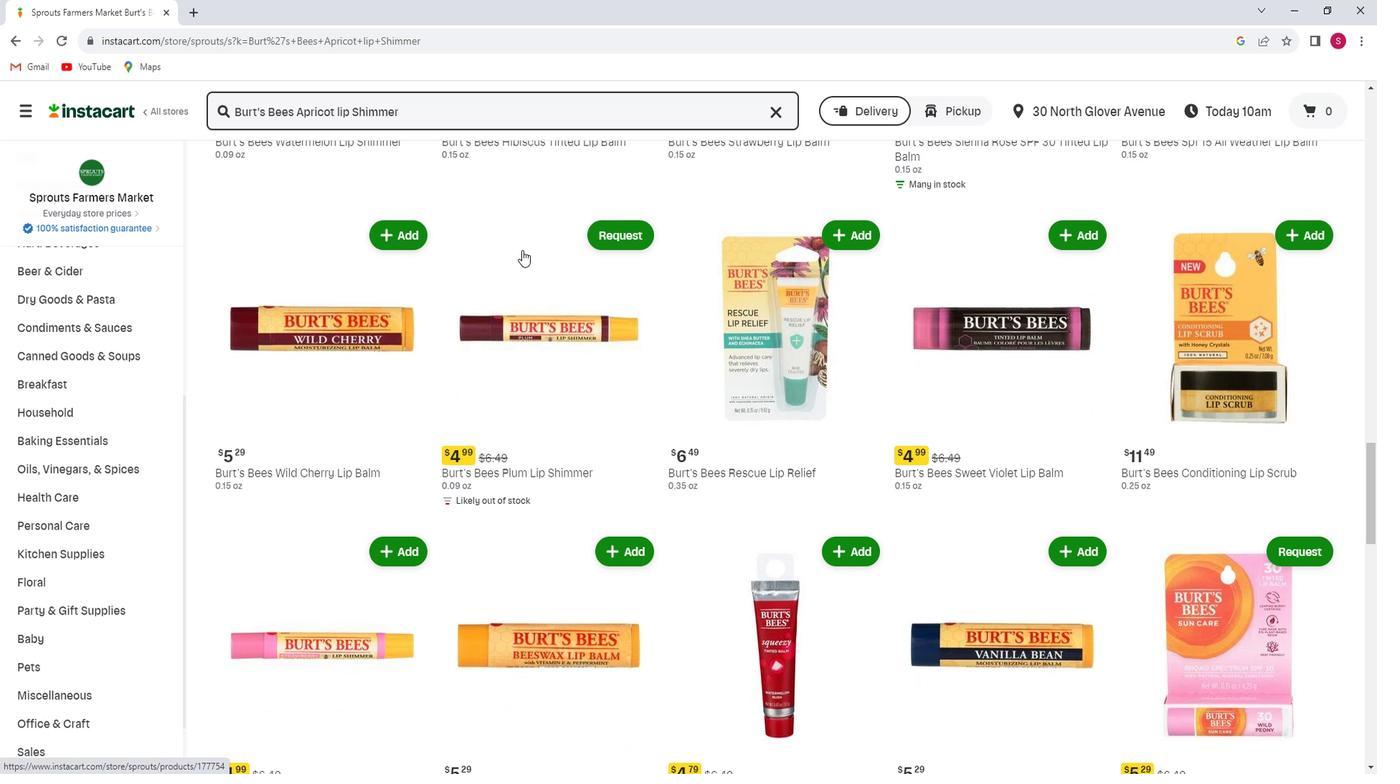
Action: Mouse scrolled (520, 249) with delta (0, 0)
Screenshot: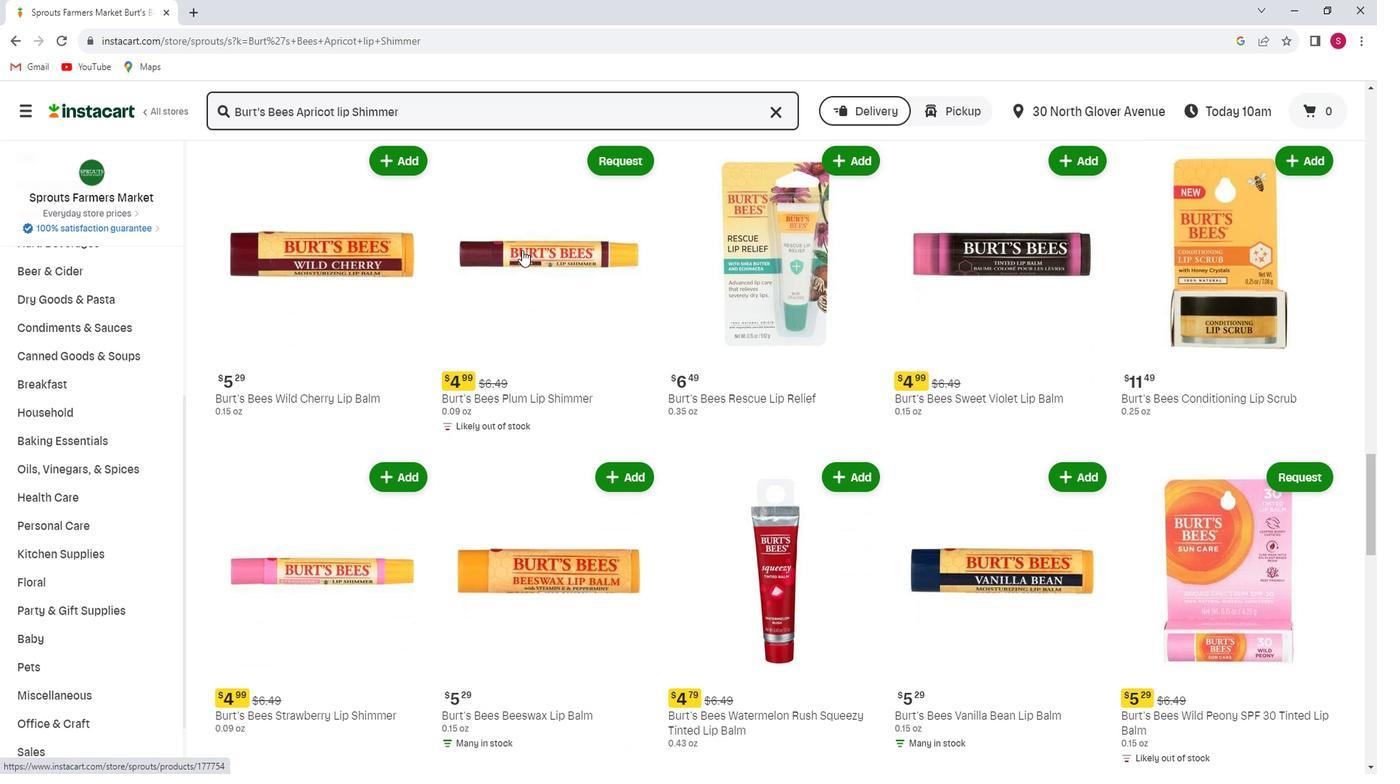 
Action: Mouse scrolled (520, 249) with delta (0, 0)
Screenshot: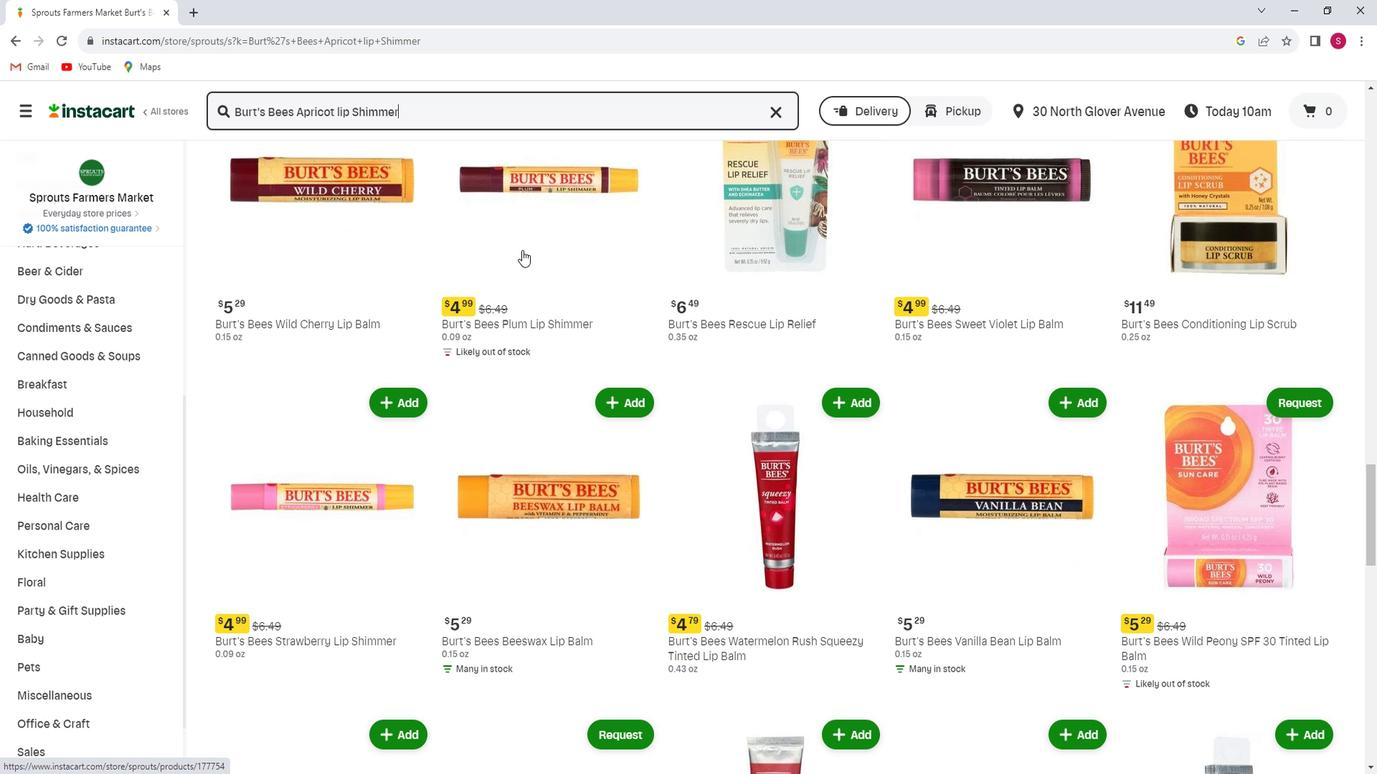 
Action: Mouse scrolled (520, 249) with delta (0, 0)
Screenshot: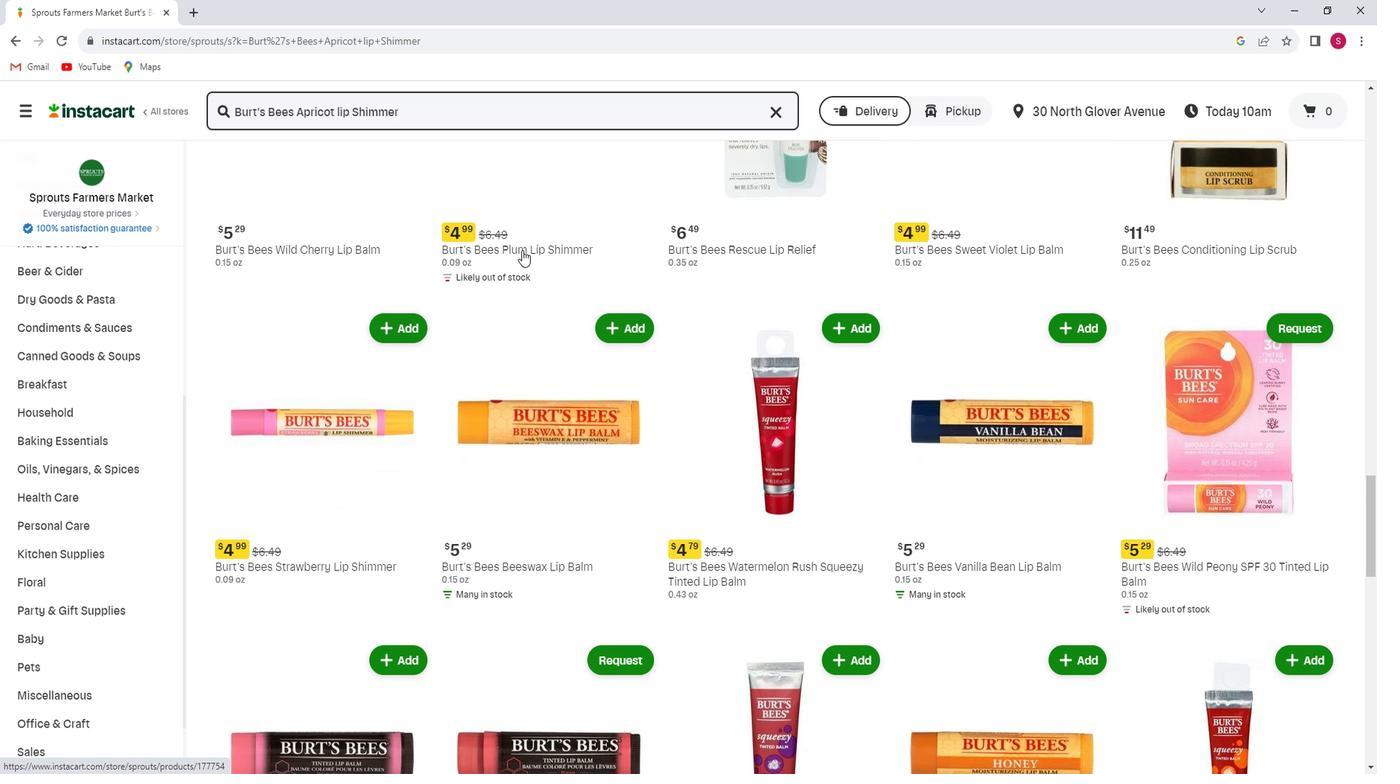 
Action: Mouse scrolled (520, 249) with delta (0, 0)
Screenshot: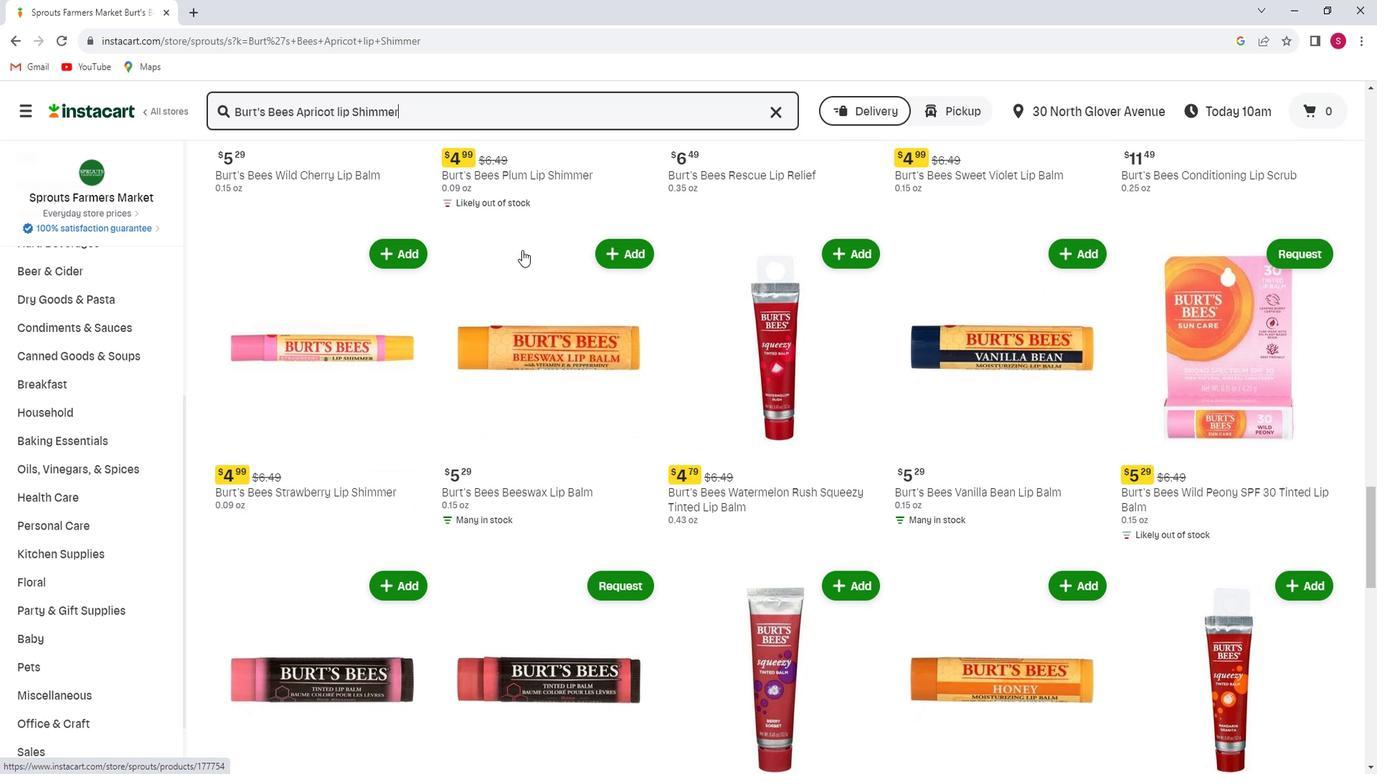 
Action: Mouse scrolled (520, 249) with delta (0, 0)
Screenshot: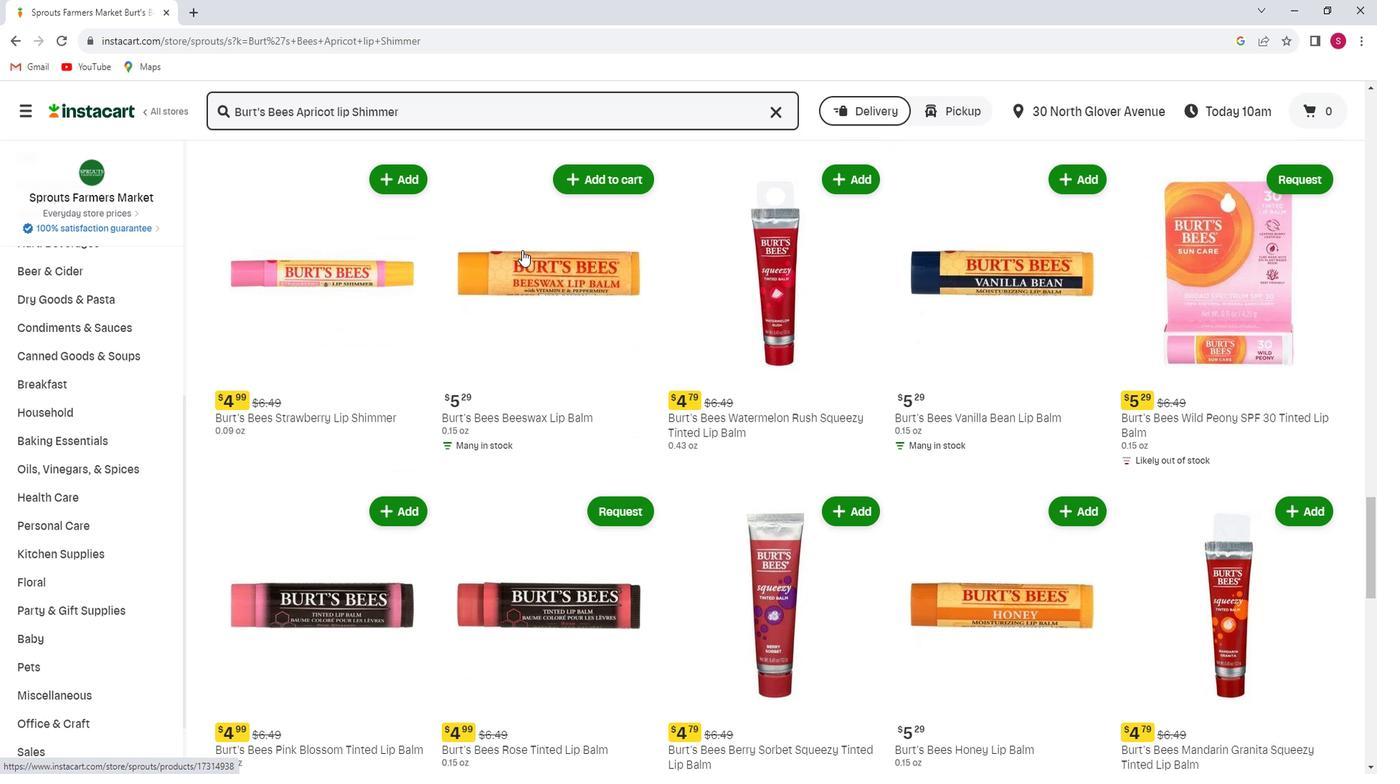 
Action: Mouse scrolled (520, 249) with delta (0, 0)
Screenshot: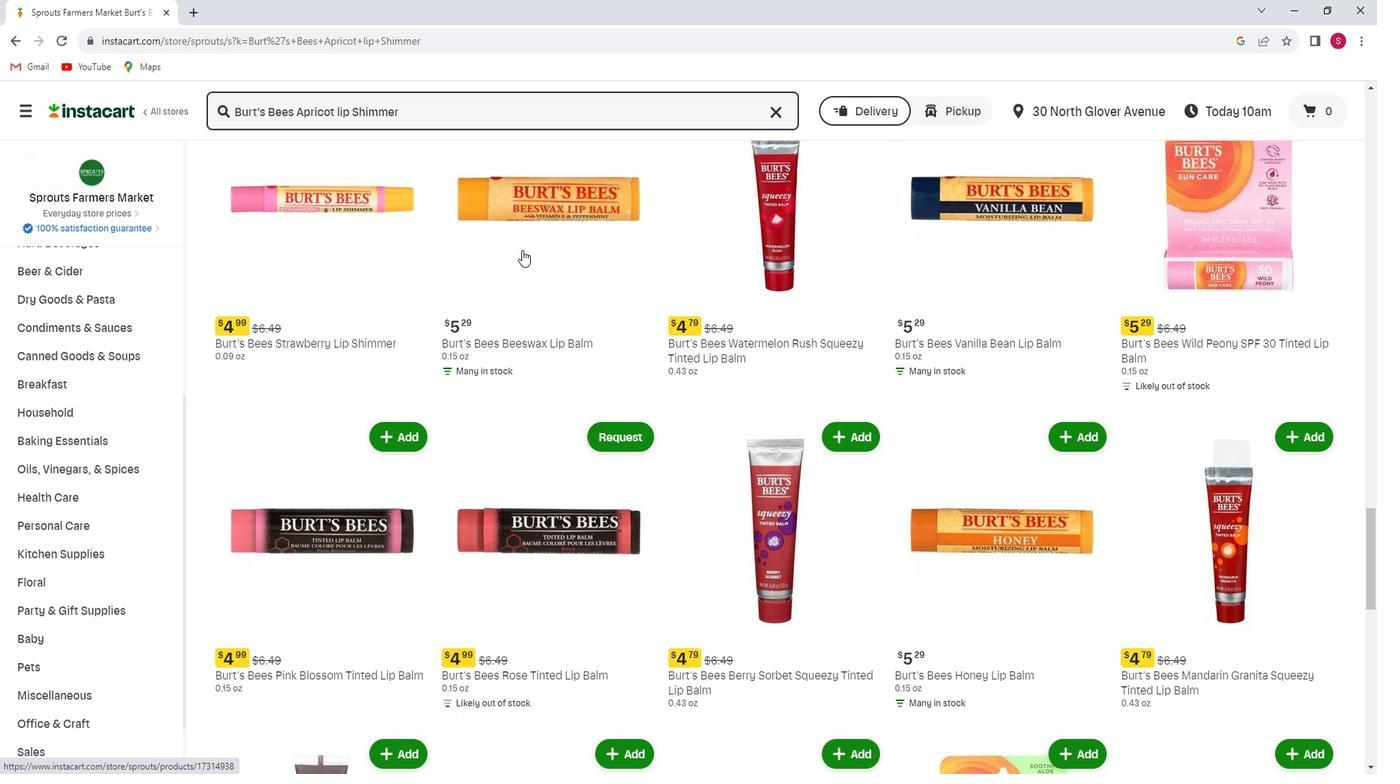 
Action: Mouse moved to (520, 252)
Screenshot: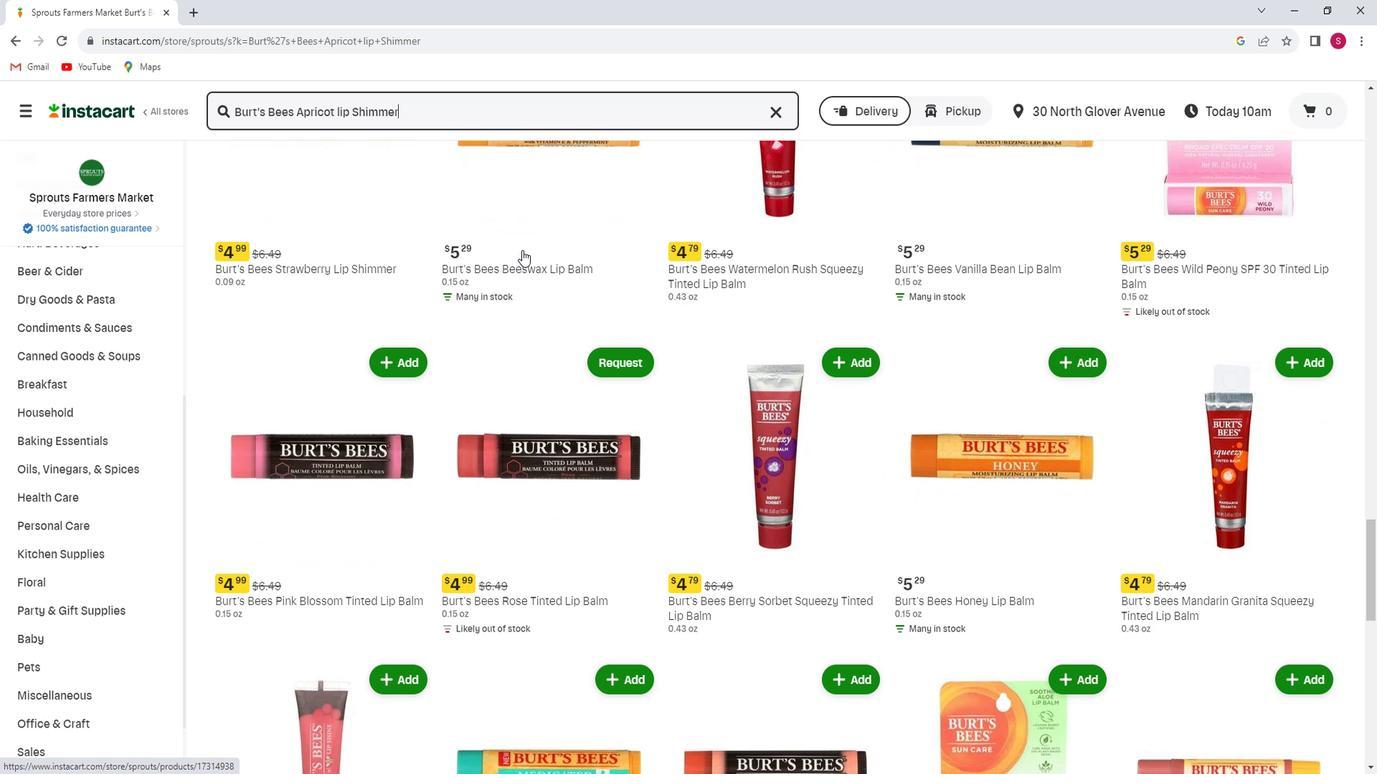 
Action: Mouse scrolled (520, 251) with delta (0, 0)
Screenshot: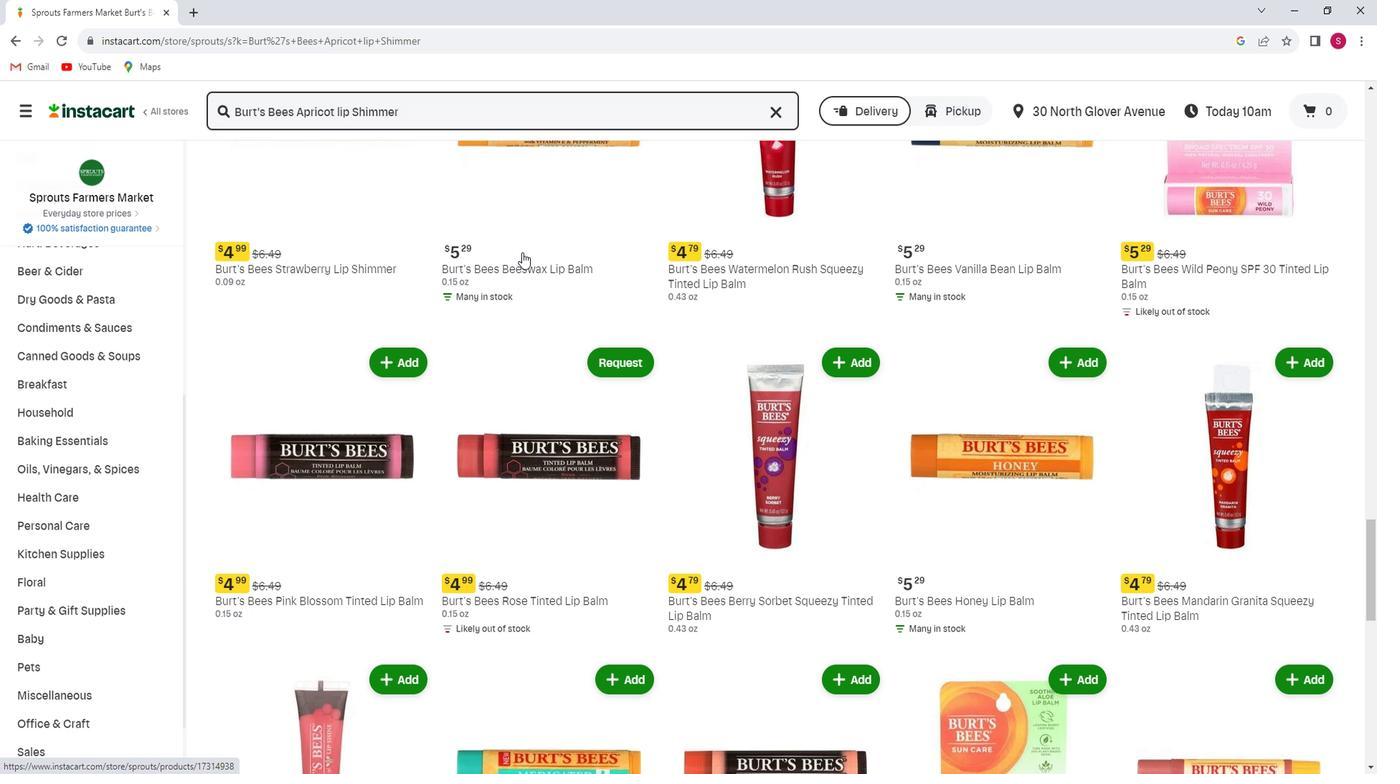 
Action: Mouse scrolled (520, 251) with delta (0, 0)
Screenshot: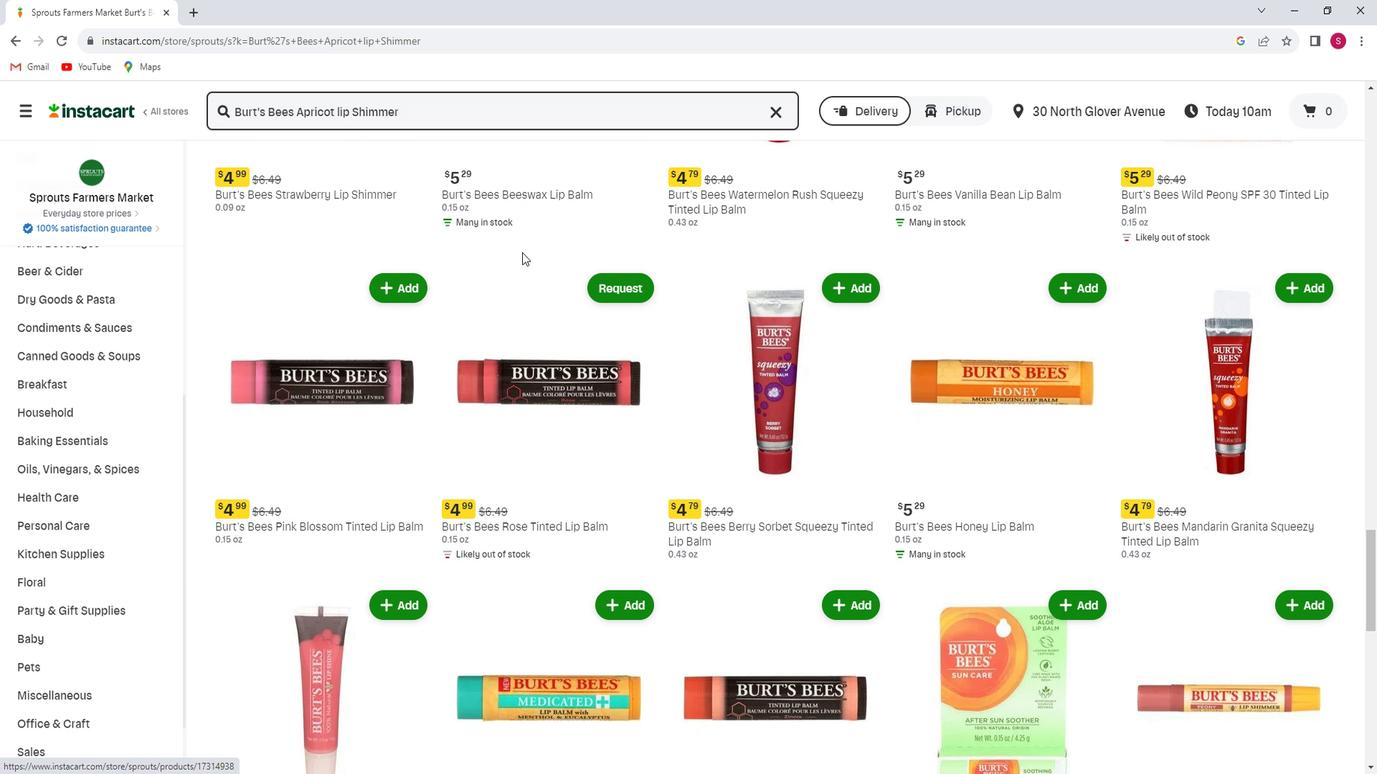 
Action: Mouse scrolled (520, 251) with delta (0, 0)
Screenshot: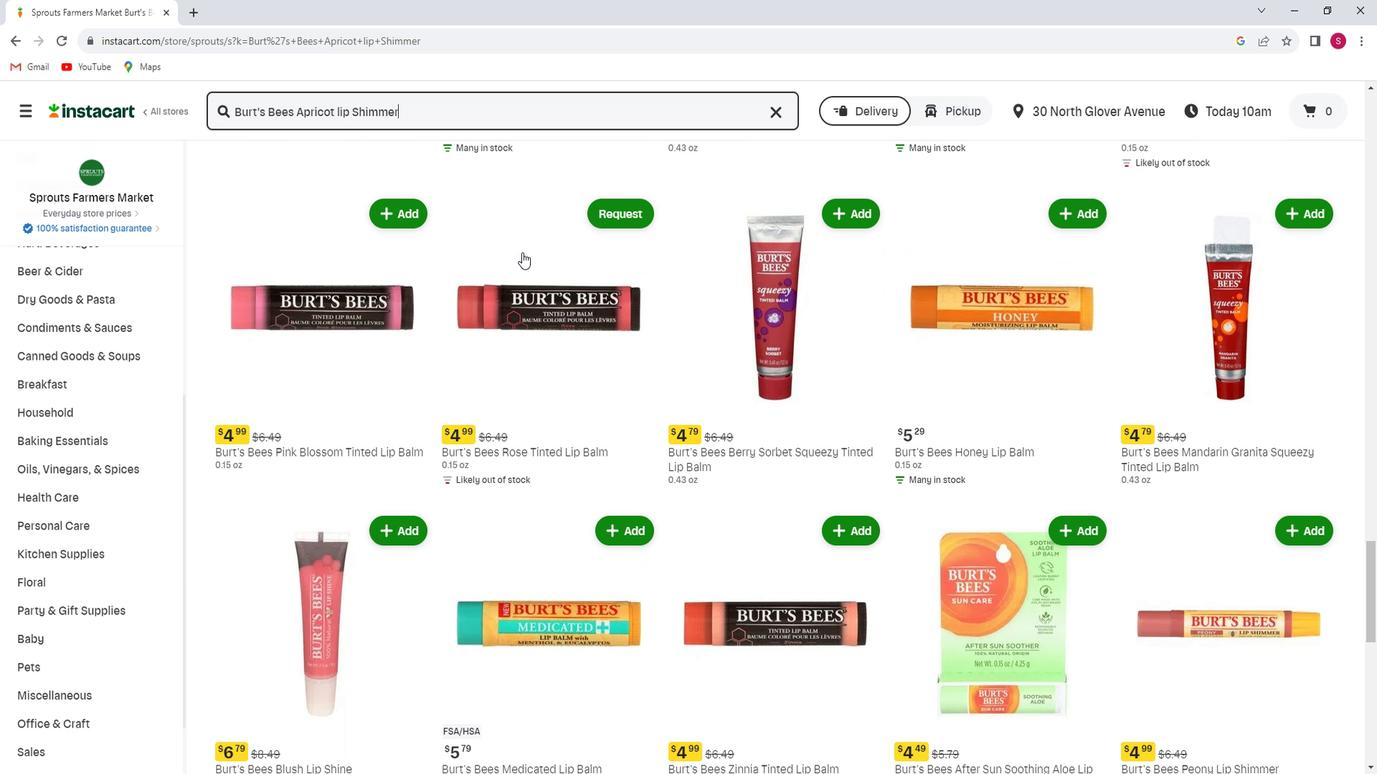 
Action: Mouse scrolled (520, 251) with delta (0, 0)
Screenshot: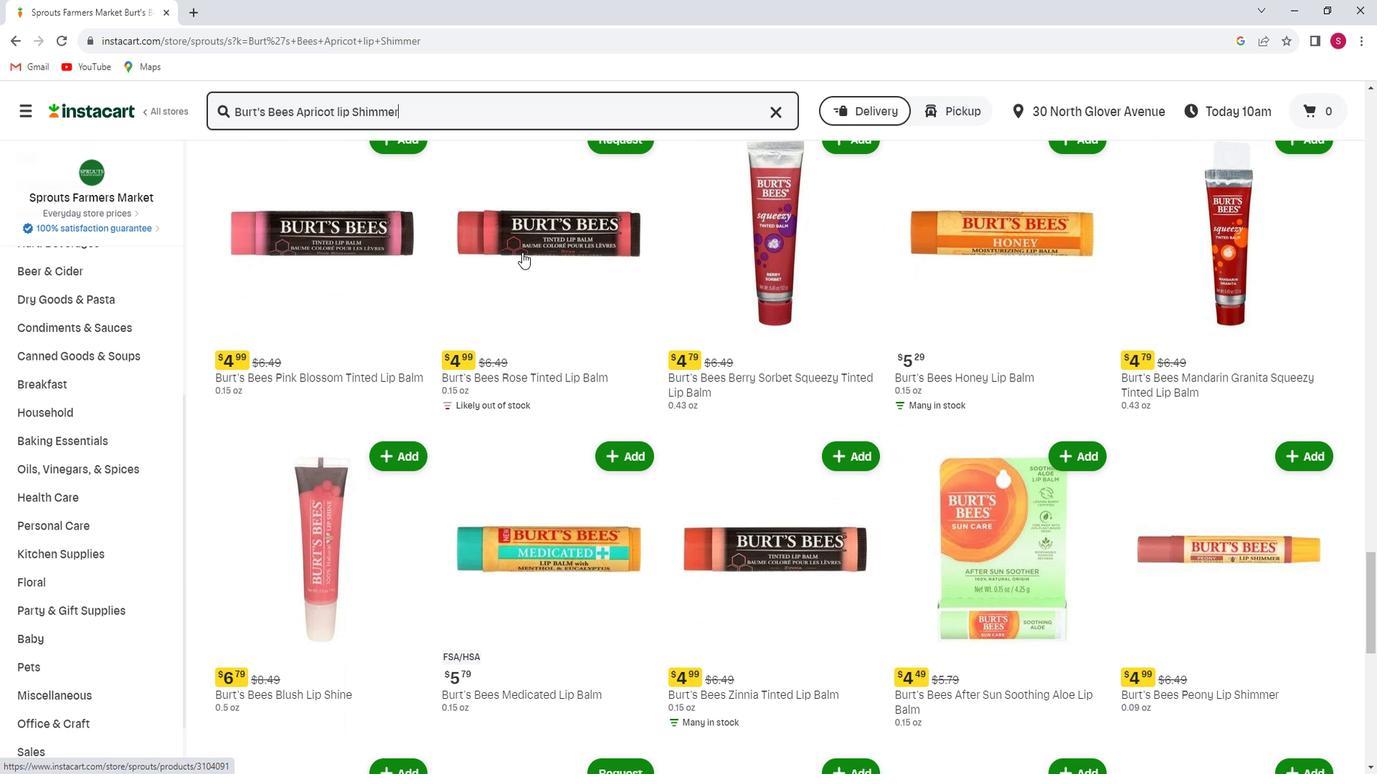 
Action: Mouse scrolled (520, 251) with delta (0, 0)
Screenshot: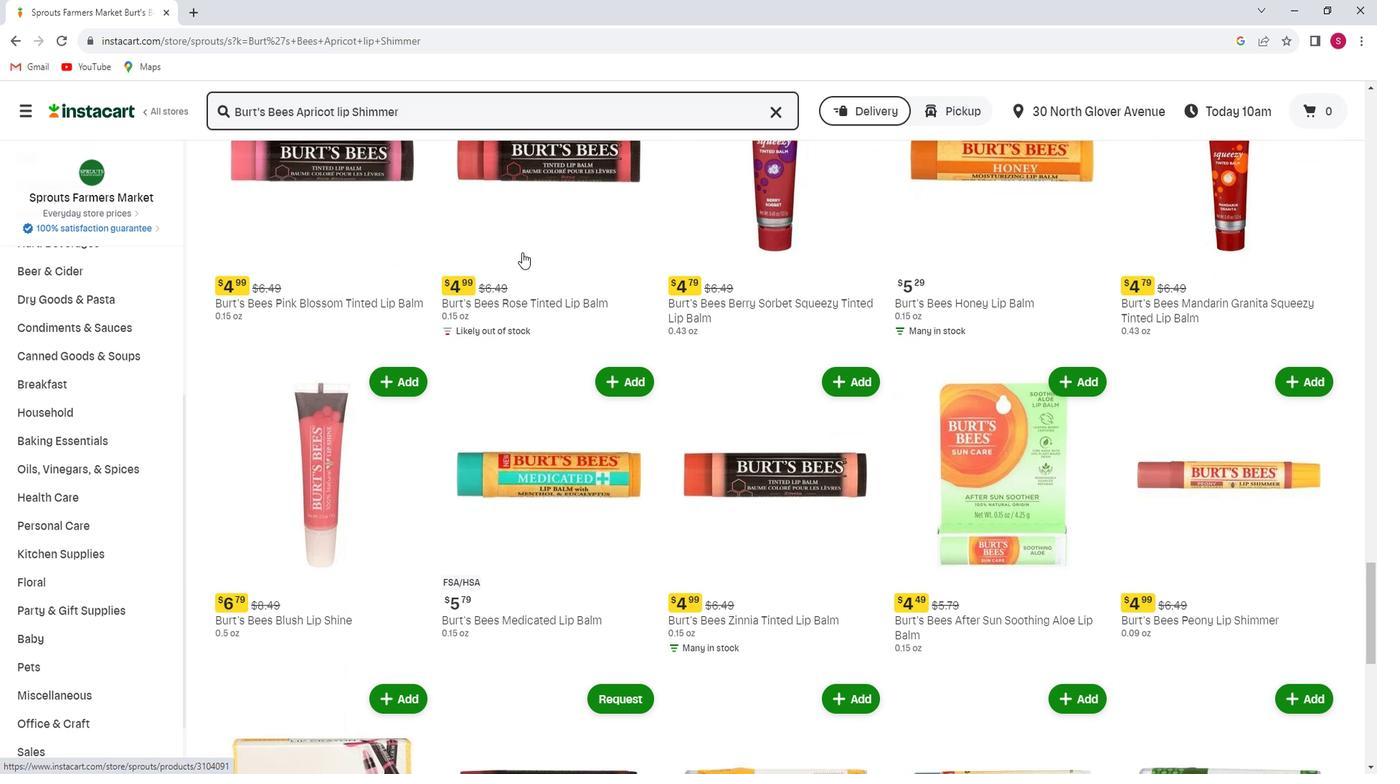 
Action: Mouse scrolled (520, 251) with delta (0, 0)
Screenshot: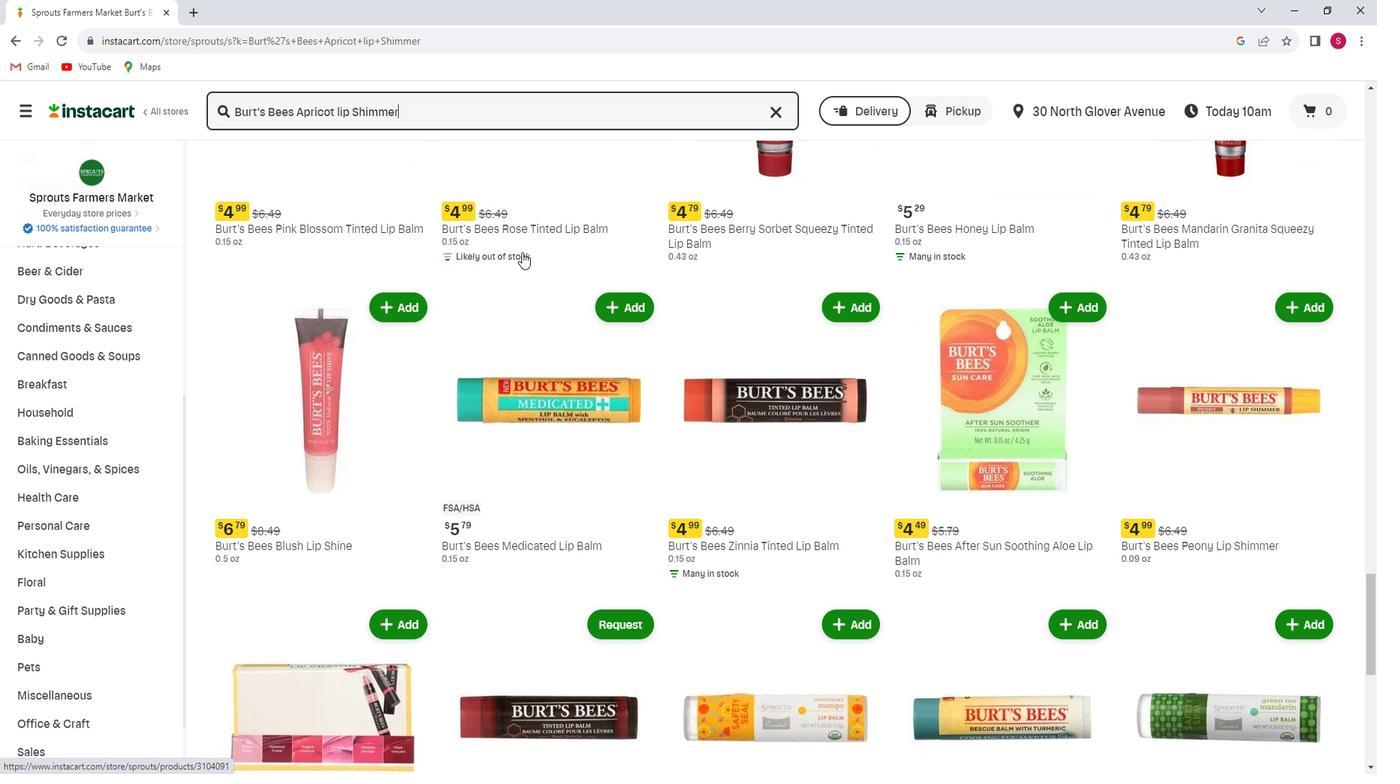 
Action: Mouse scrolled (520, 251) with delta (0, 0)
Screenshot: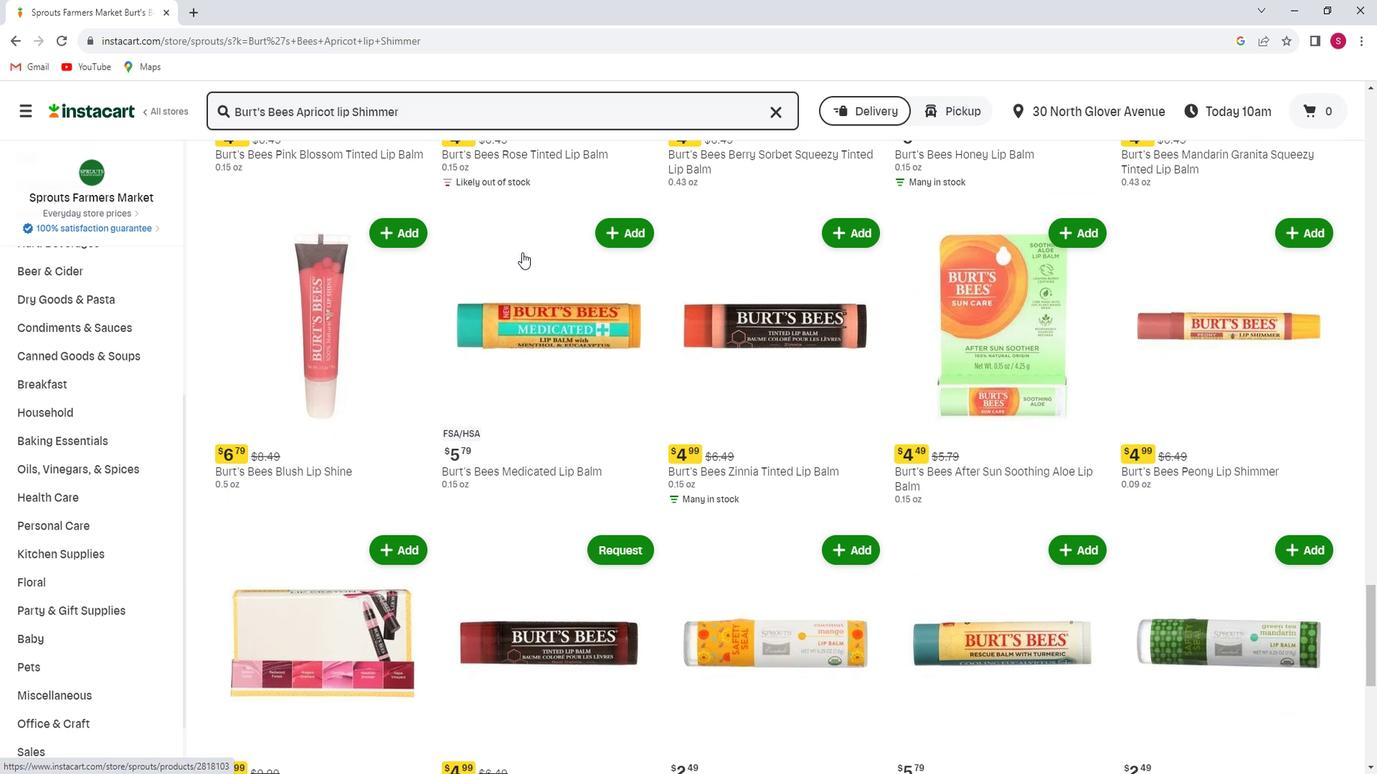 
Action: Mouse scrolled (520, 251) with delta (0, 0)
Screenshot: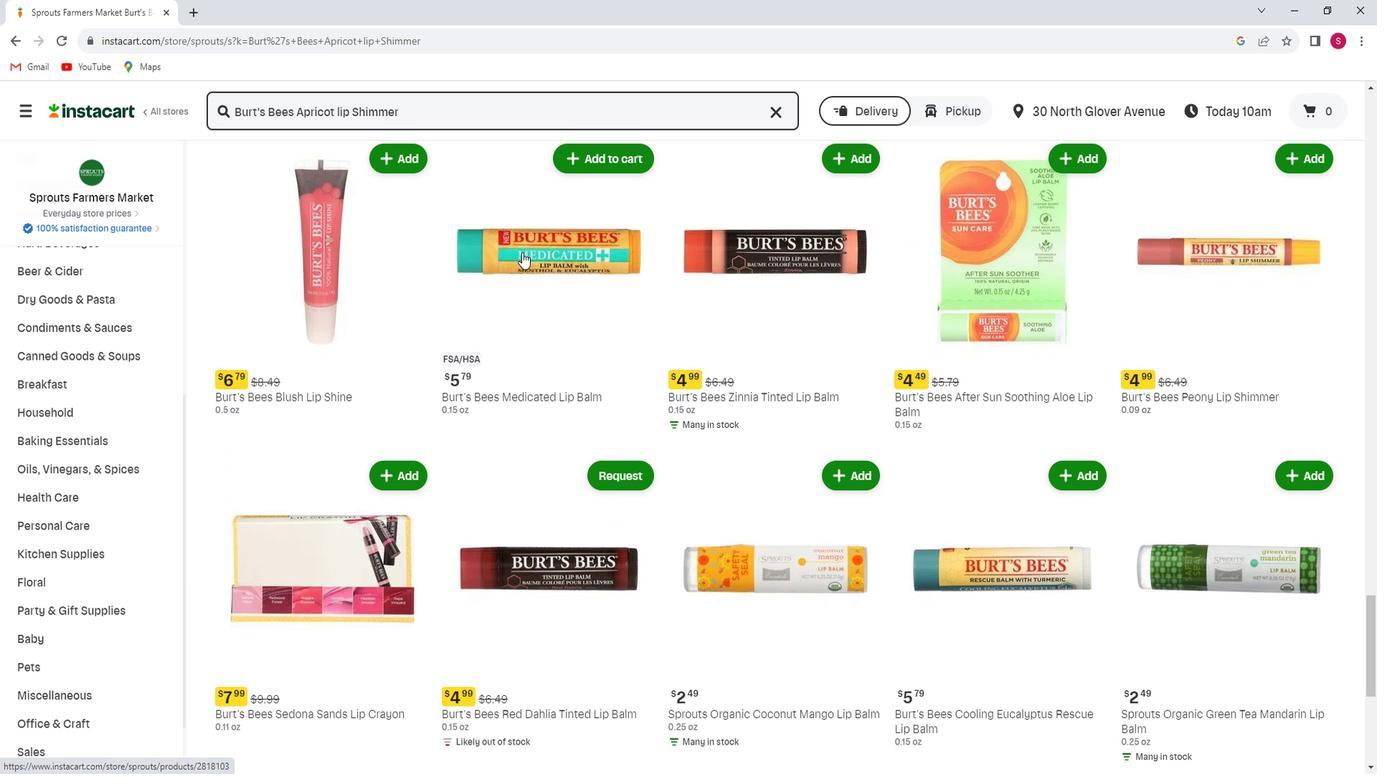 
Action: Mouse scrolled (520, 251) with delta (0, 0)
Screenshot: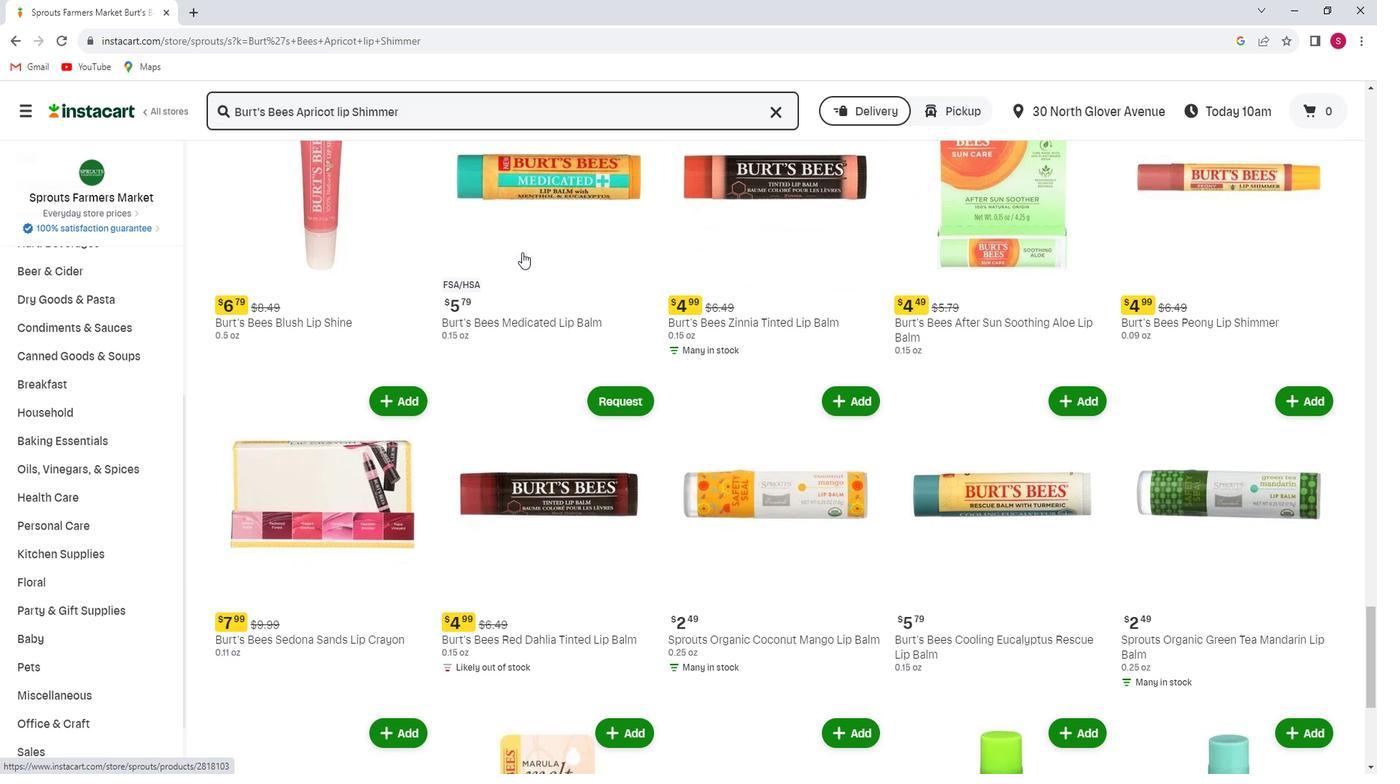 
Action: Mouse scrolled (520, 251) with delta (0, 0)
Screenshot: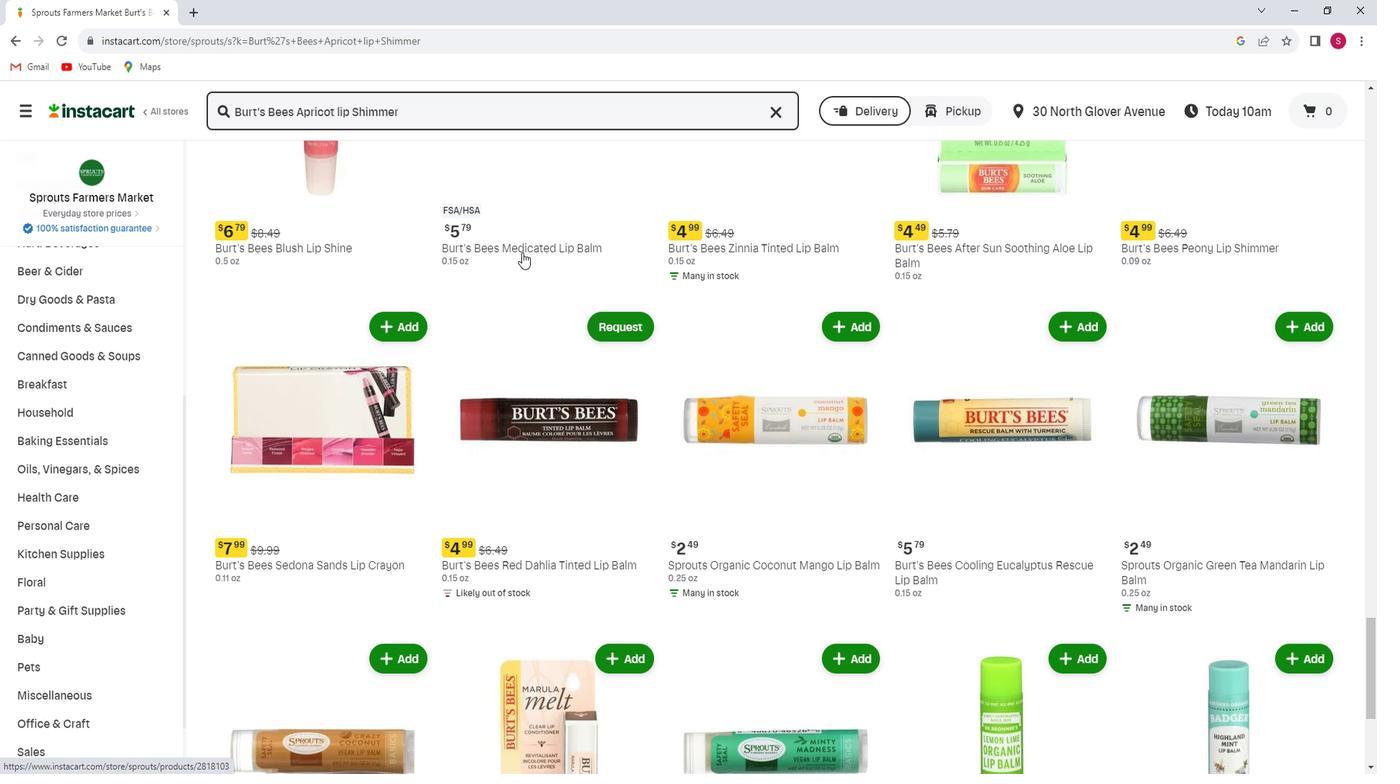 
Action: Mouse scrolled (520, 251) with delta (0, 0)
Screenshot: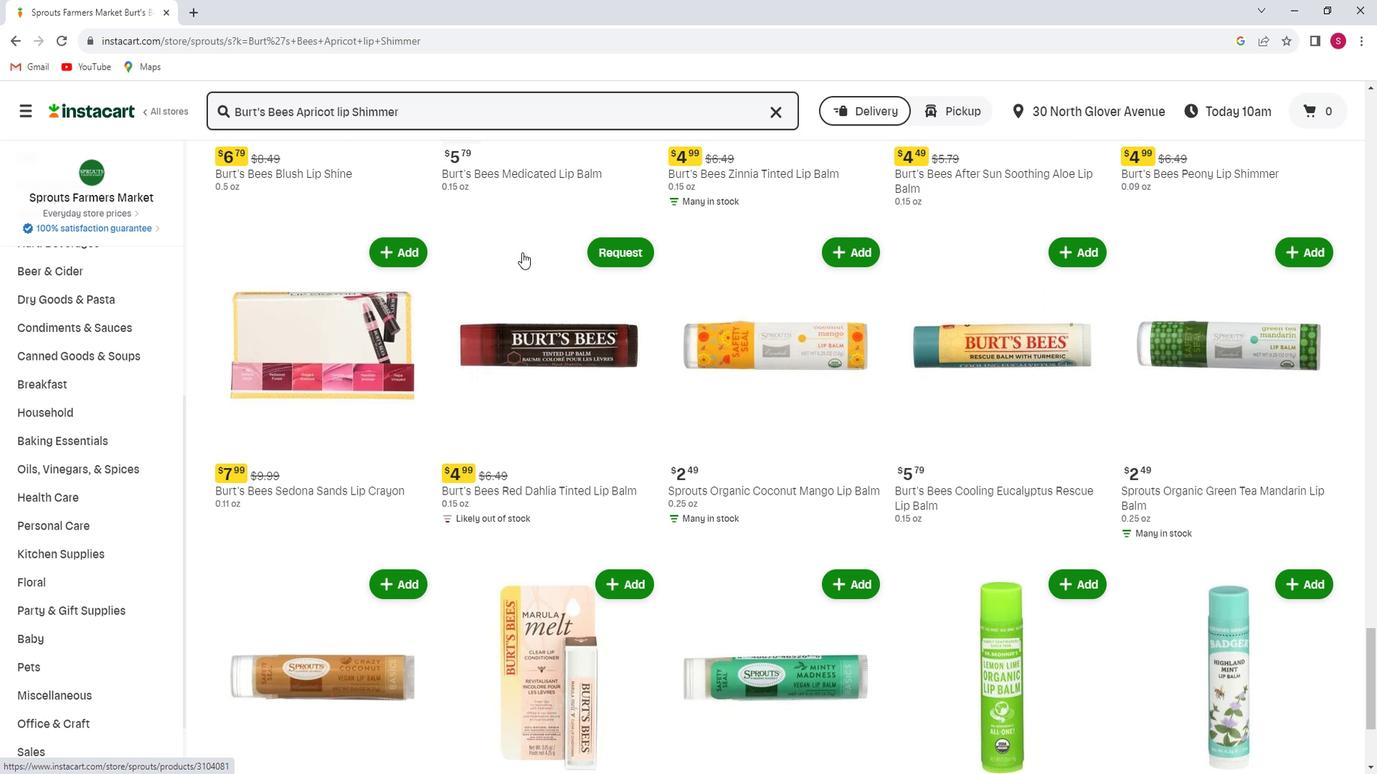 
Action: Mouse scrolled (520, 251) with delta (0, 0)
Screenshot: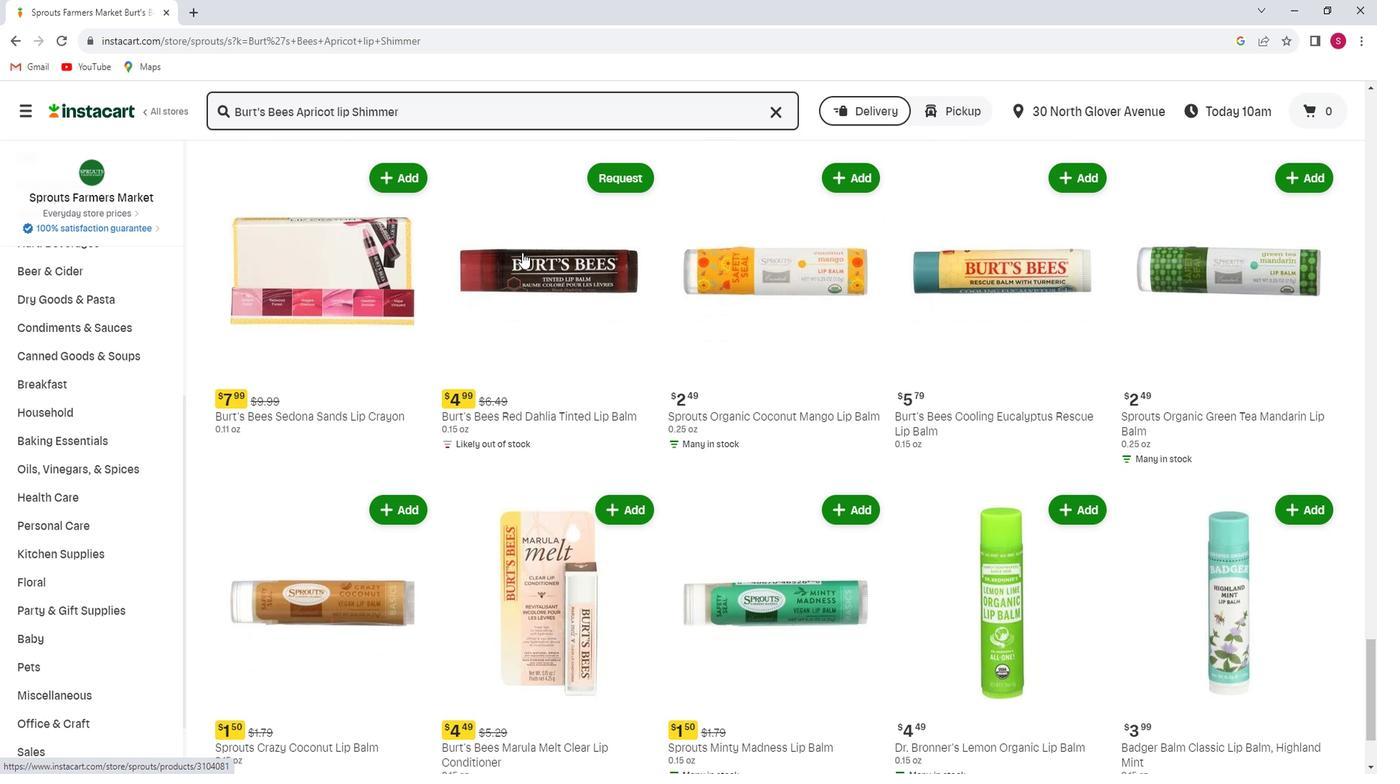 
Action: Mouse scrolled (520, 251) with delta (0, 0)
Screenshot: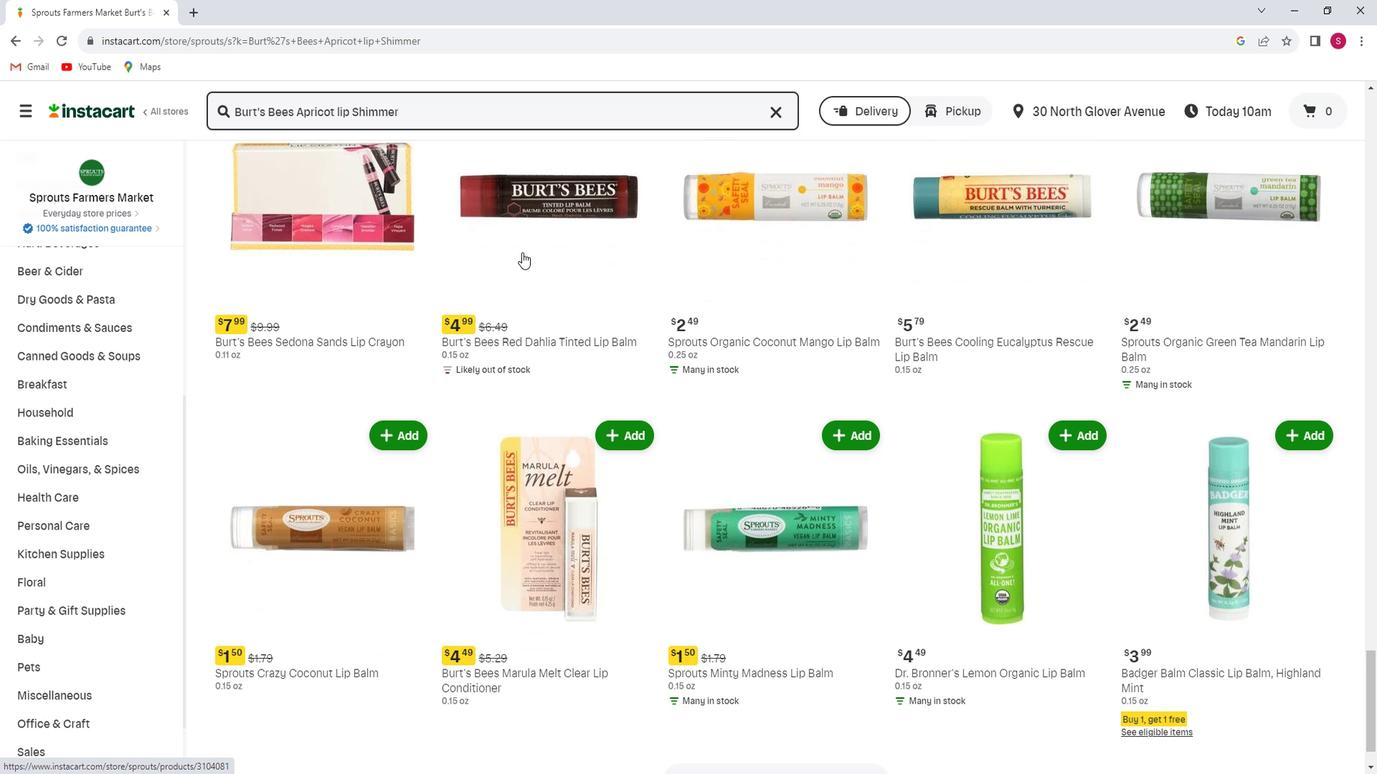 
Action: Mouse scrolled (520, 251) with delta (0, 0)
Screenshot: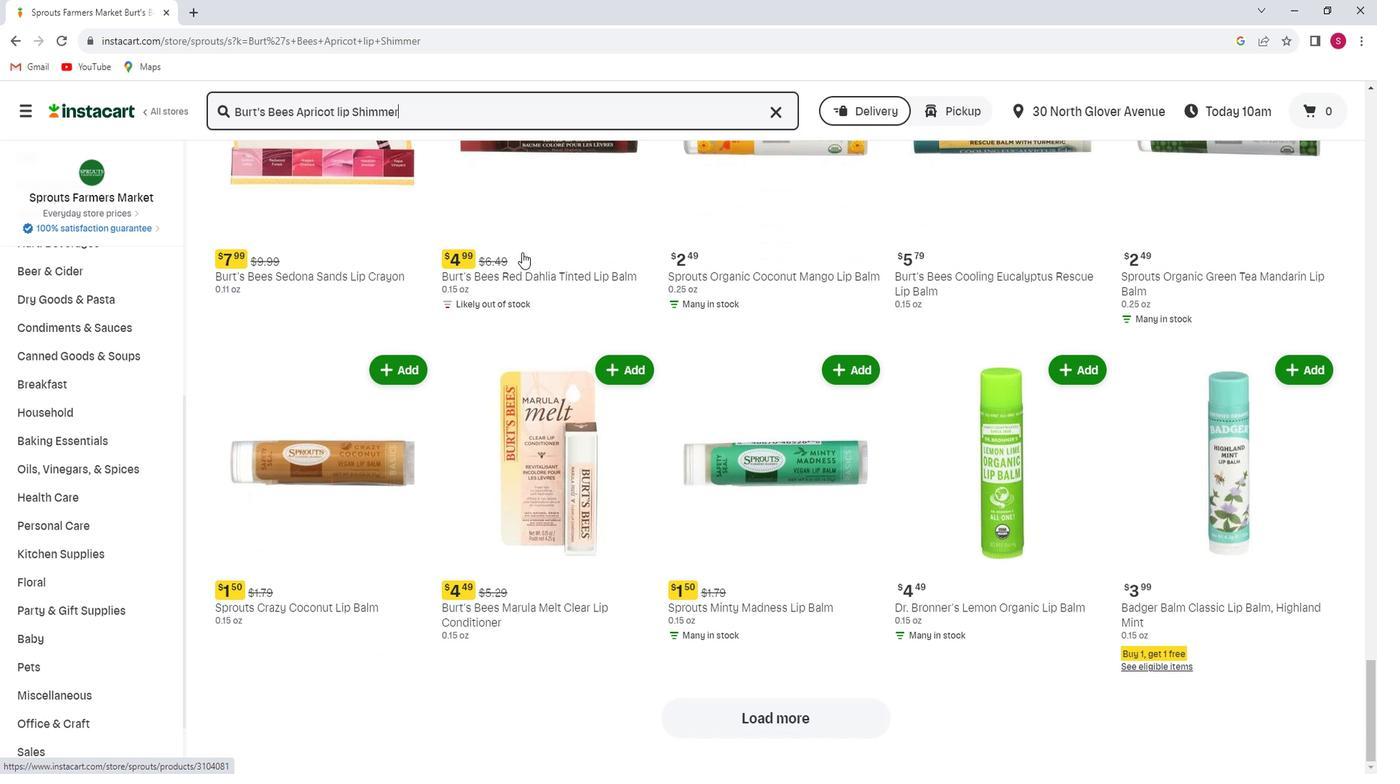 
Action: Mouse scrolled (520, 251) with delta (0, 0)
Screenshot: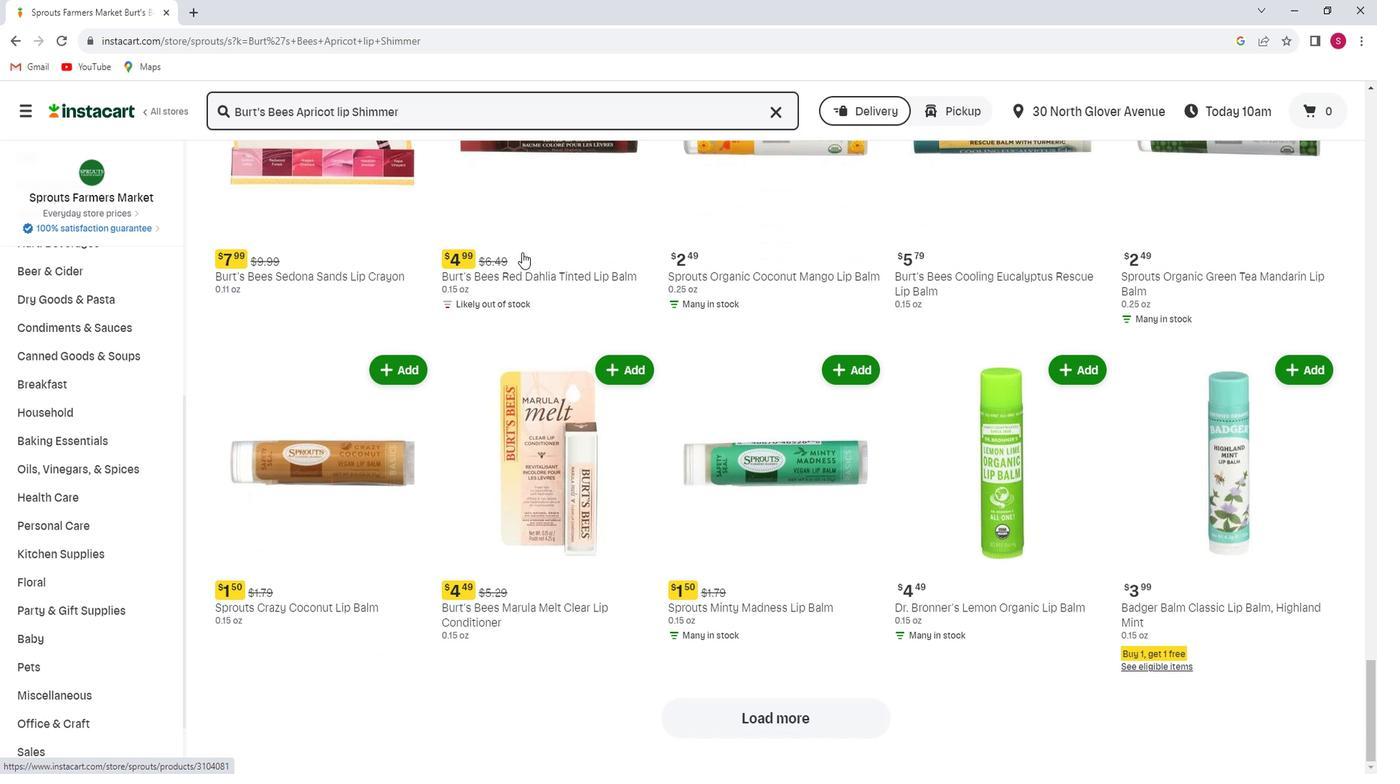 
Action: Mouse moved to (650, 308)
Screenshot: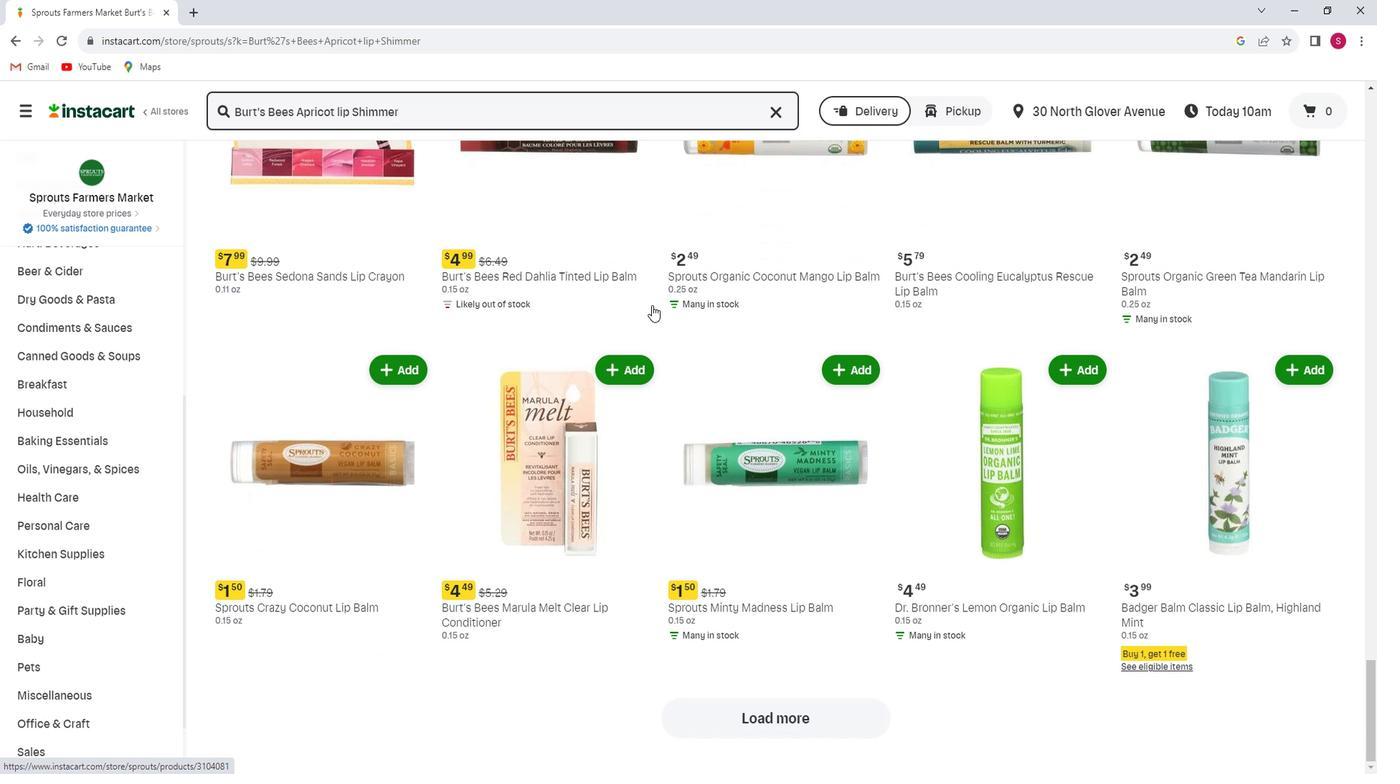 
